 Task: Find connections with filter location Suozhen with filter topic #Motivationwith filter profile language Spanish with filter current company InternGrow™ with filter school Kakatiya University with filter industry Food and Beverage Manufacturing with filter service category Computer Repair with filter keywords title Supervisor
Action: Mouse moved to (197, 277)
Screenshot: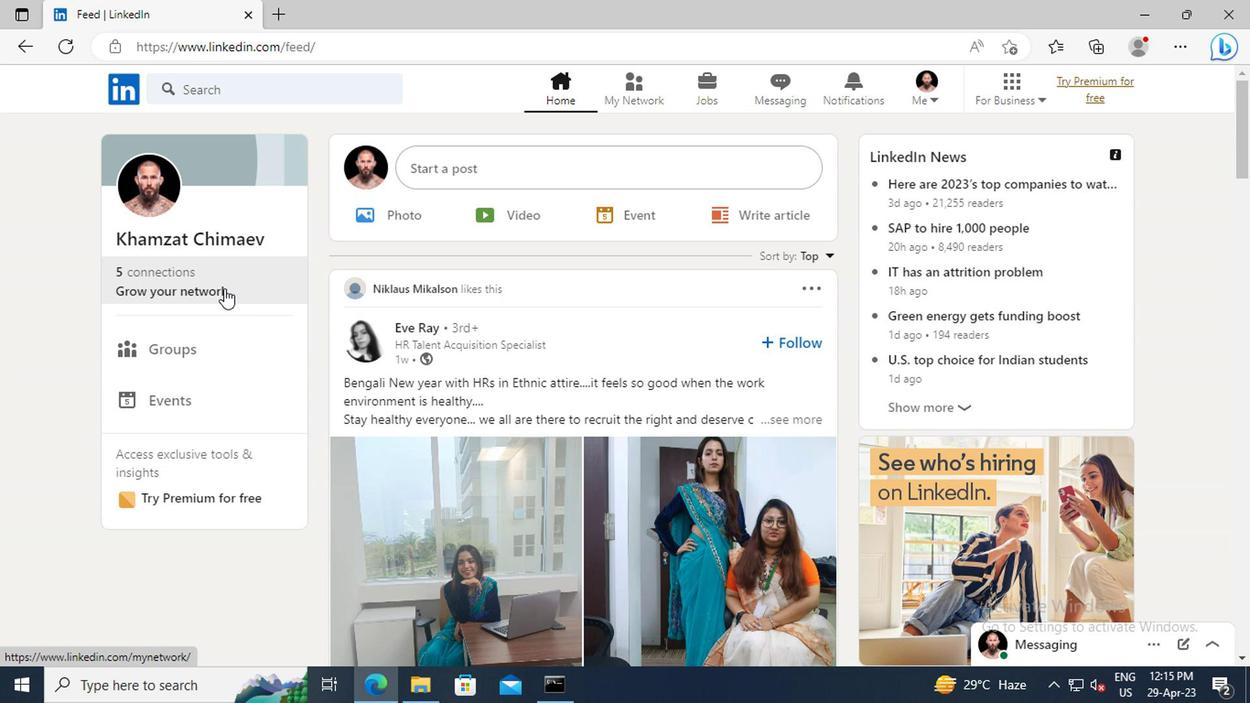 
Action: Mouse pressed left at (197, 277)
Screenshot: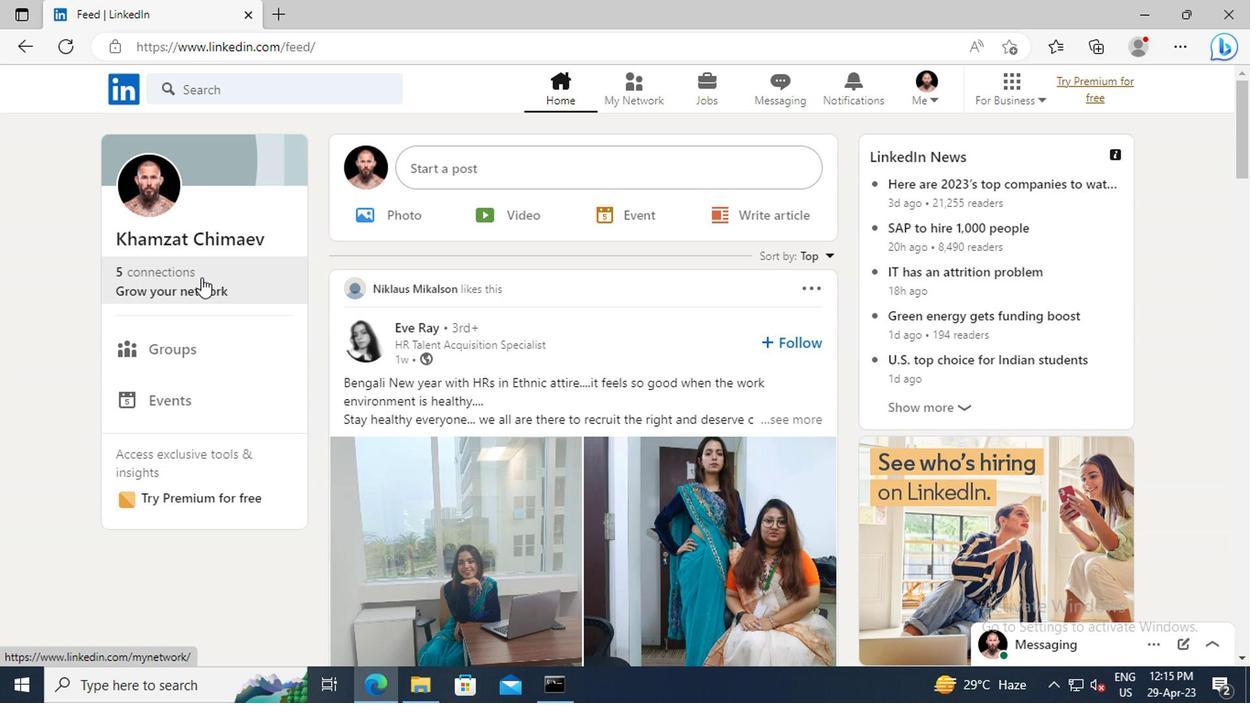 
Action: Mouse moved to (188, 192)
Screenshot: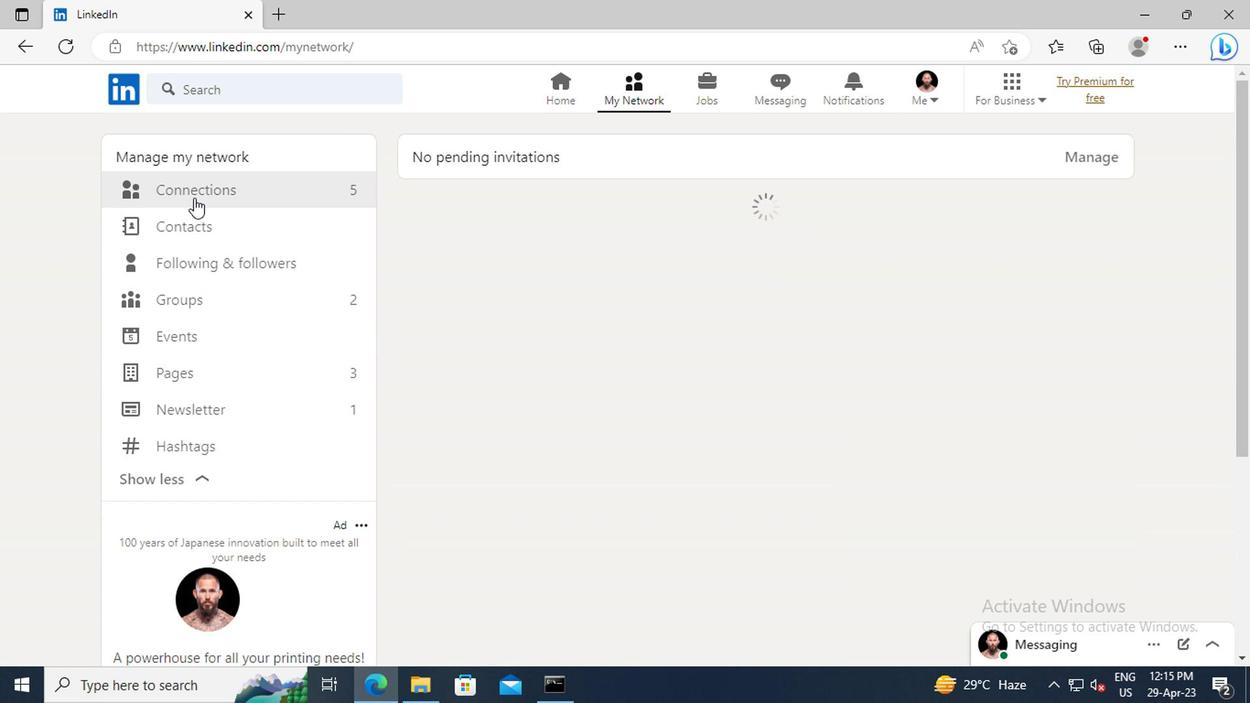 
Action: Mouse pressed left at (188, 192)
Screenshot: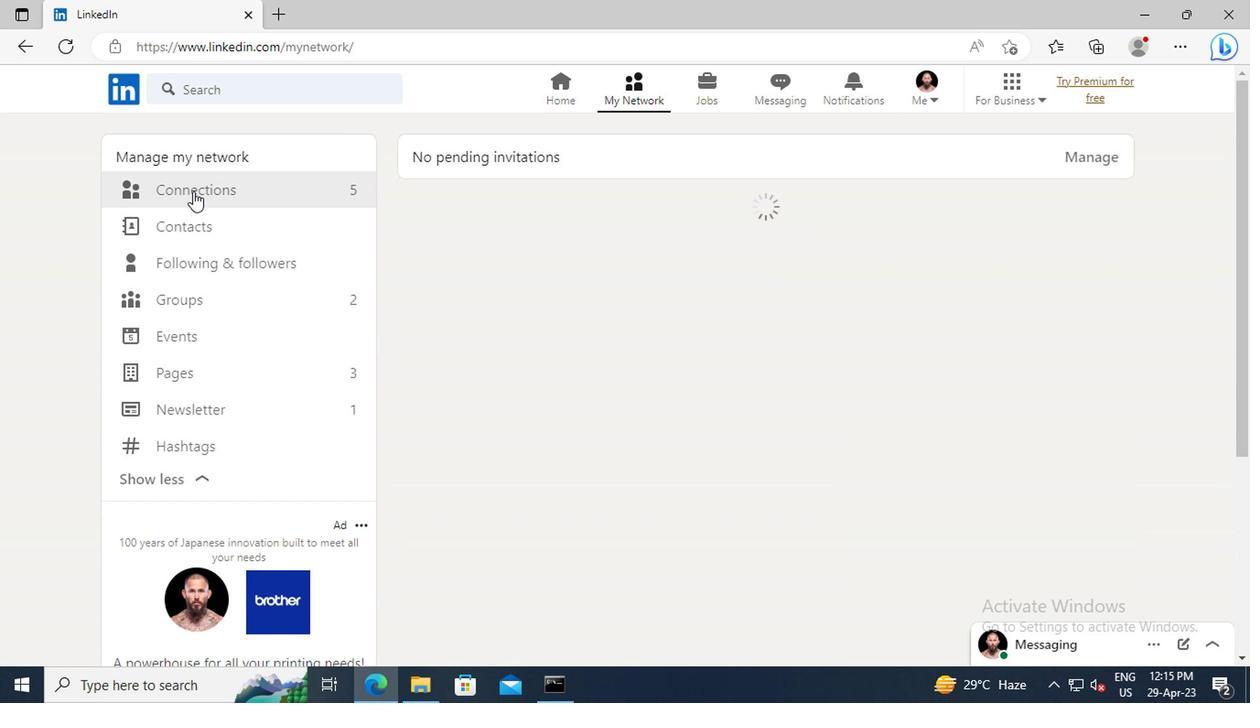 
Action: Mouse moved to (741, 194)
Screenshot: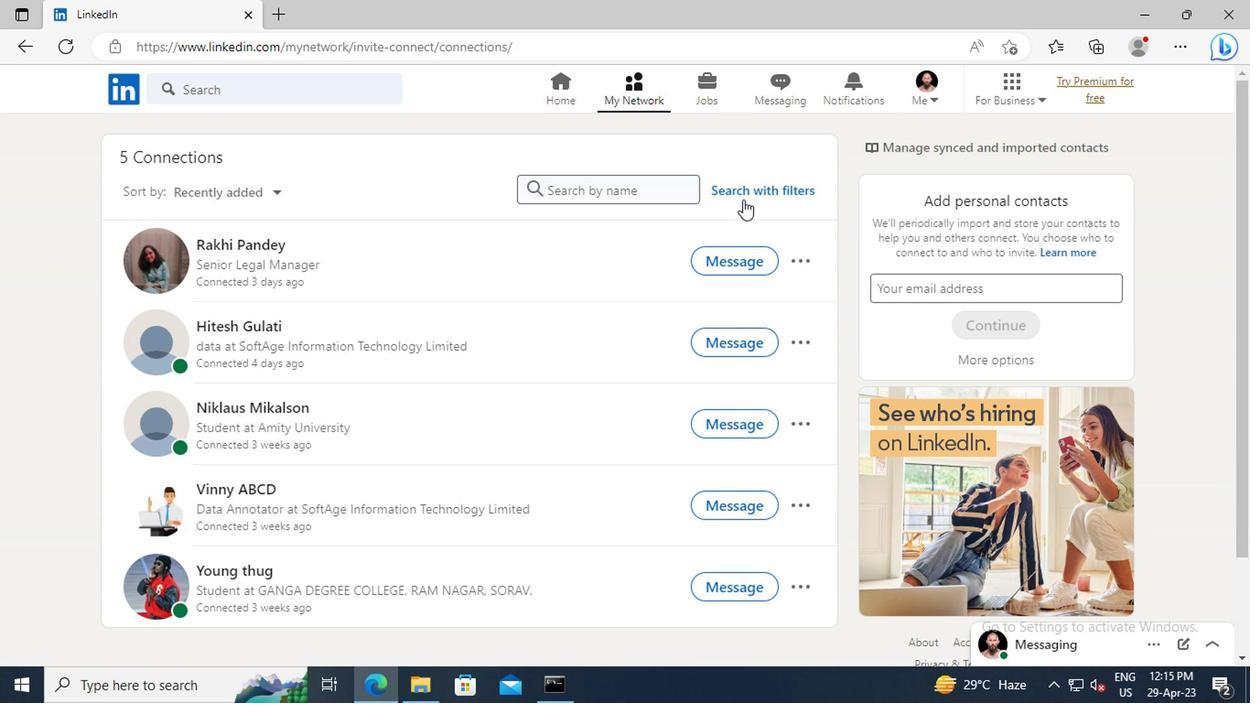 
Action: Mouse pressed left at (741, 194)
Screenshot: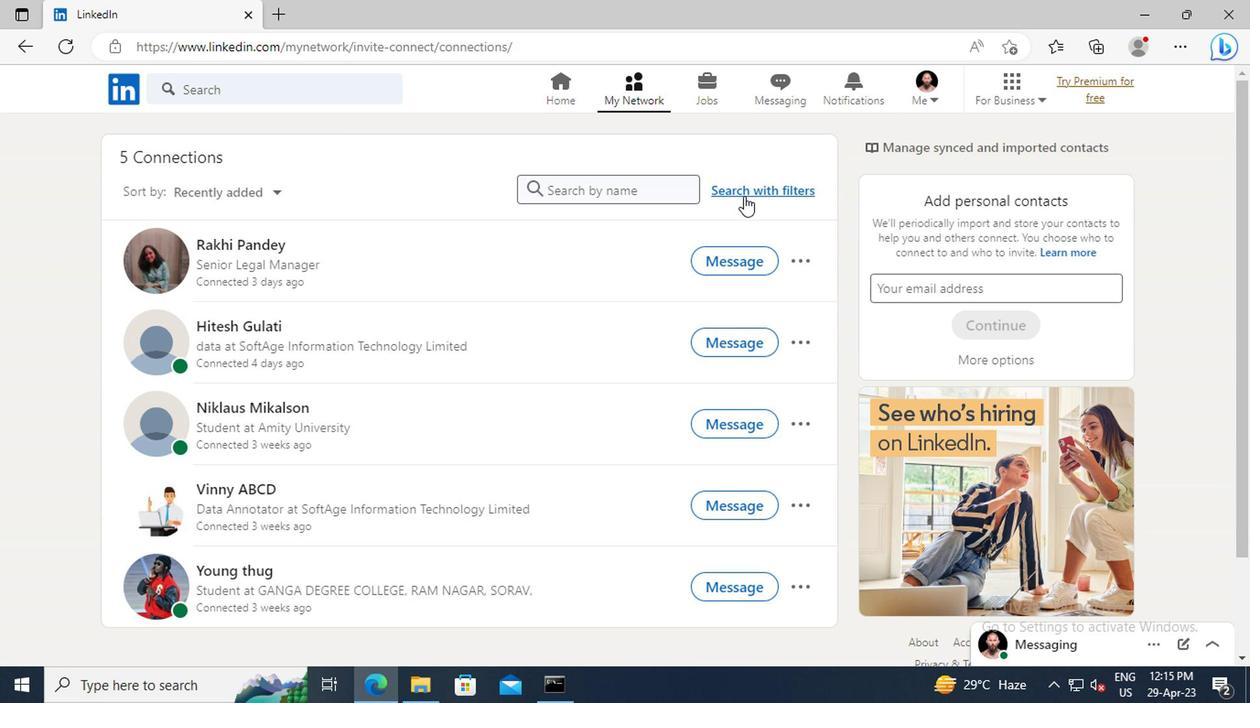 
Action: Mouse moved to (682, 142)
Screenshot: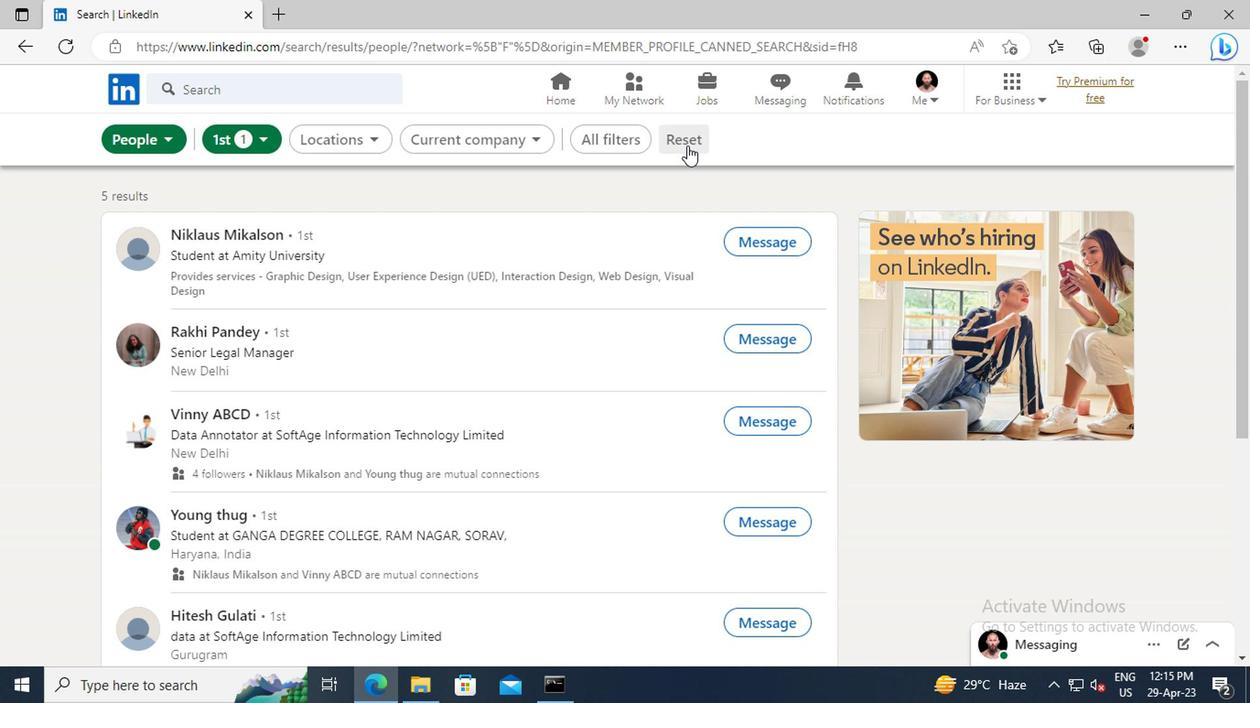 
Action: Mouse pressed left at (682, 142)
Screenshot: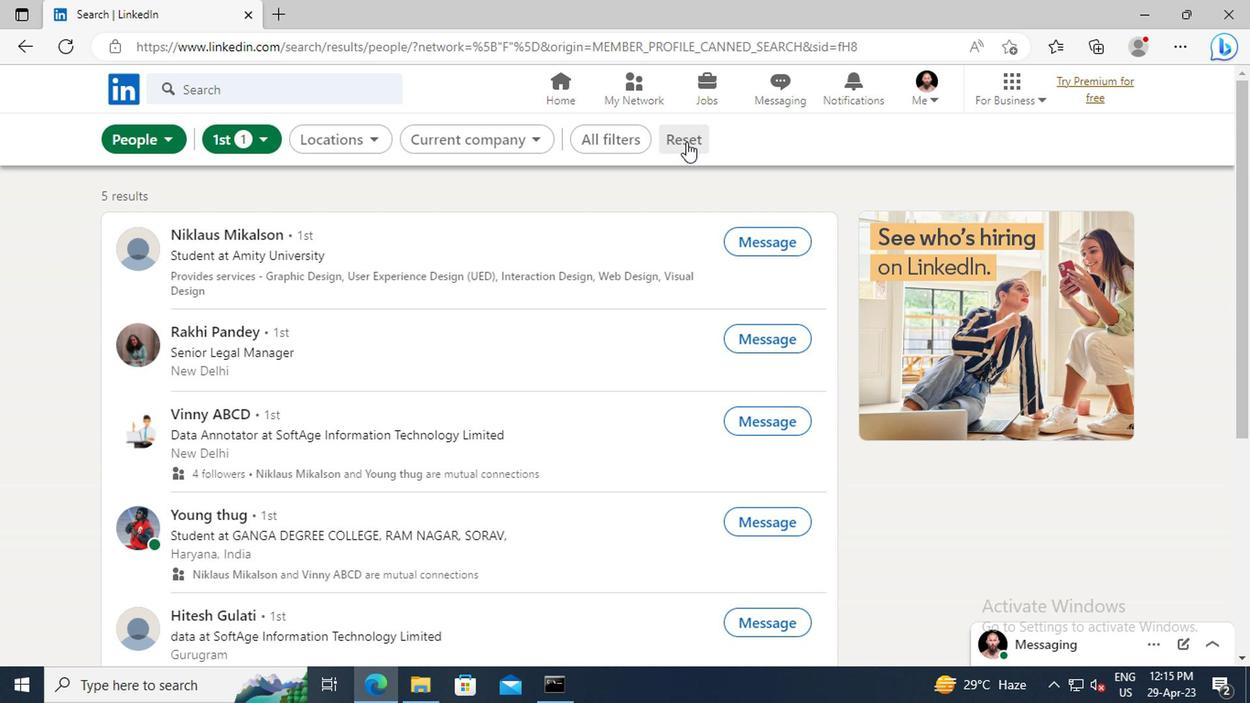 
Action: Mouse moved to (655, 142)
Screenshot: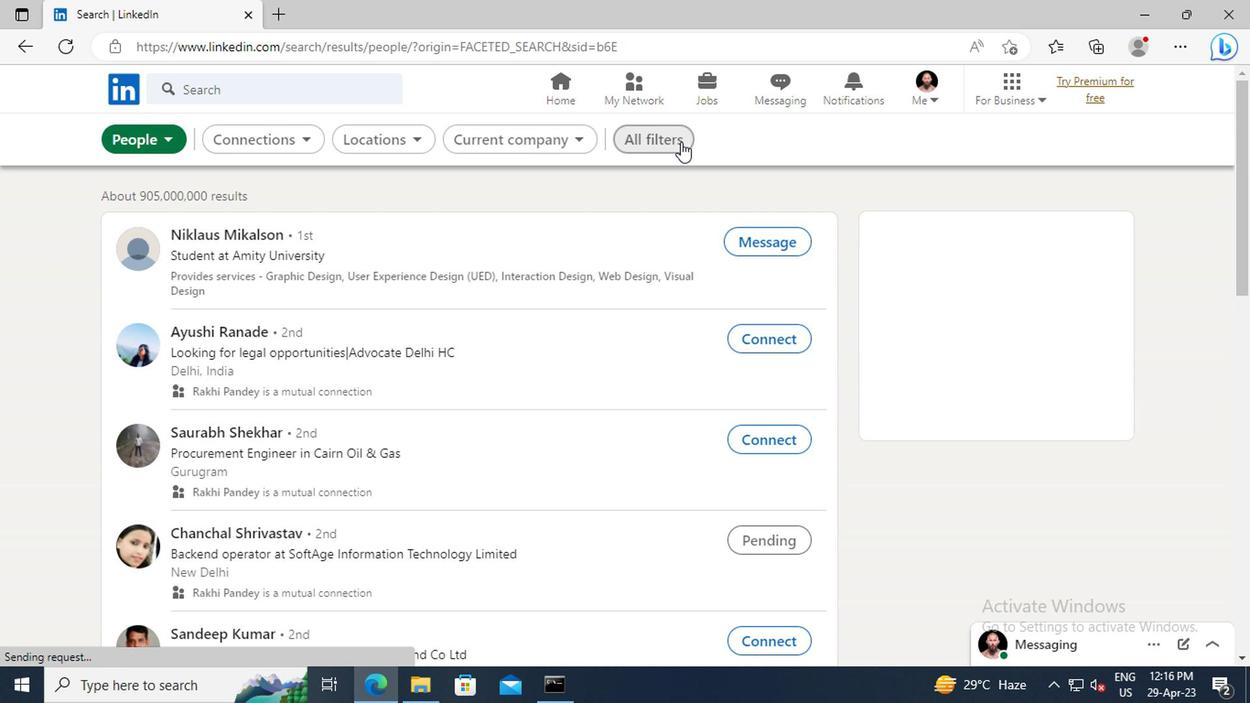 
Action: Mouse pressed left at (655, 142)
Screenshot: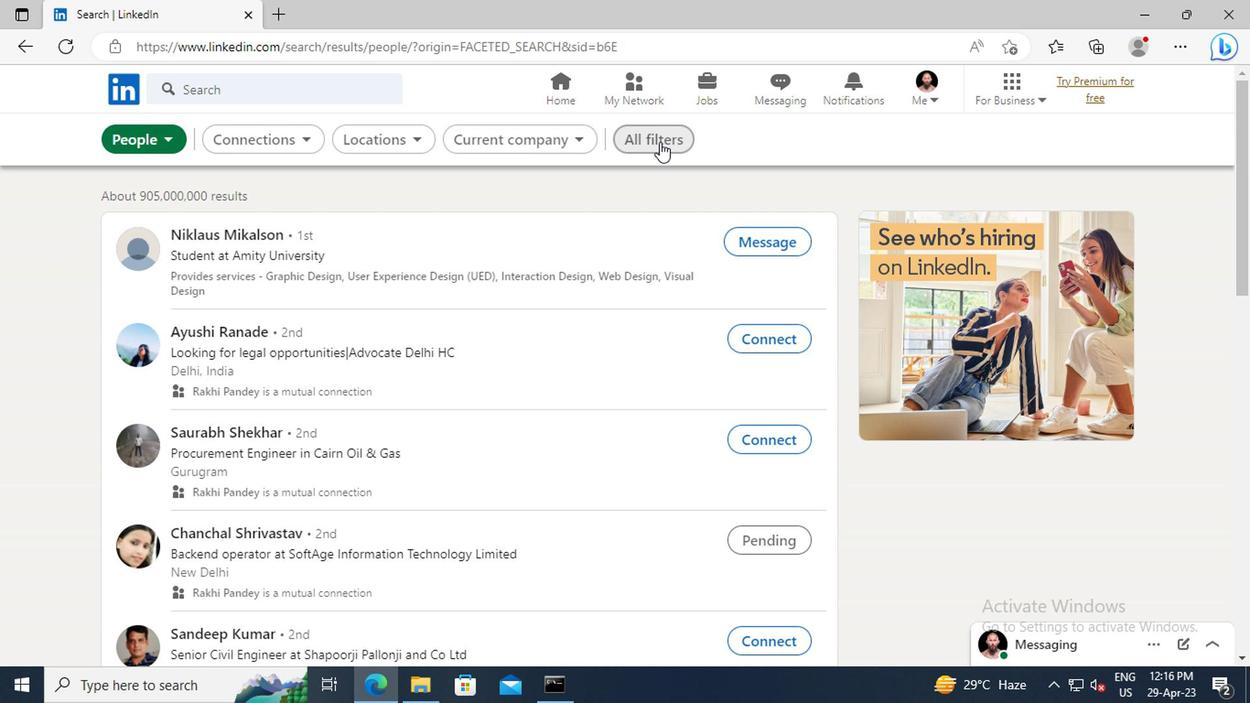
Action: Mouse moved to (1005, 300)
Screenshot: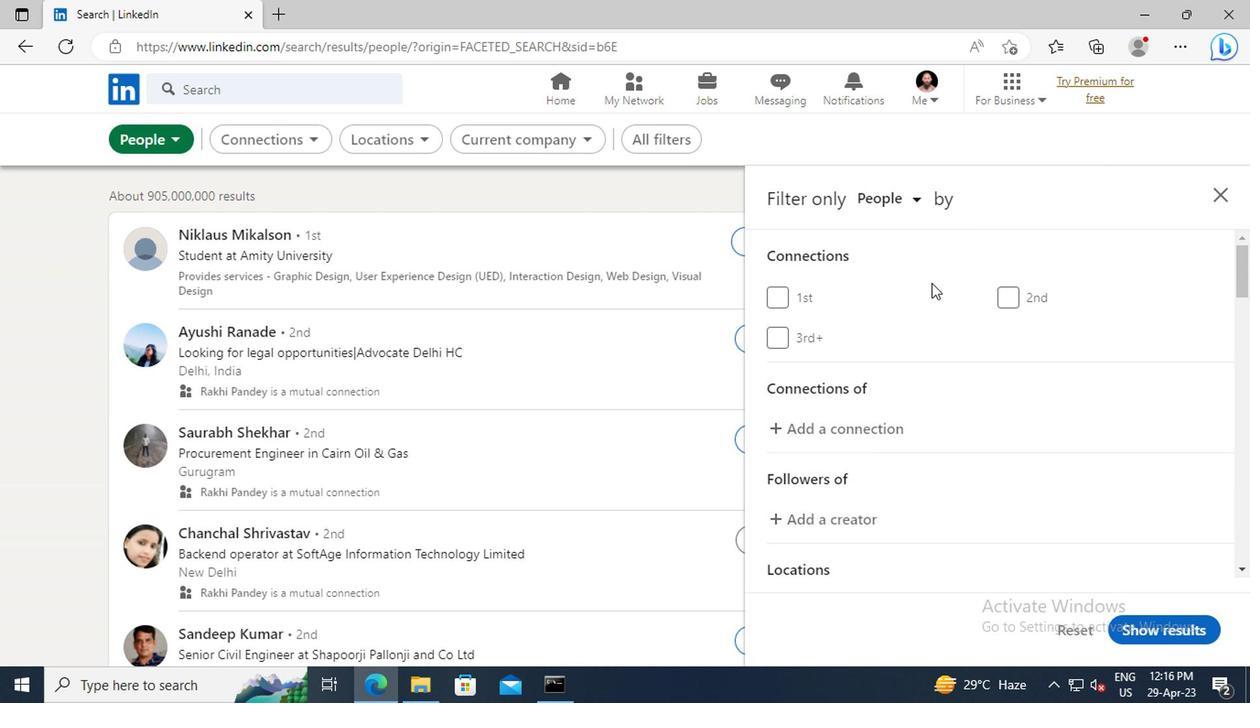 
Action: Mouse scrolled (1005, 299) with delta (0, -1)
Screenshot: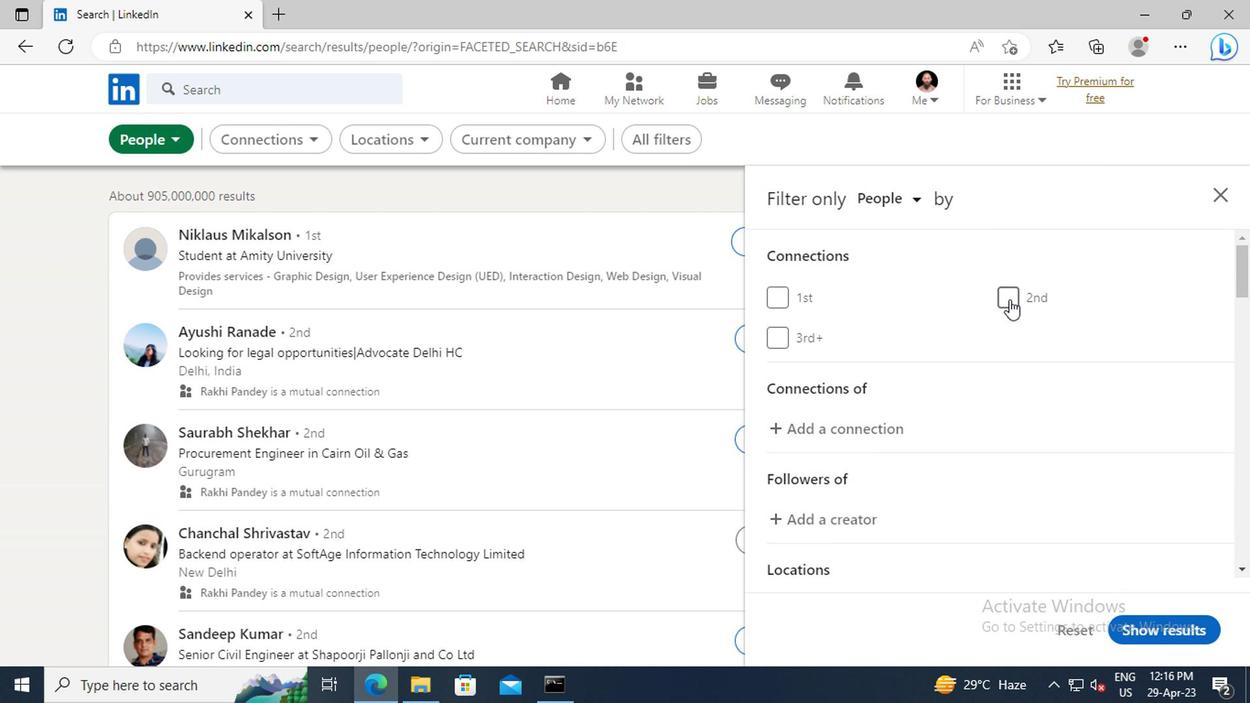 
Action: Mouse scrolled (1005, 299) with delta (0, -1)
Screenshot: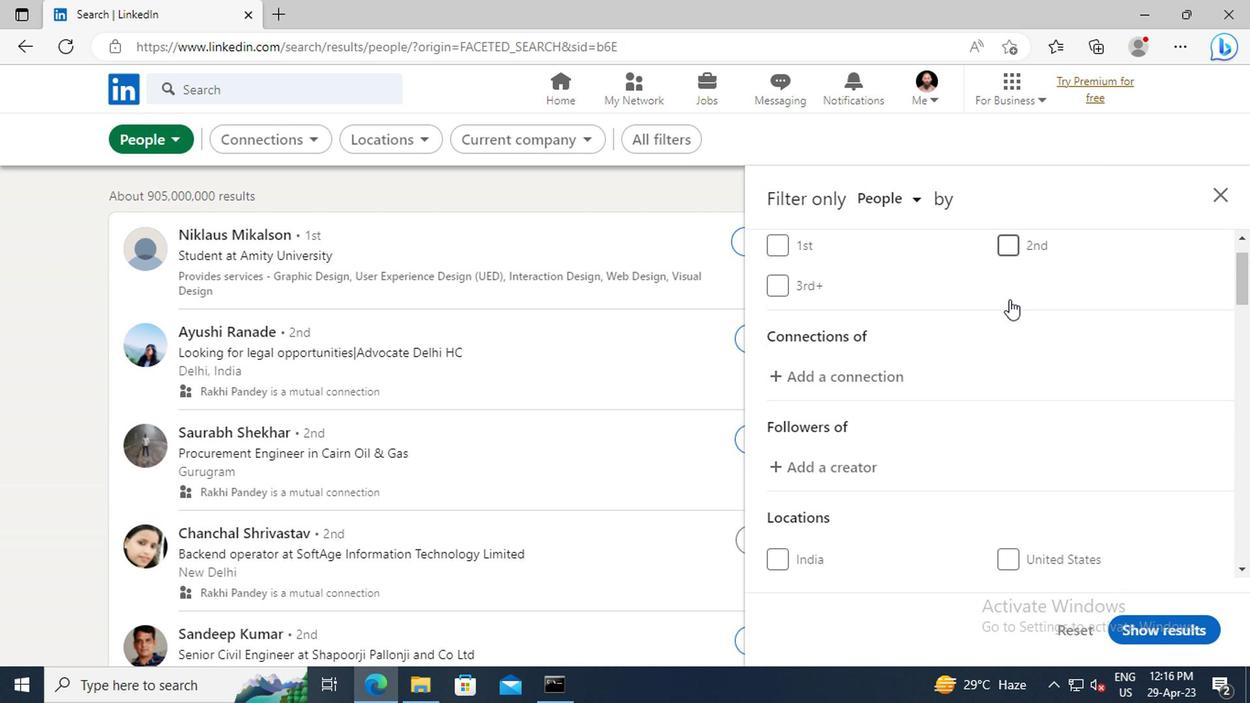 
Action: Mouse scrolled (1005, 299) with delta (0, -1)
Screenshot: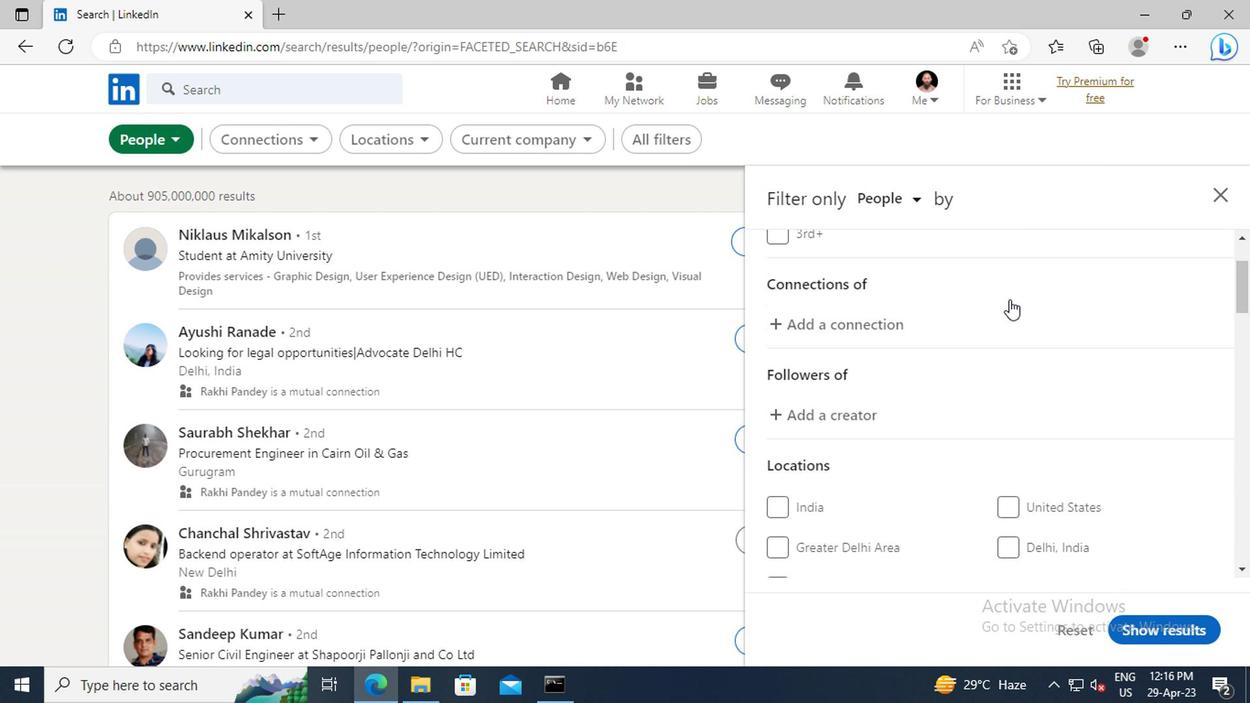 
Action: Mouse scrolled (1005, 299) with delta (0, -1)
Screenshot: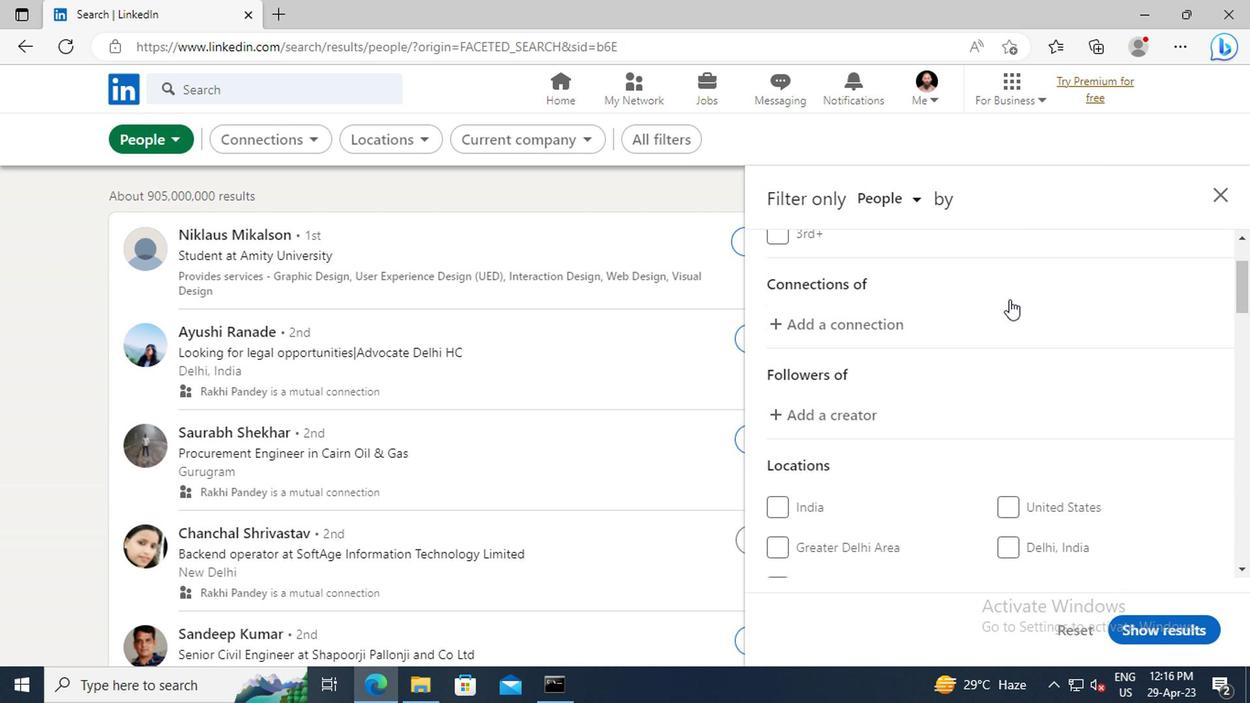 
Action: Mouse scrolled (1005, 299) with delta (0, -1)
Screenshot: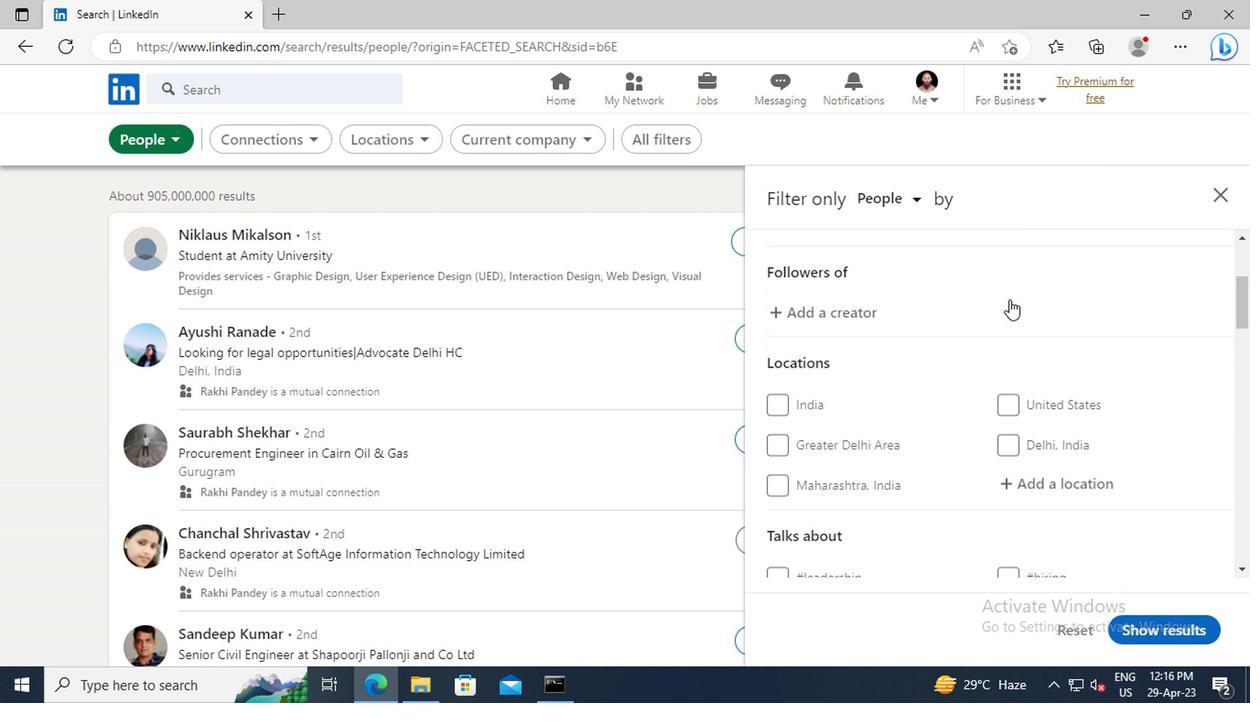 
Action: Mouse scrolled (1005, 299) with delta (0, -1)
Screenshot: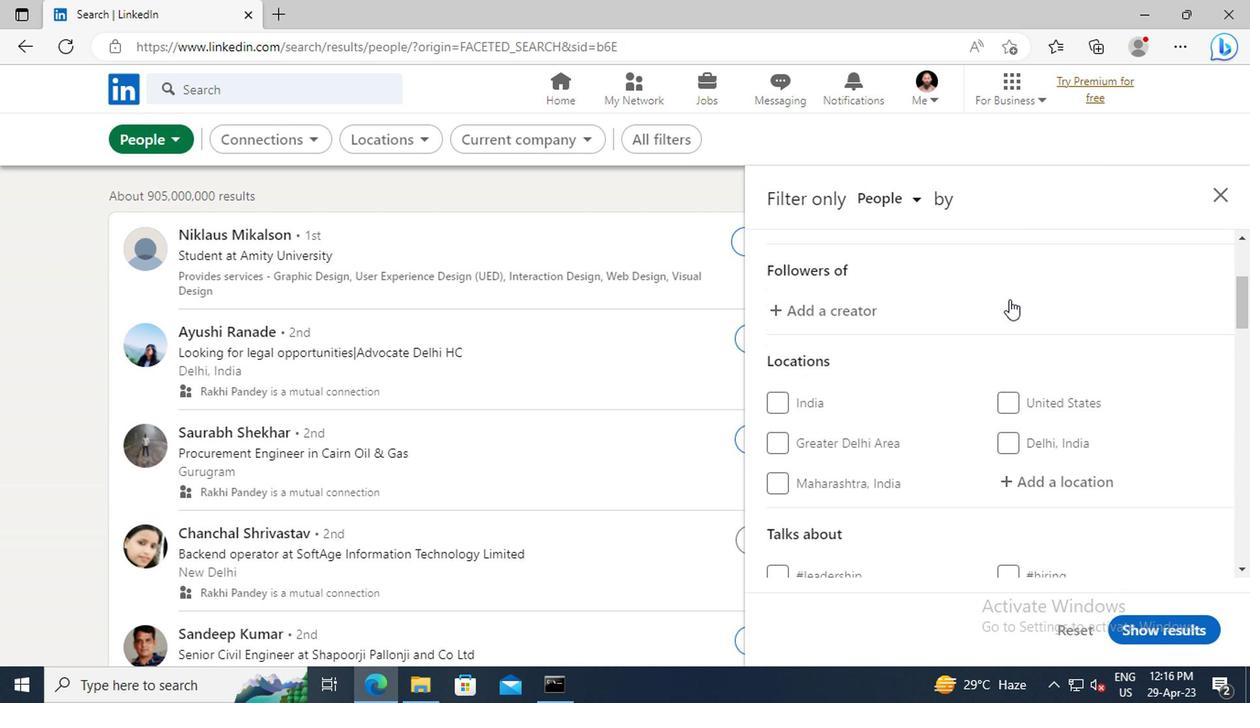 
Action: Mouse moved to (1026, 374)
Screenshot: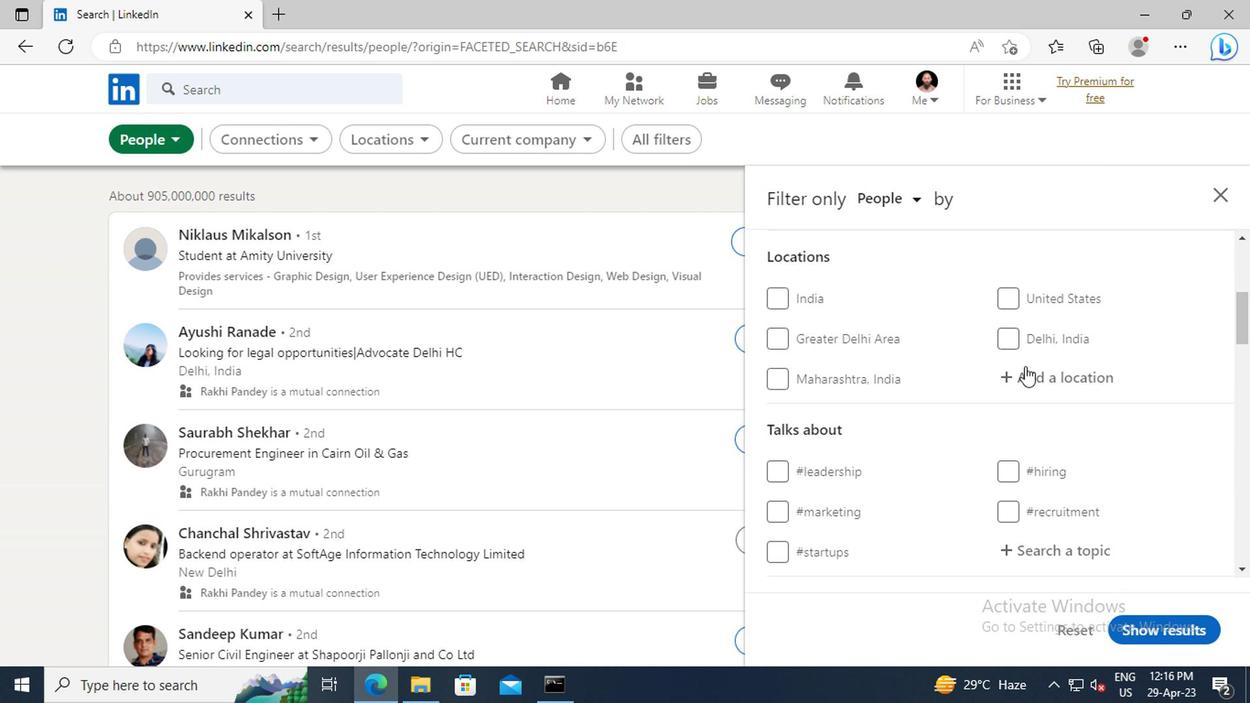 
Action: Mouse pressed left at (1026, 374)
Screenshot: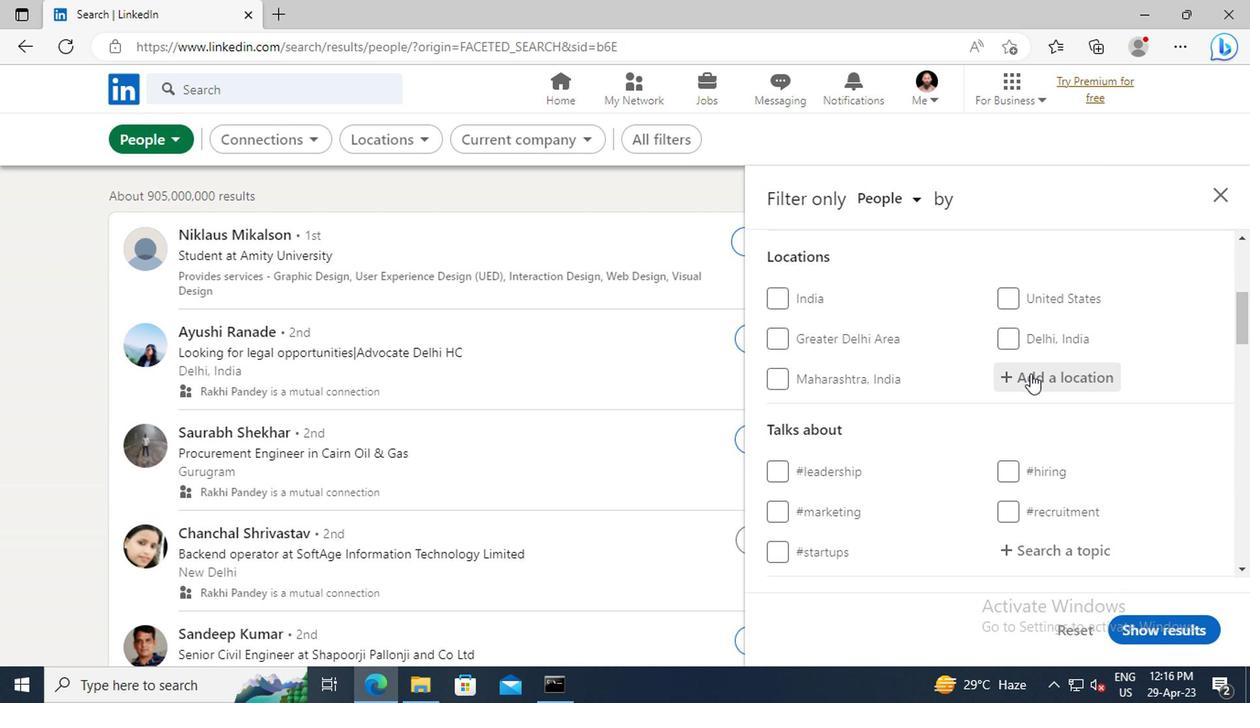 
Action: Key pressed <Key.shift>SUOZHEN<Key.enter>
Screenshot: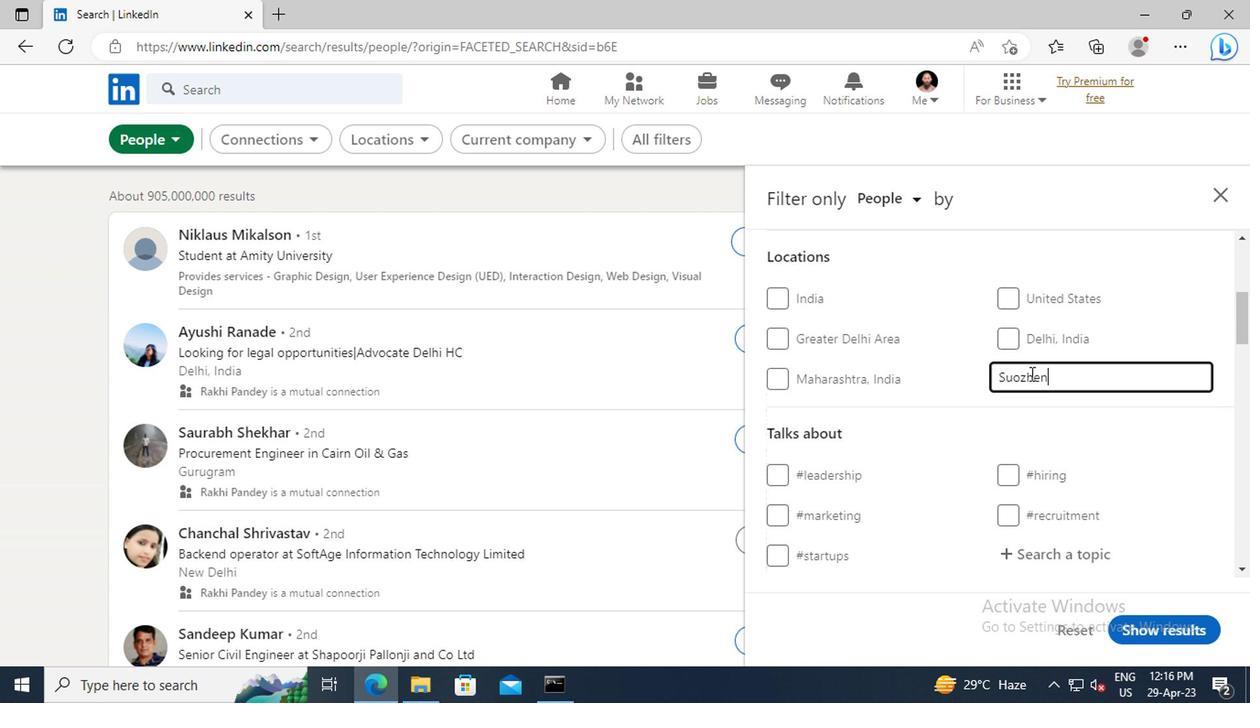 
Action: Mouse scrolled (1026, 373) with delta (0, -1)
Screenshot: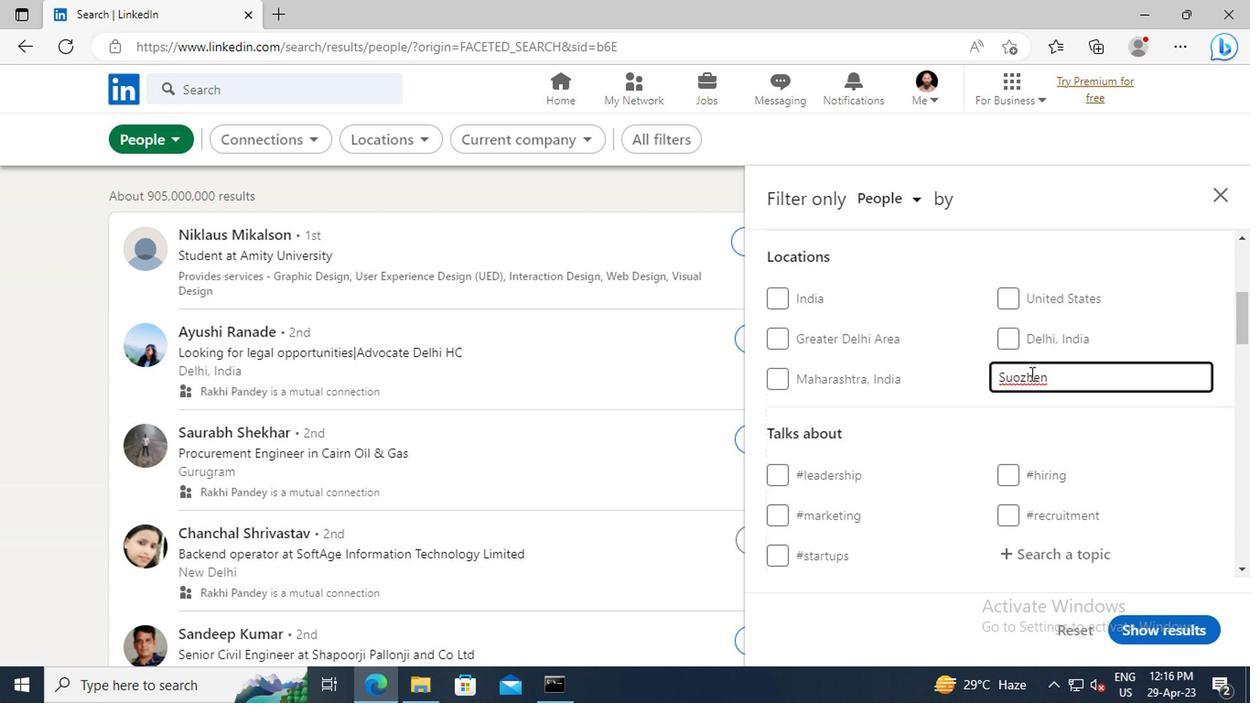 
Action: Mouse scrolled (1026, 373) with delta (0, -1)
Screenshot: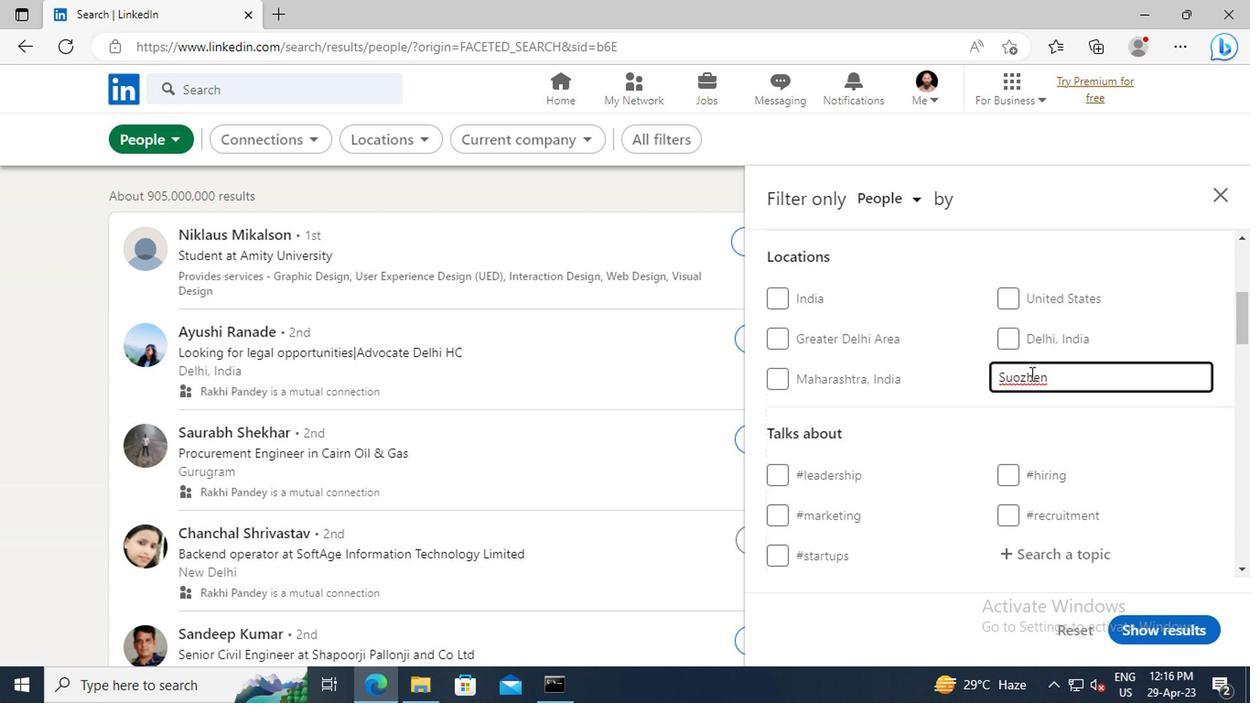 
Action: Mouse scrolled (1026, 373) with delta (0, -1)
Screenshot: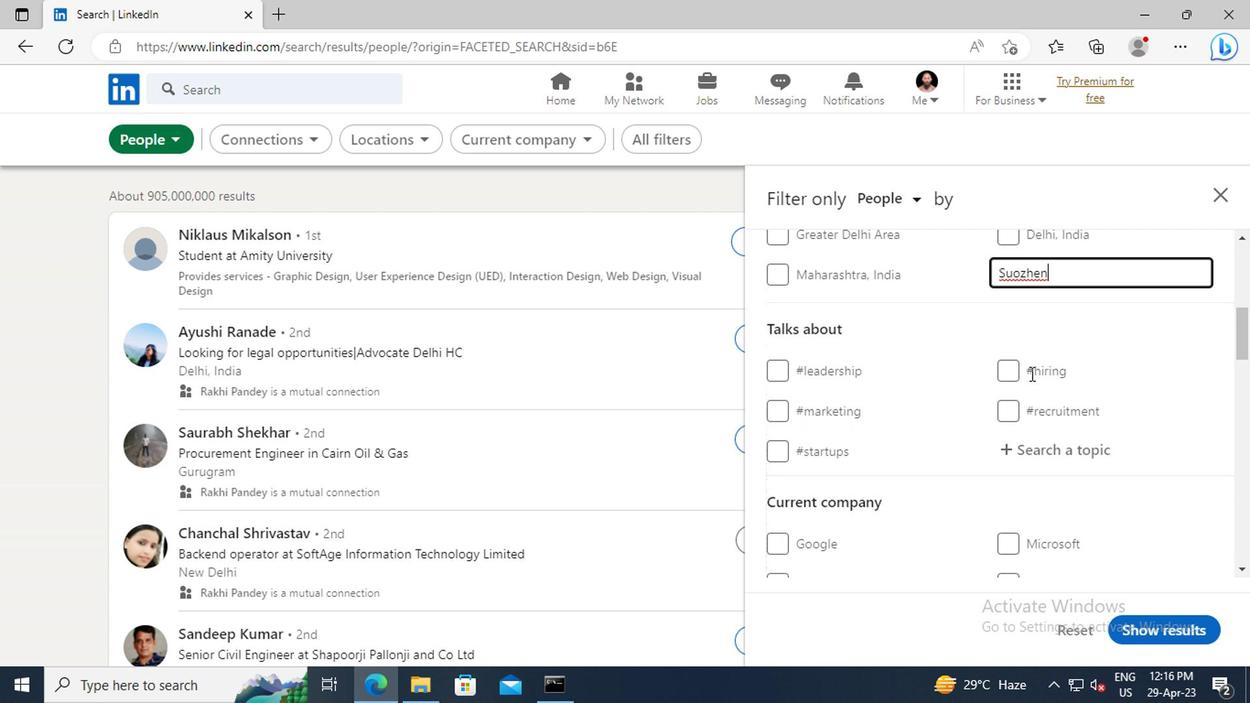 
Action: Mouse moved to (1025, 397)
Screenshot: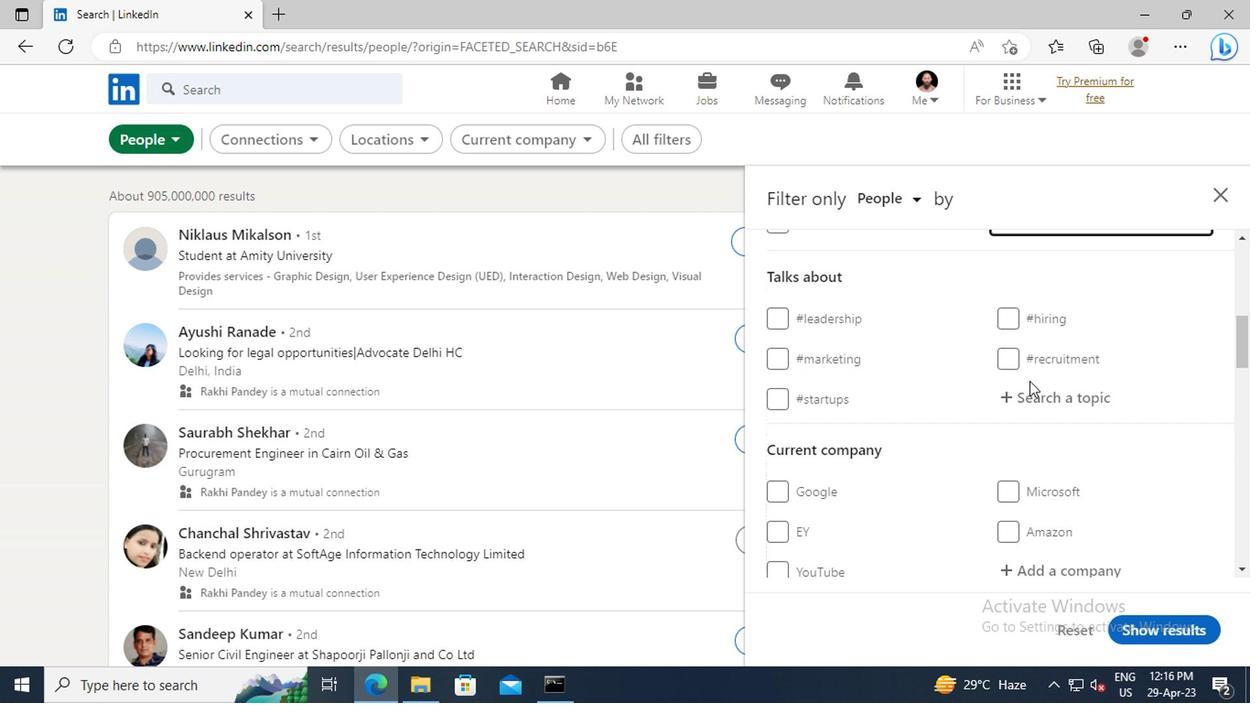 
Action: Mouse pressed left at (1025, 397)
Screenshot: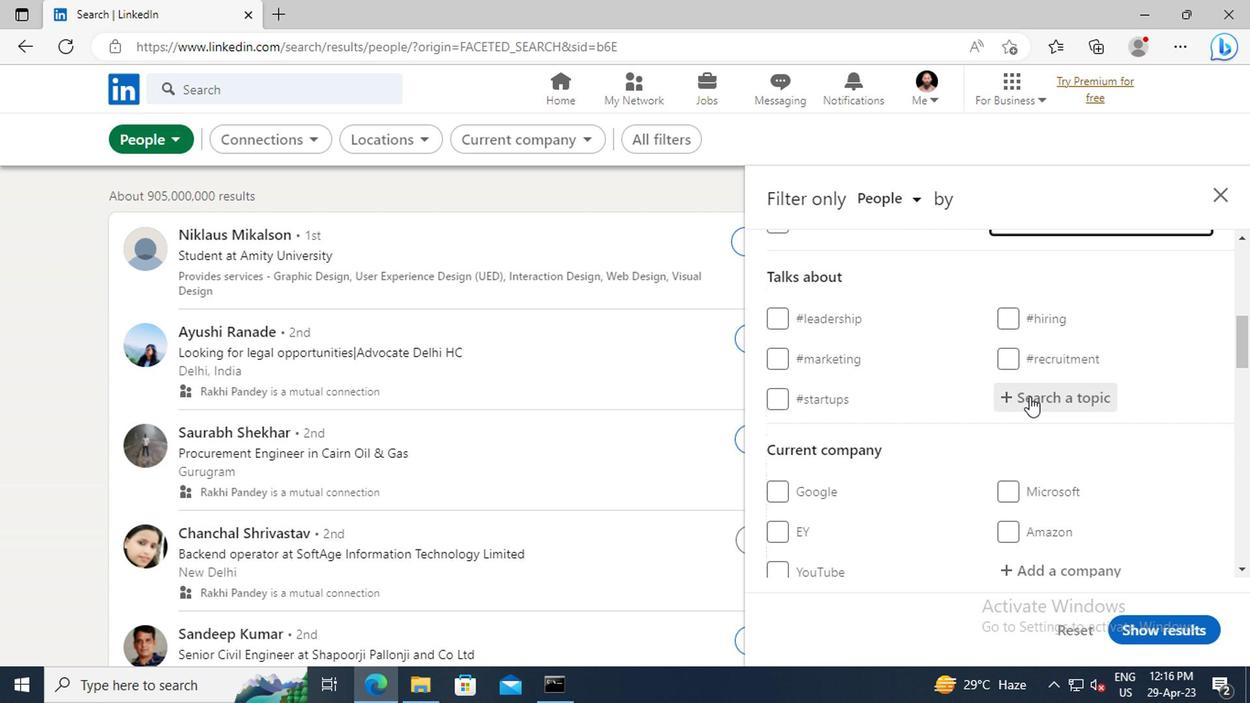 
Action: Key pressed <Key.shift>MOTIVATION
Screenshot: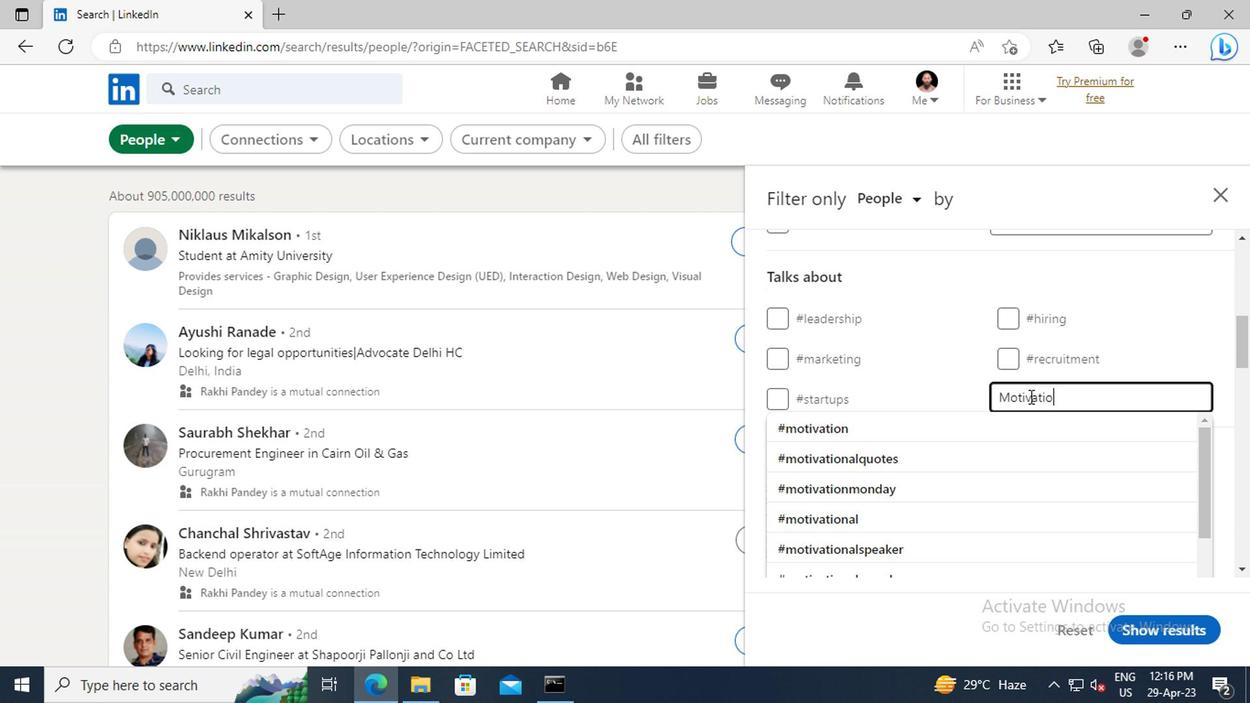 
Action: Mouse moved to (1005, 422)
Screenshot: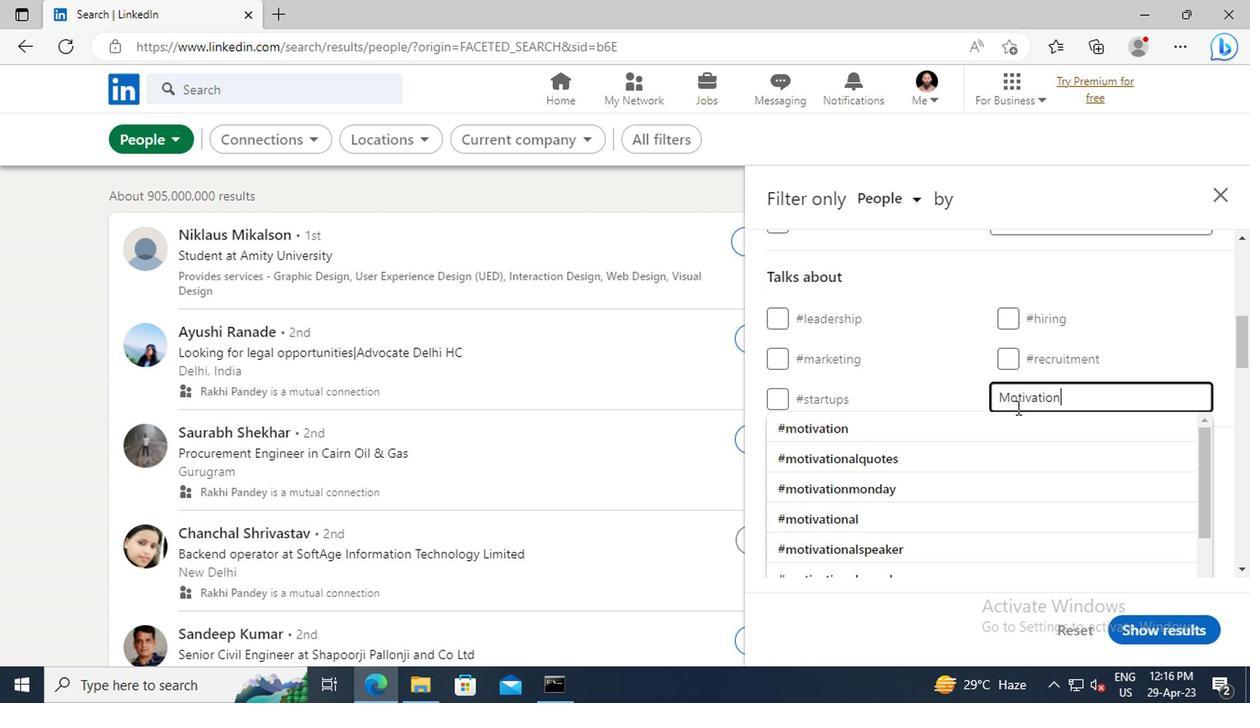 
Action: Mouse pressed left at (1005, 422)
Screenshot: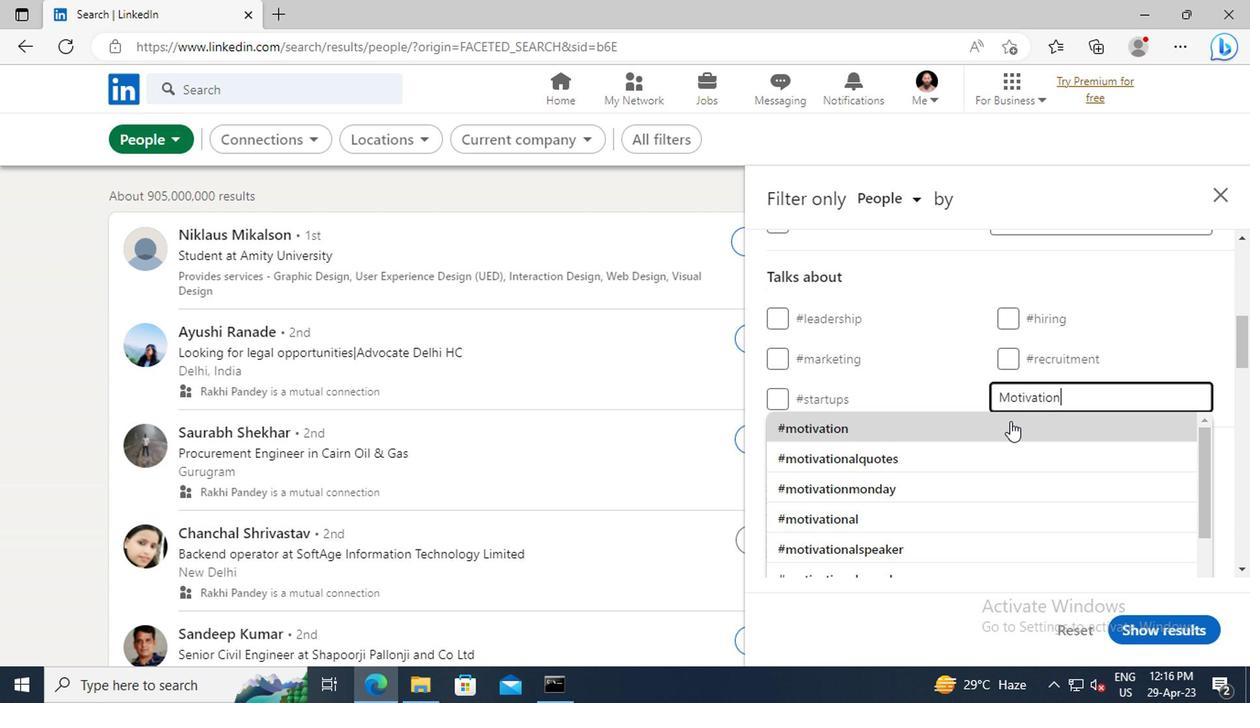 
Action: Mouse scrolled (1005, 422) with delta (0, 0)
Screenshot: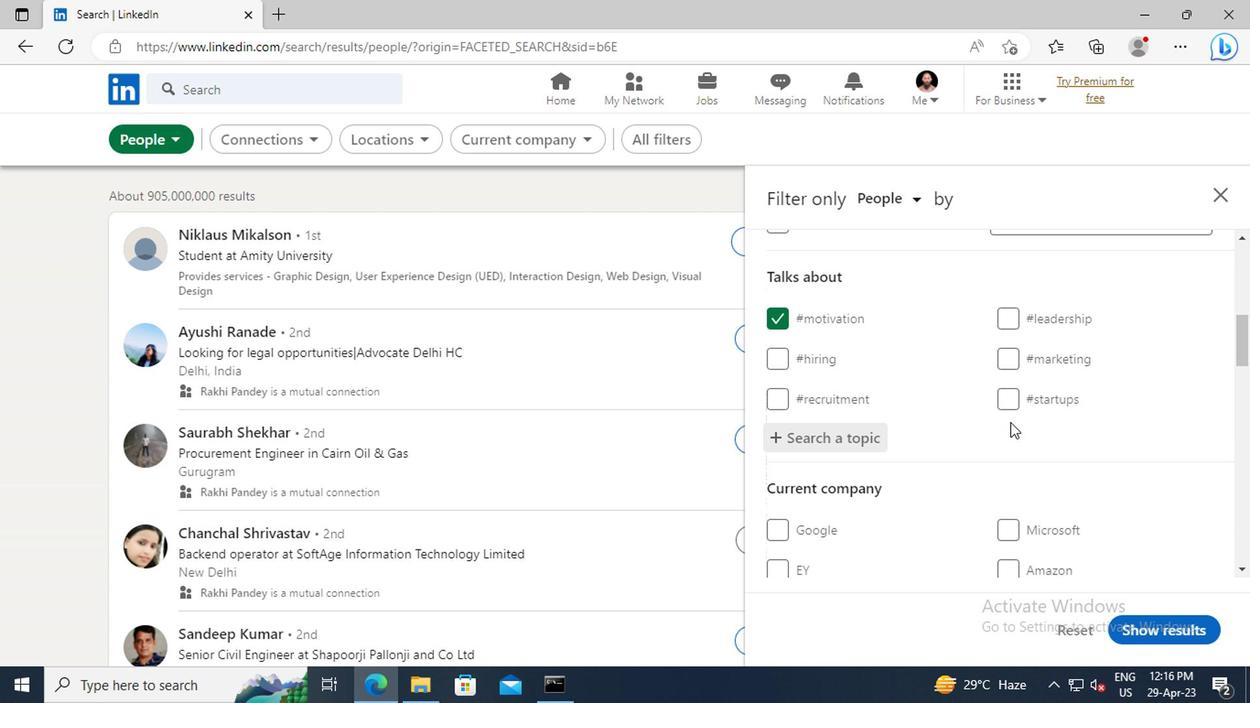 
Action: Mouse scrolled (1005, 422) with delta (0, 0)
Screenshot: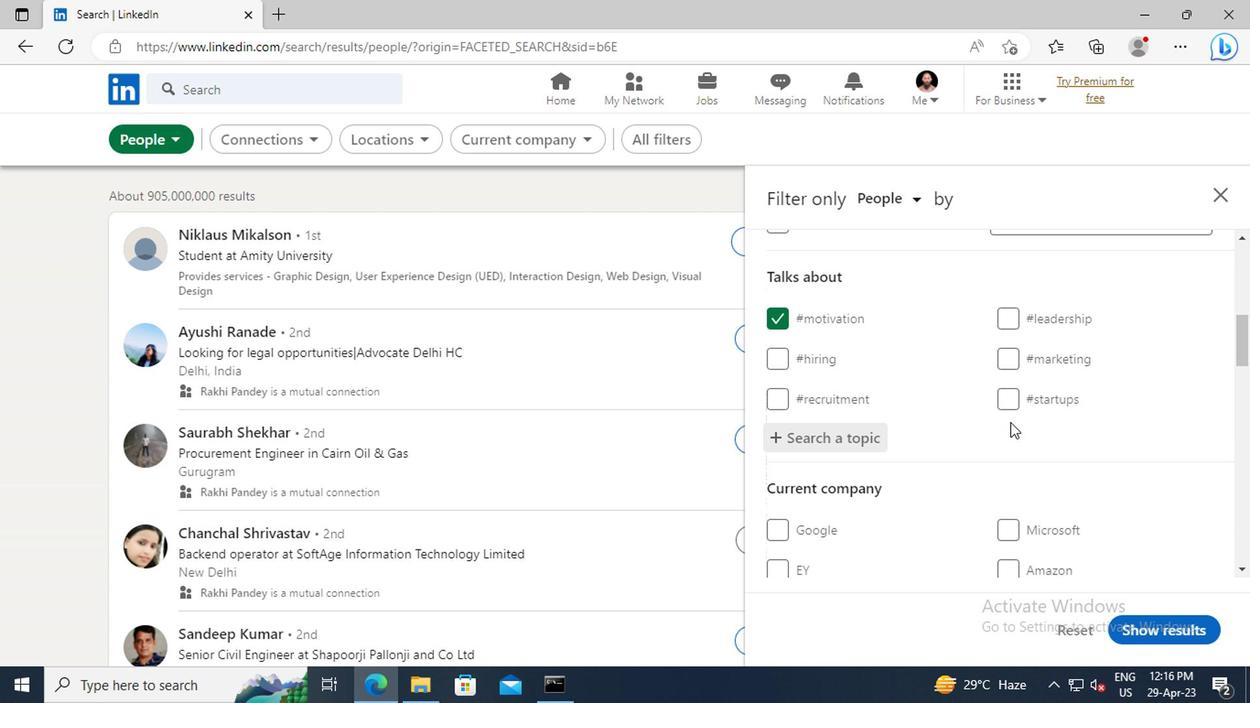 
Action: Mouse moved to (1005, 410)
Screenshot: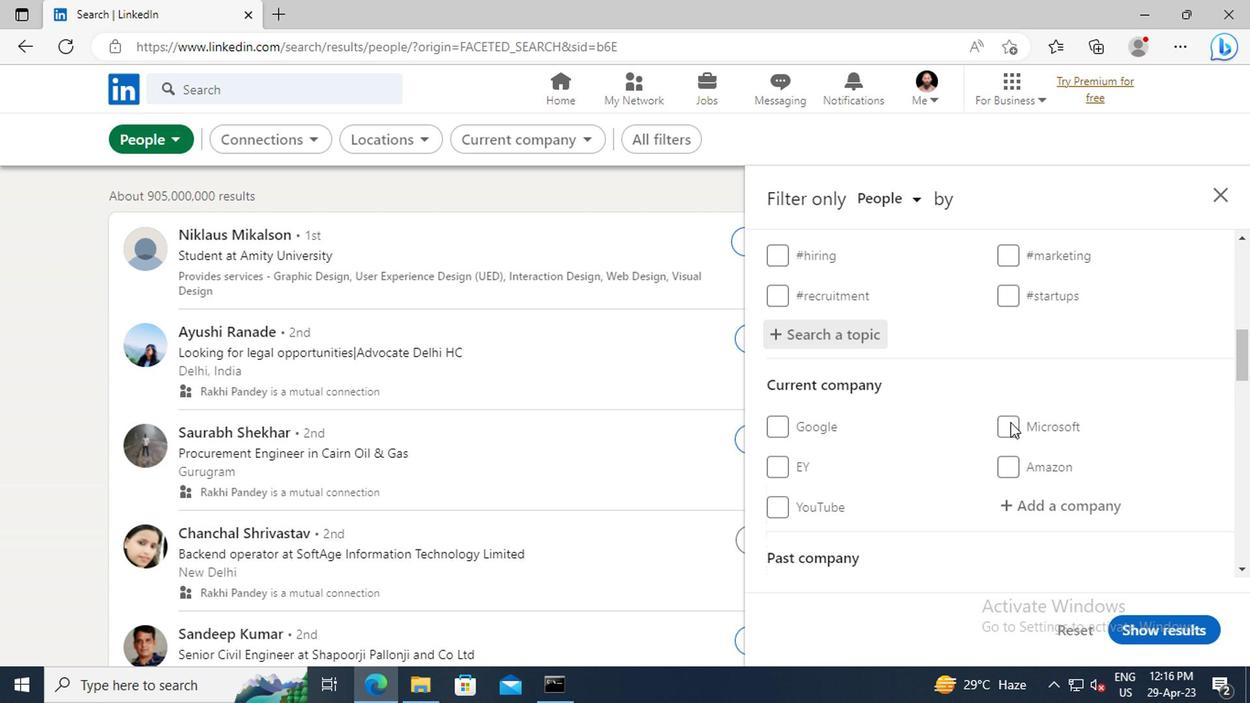 
Action: Mouse scrolled (1005, 409) with delta (0, -1)
Screenshot: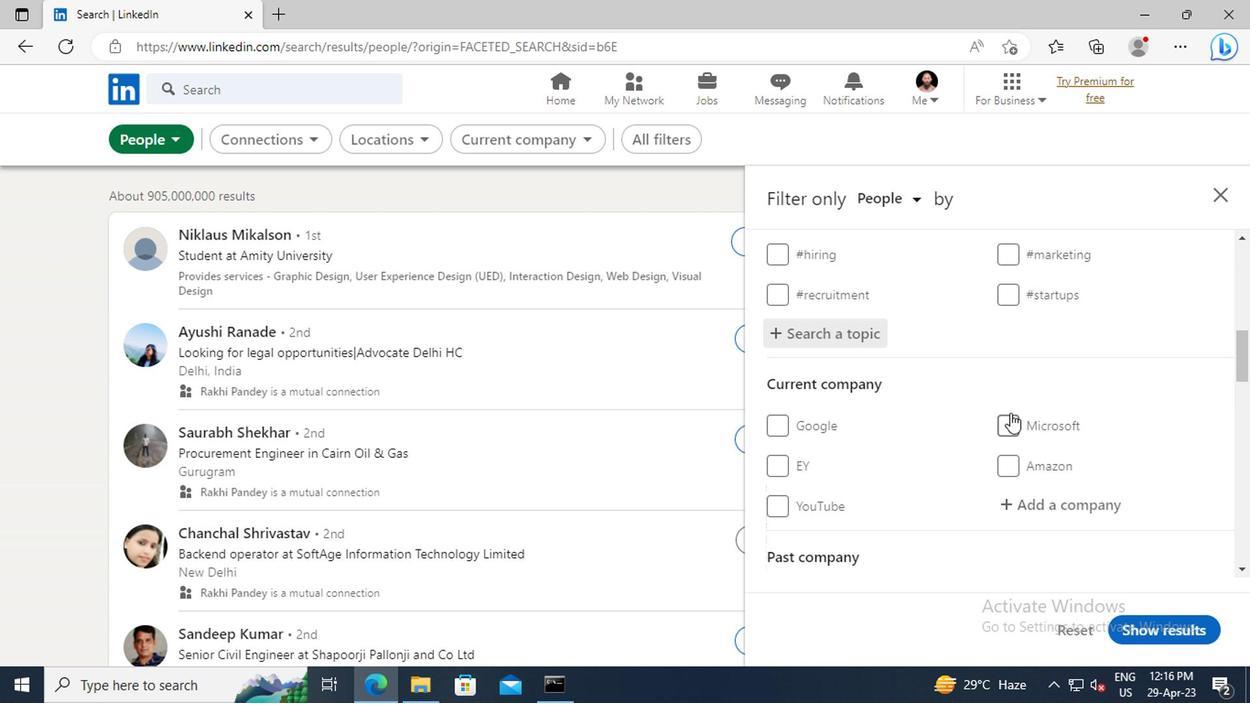 
Action: Mouse scrolled (1005, 409) with delta (0, -1)
Screenshot: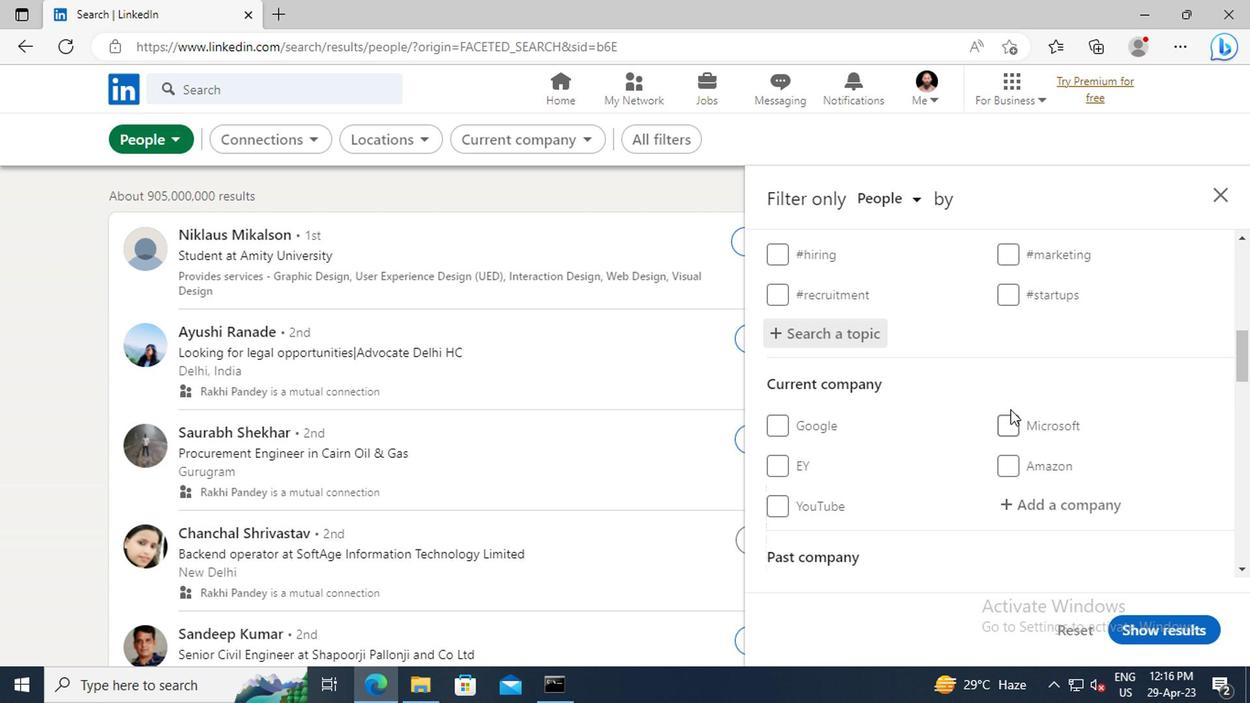 
Action: Mouse moved to (1004, 405)
Screenshot: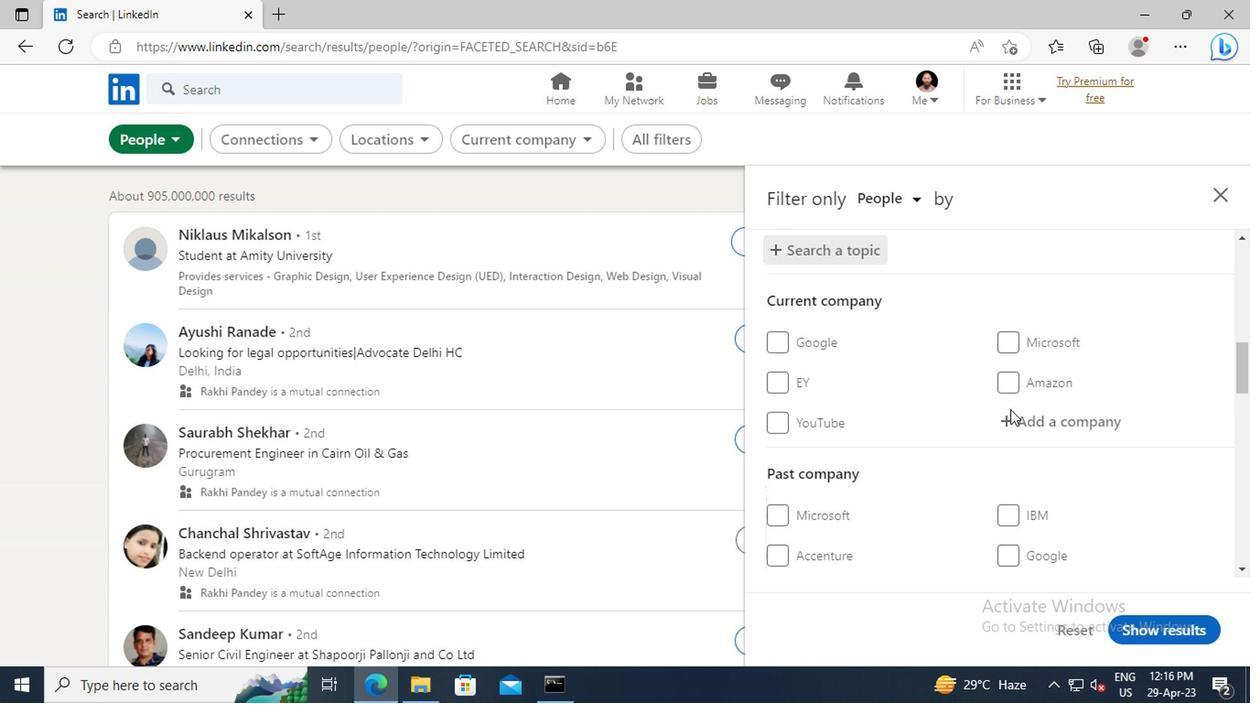 
Action: Mouse scrolled (1004, 404) with delta (0, -1)
Screenshot: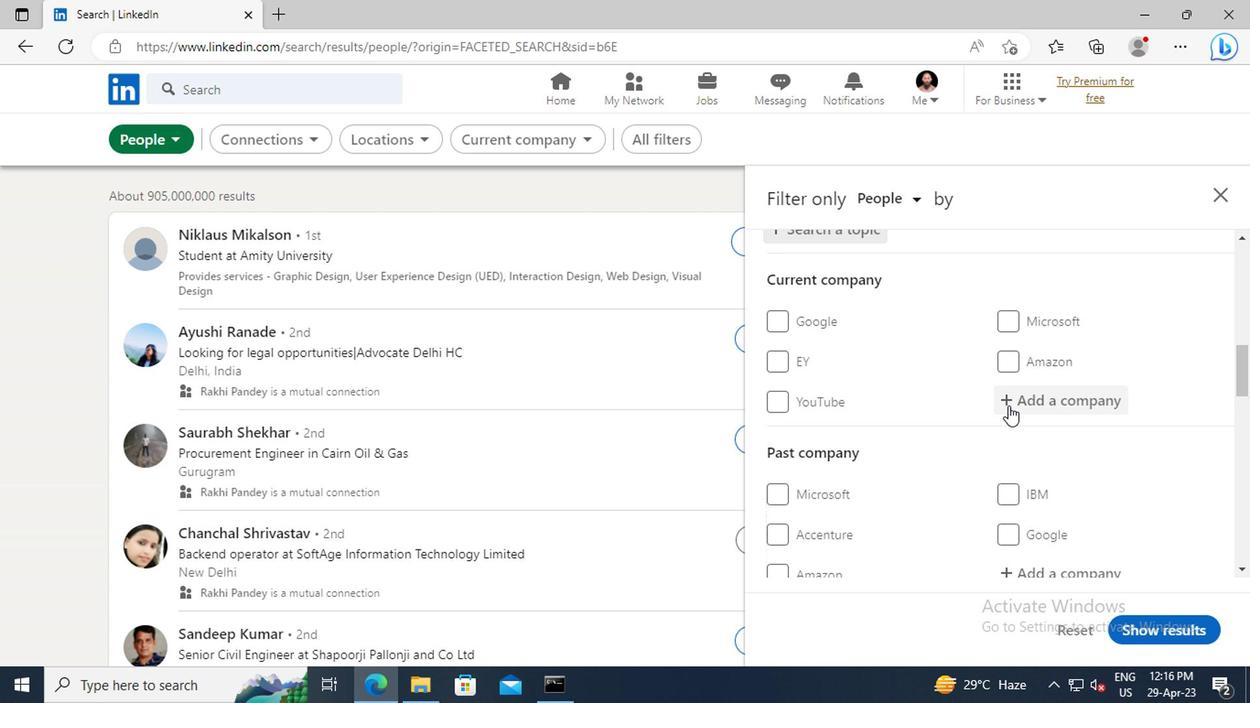 
Action: Mouse scrolled (1004, 404) with delta (0, -1)
Screenshot: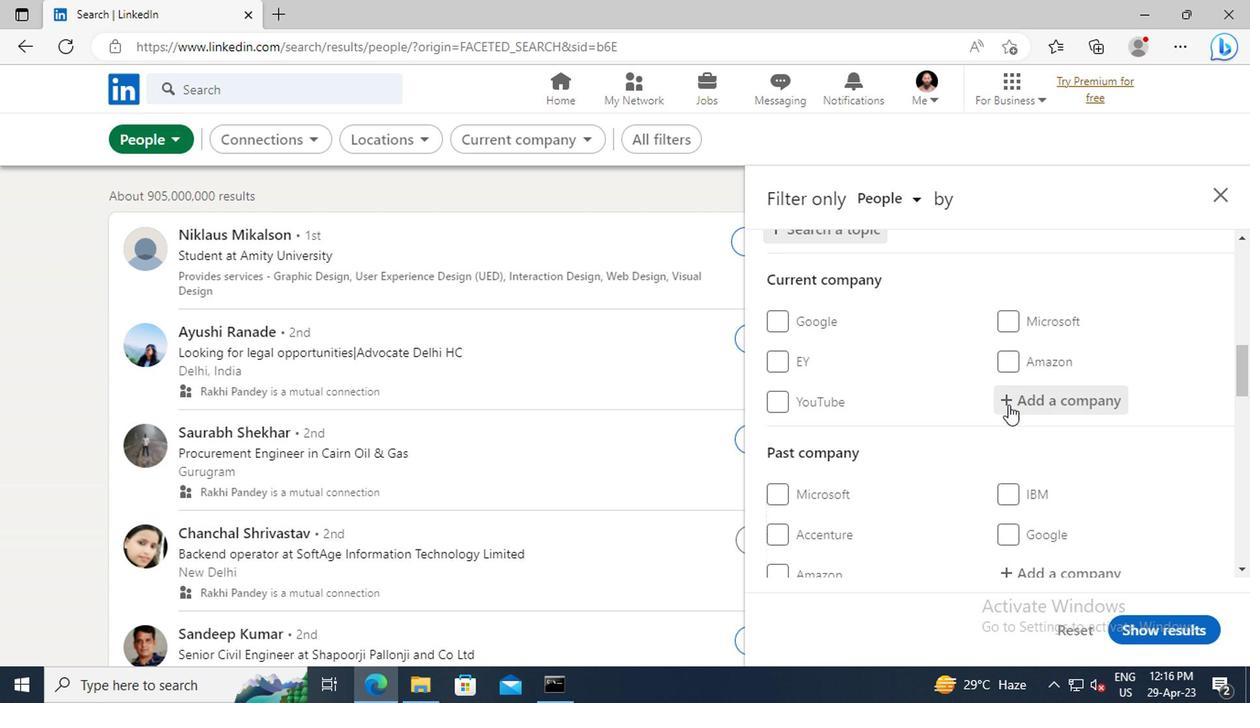 
Action: Mouse scrolled (1004, 404) with delta (0, -1)
Screenshot: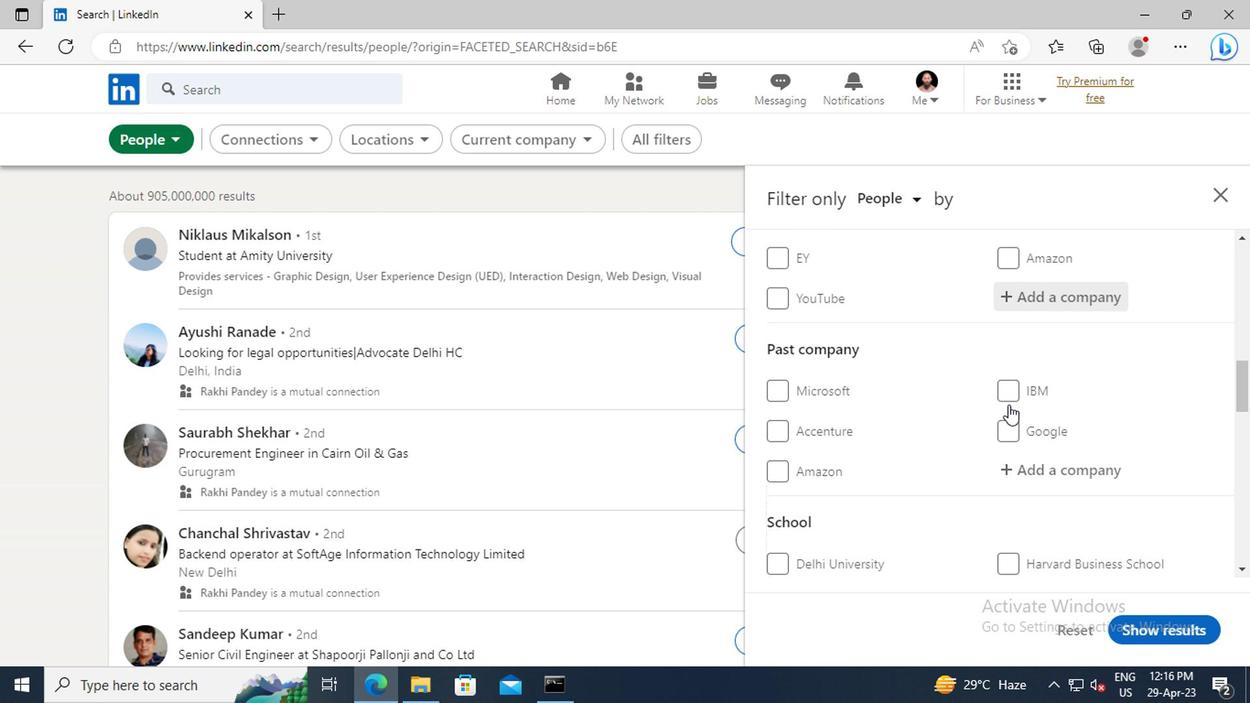 
Action: Mouse scrolled (1004, 404) with delta (0, -1)
Screenshot: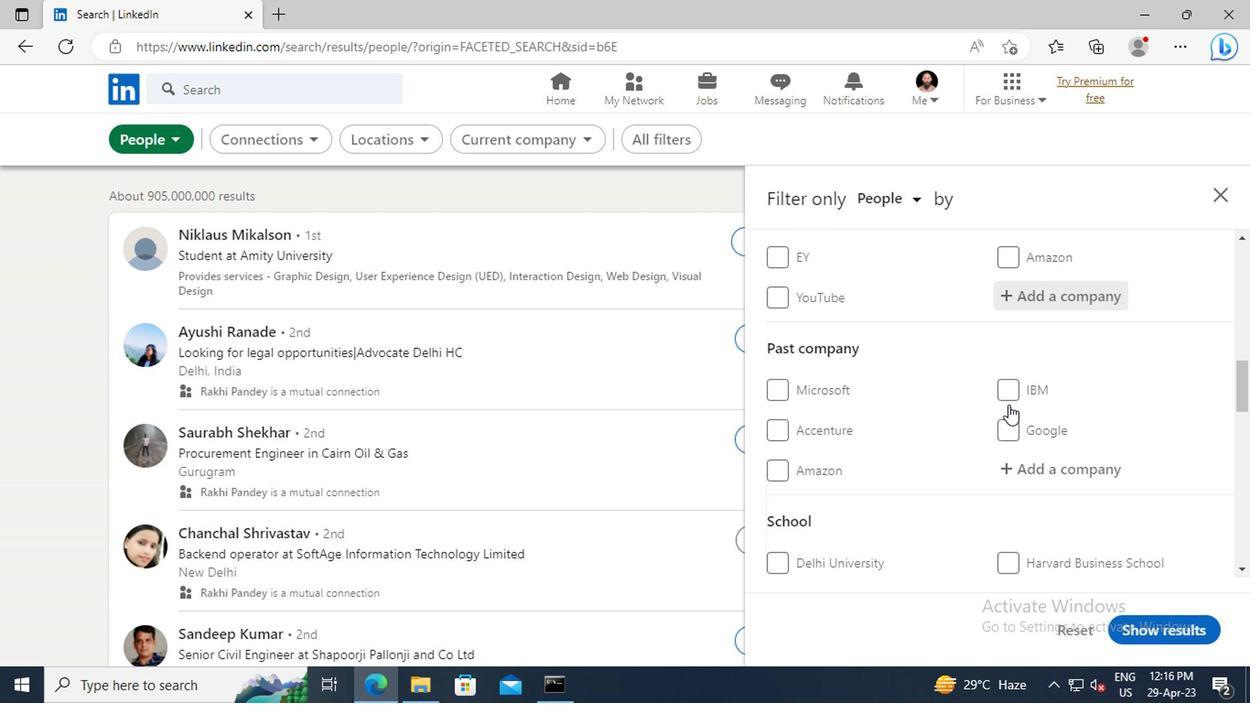 
Action: Mouse scrolled (1004, 404) with delta (0, -1)
Screenshot: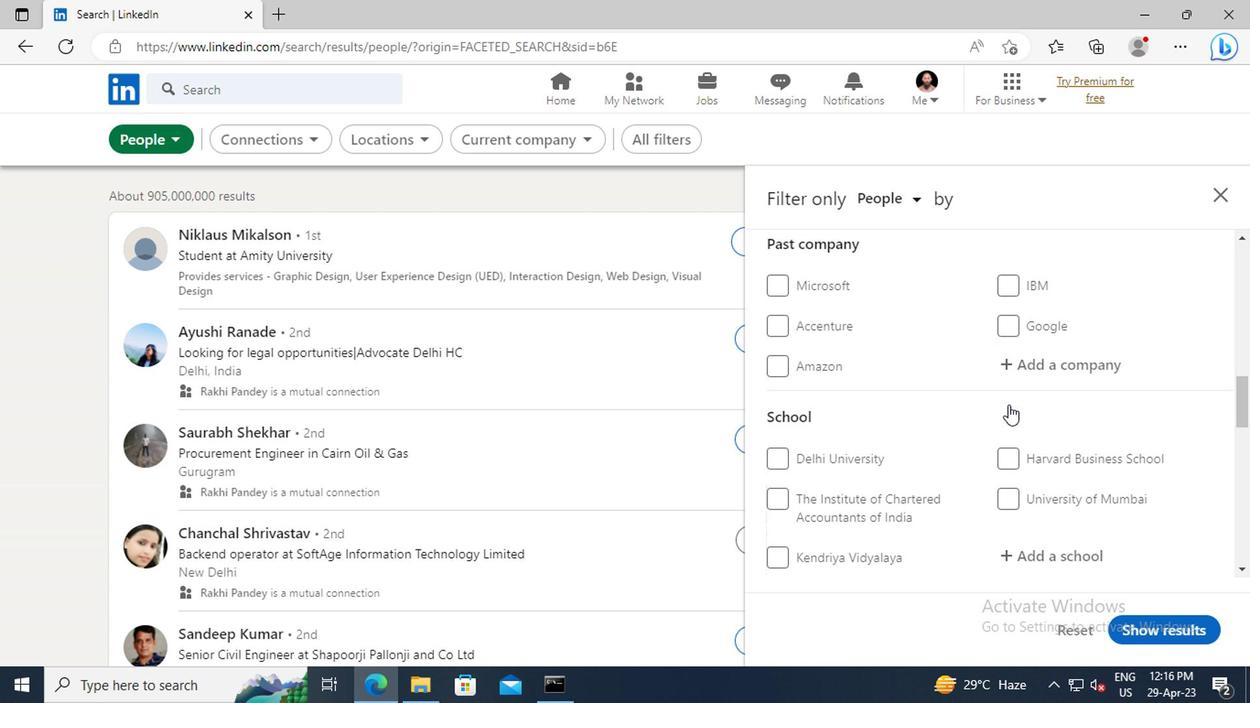 
Action: Mouse scrolled (1004, 404) with delta (0, -1)
Screenshot: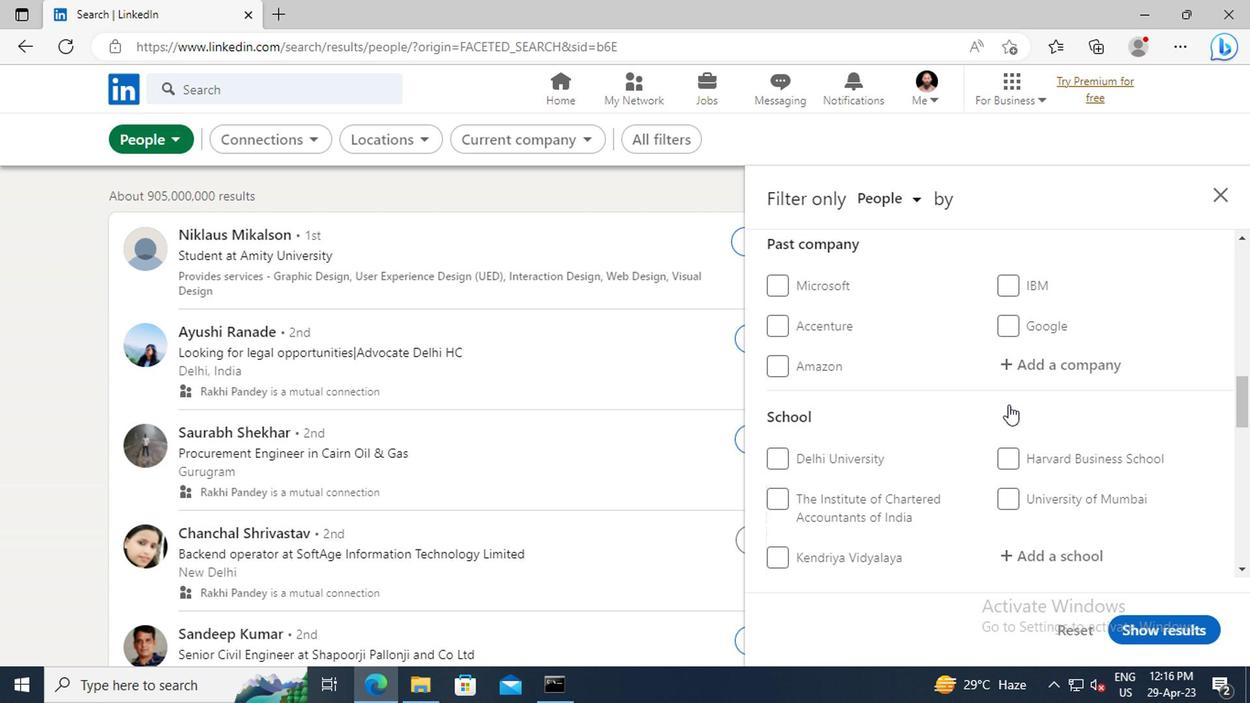 
Action: Mouse scrolled (1004, 404) with delta (0, -1)
Screenshot: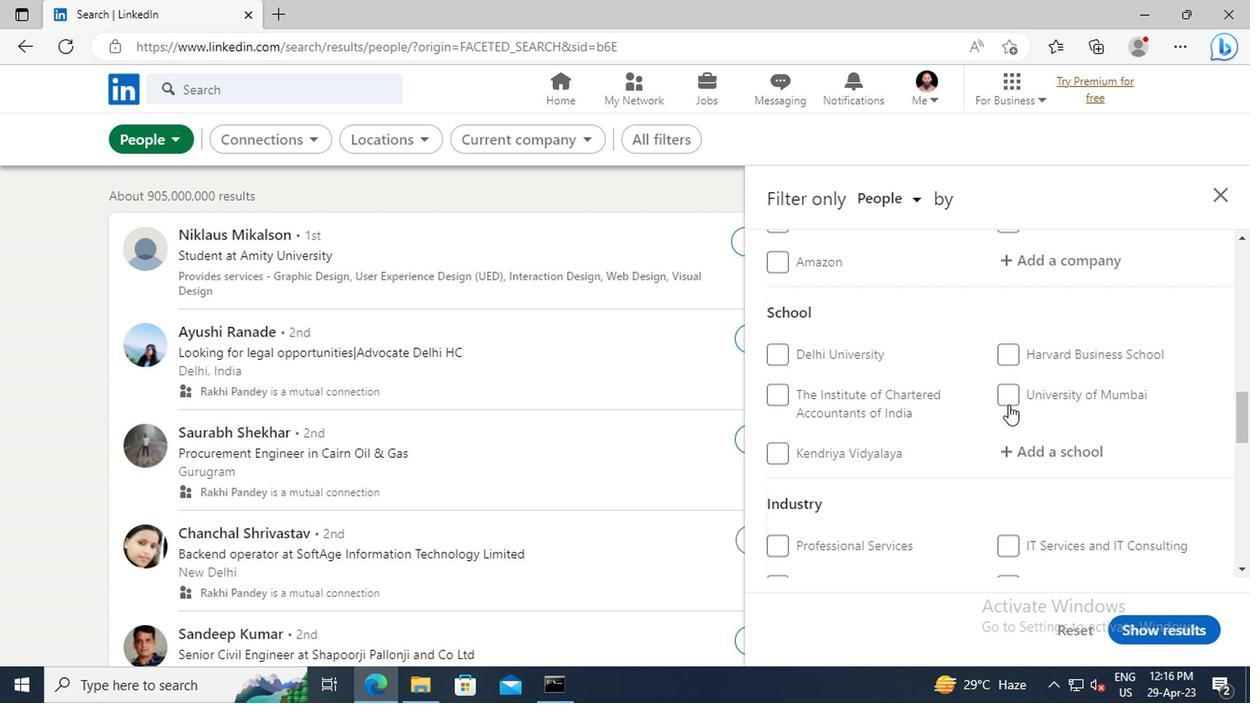 
Action: Mouse scrolled (1004, 404) with delta (0, -1)
Screenshot: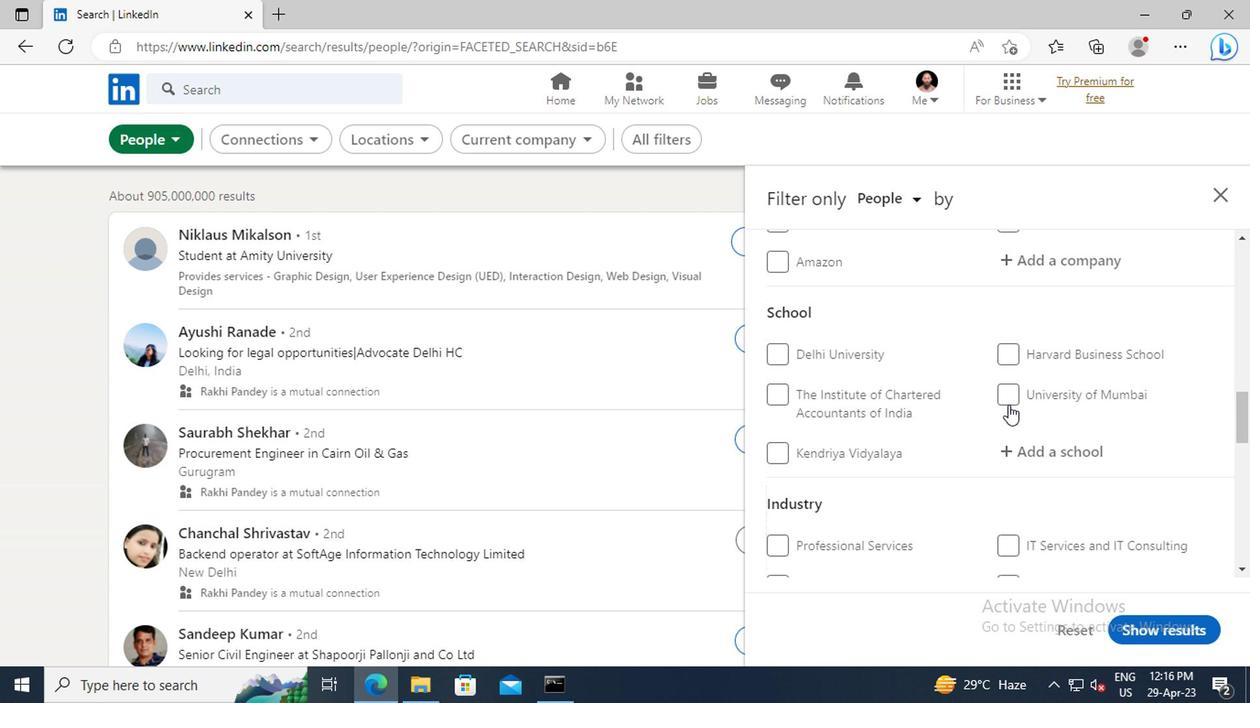 
Action: Mouse scrolled (1004, 404) with delta (0, -1)
Screenshot: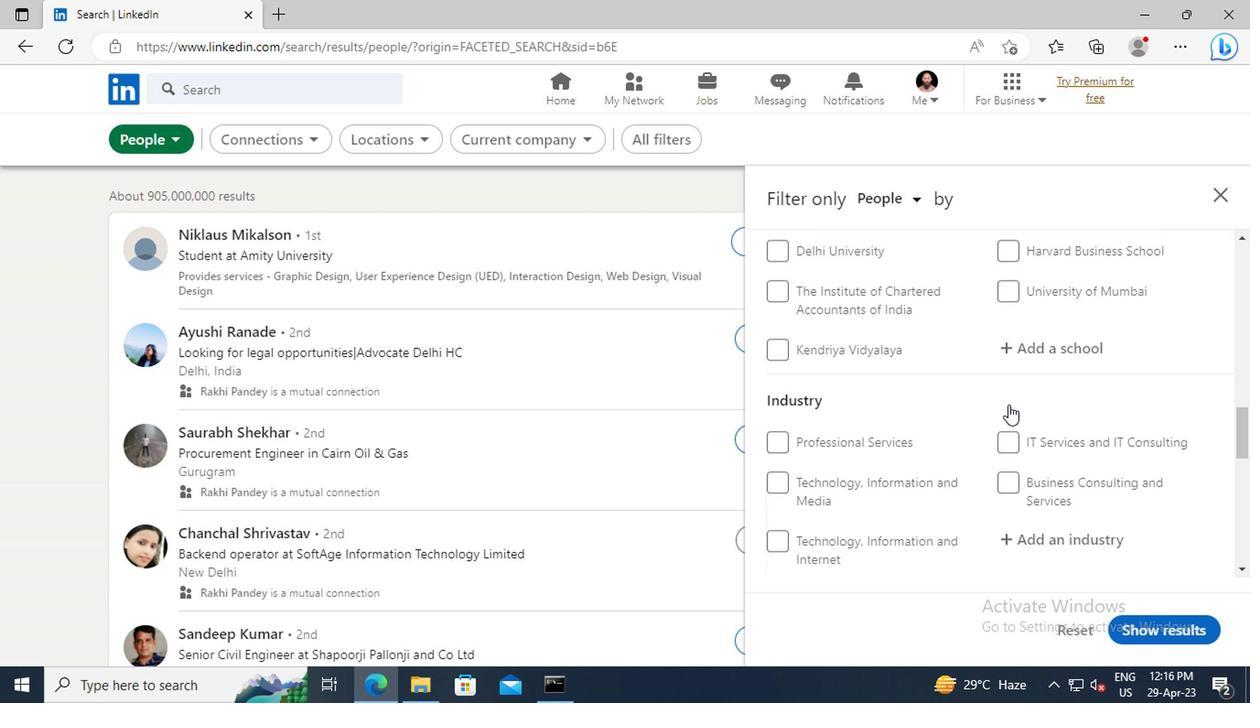 
Action: Mouse moved to (1003, 405)
Screenshot: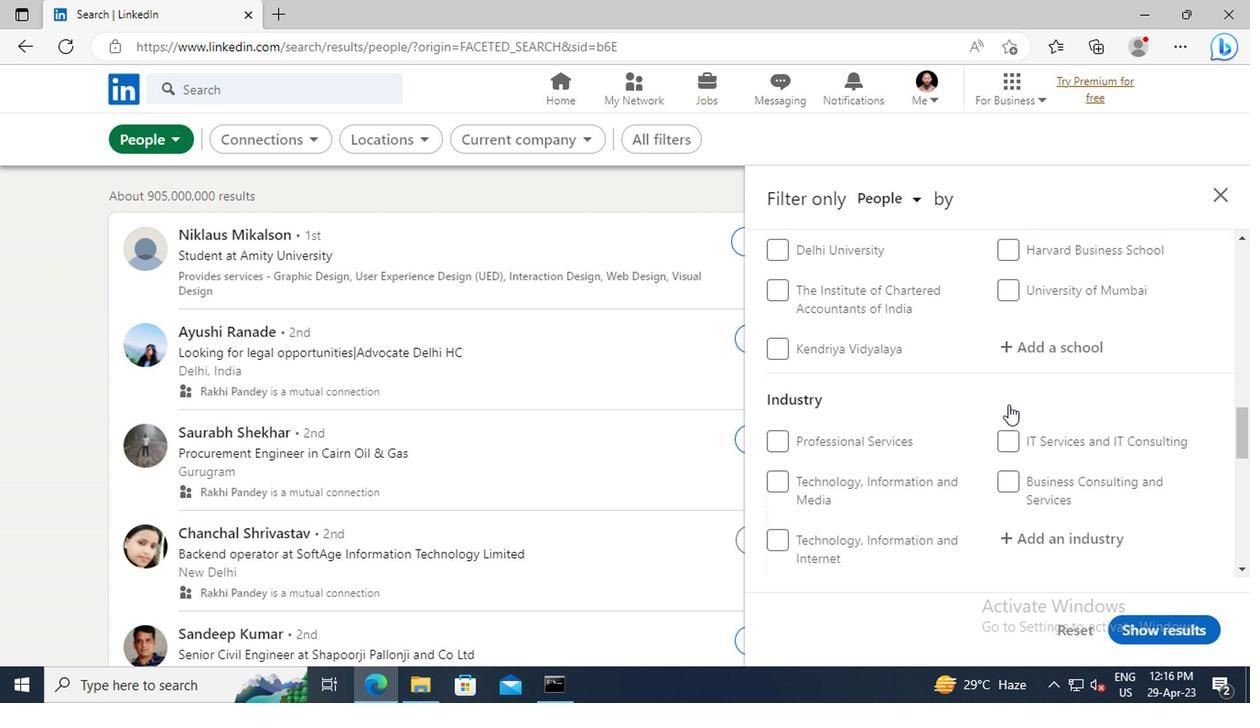 
Action: Mouse scrolled (1003, 404) with delta (0, -1)
Screenshot: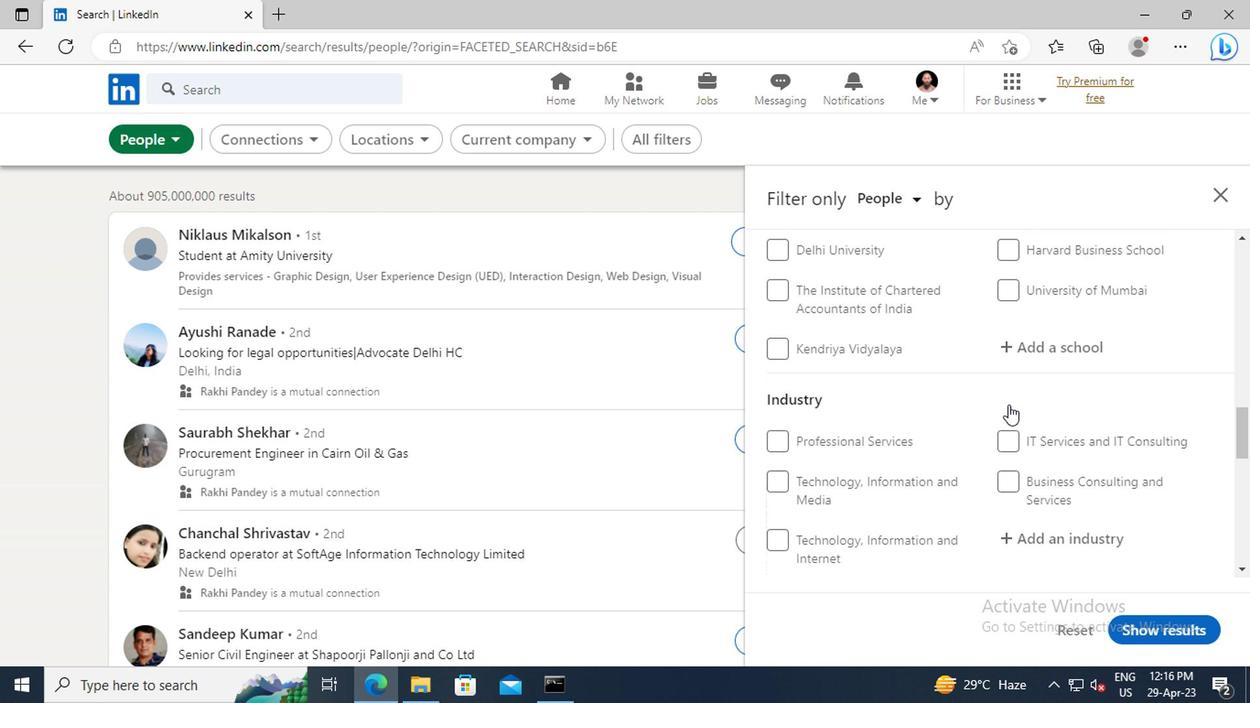 
Action: Mouse scrolled (1003, 404) with delta (0, -1)
Screenshot: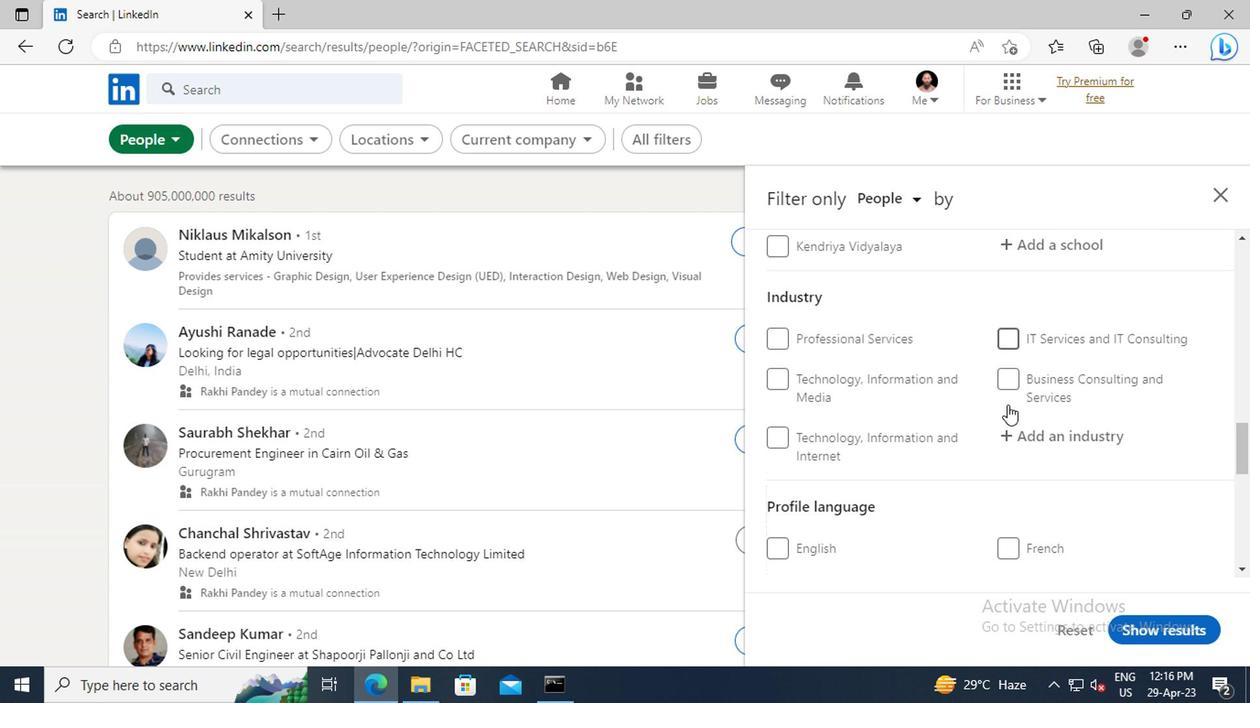 
Action: Mouse scrolled (1003, 404) with delta (0, -1)
Screenshot: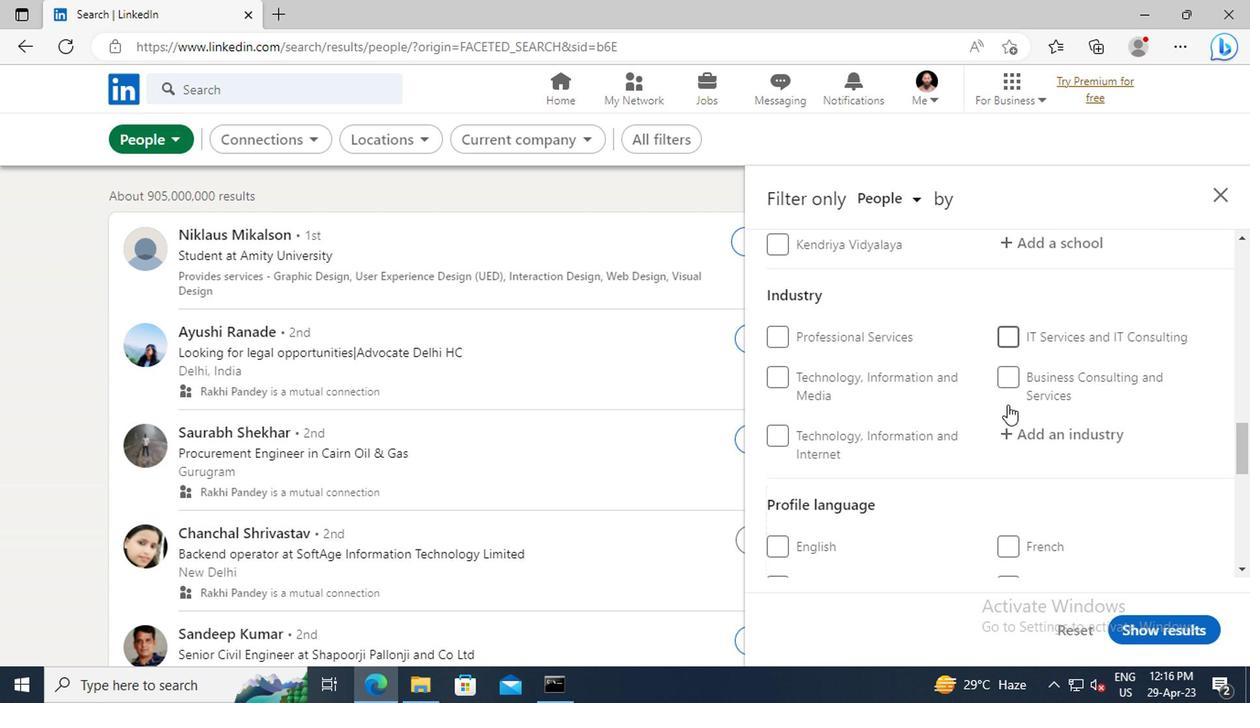 
Action: Mouse moved to (779, 485)
Screenshot: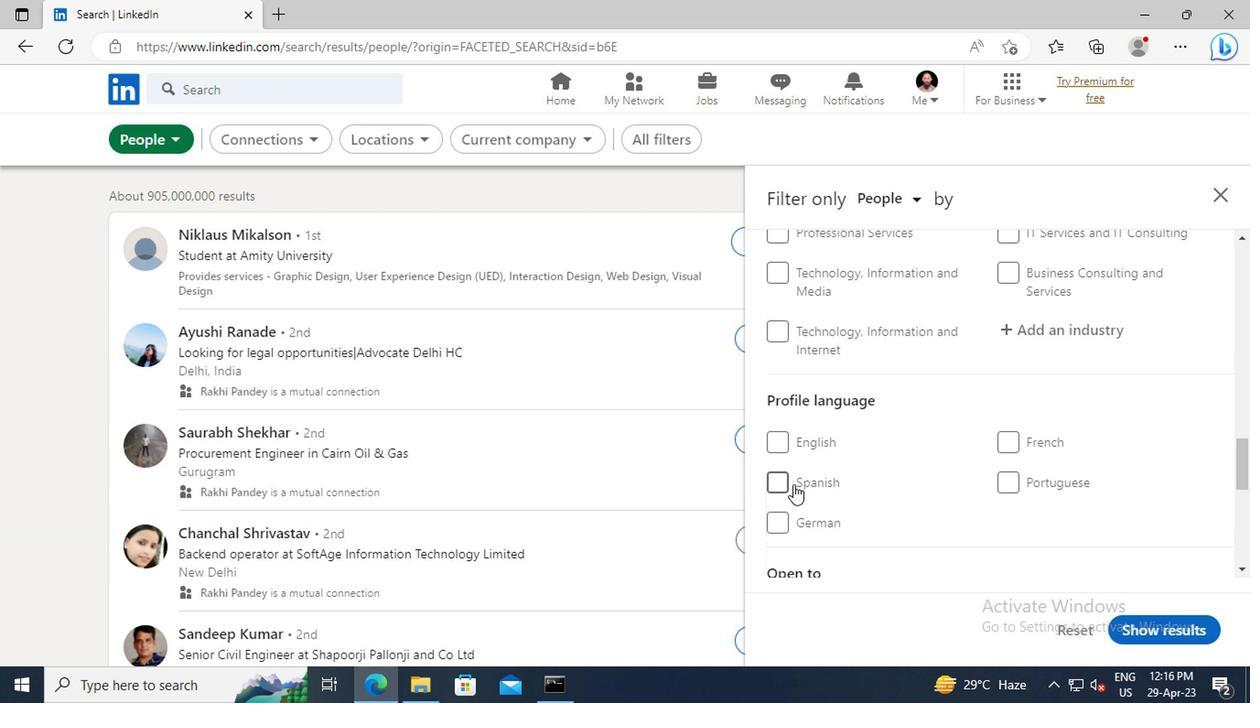 
Action: Mouse pressed left at (779, 485)
Screenshot: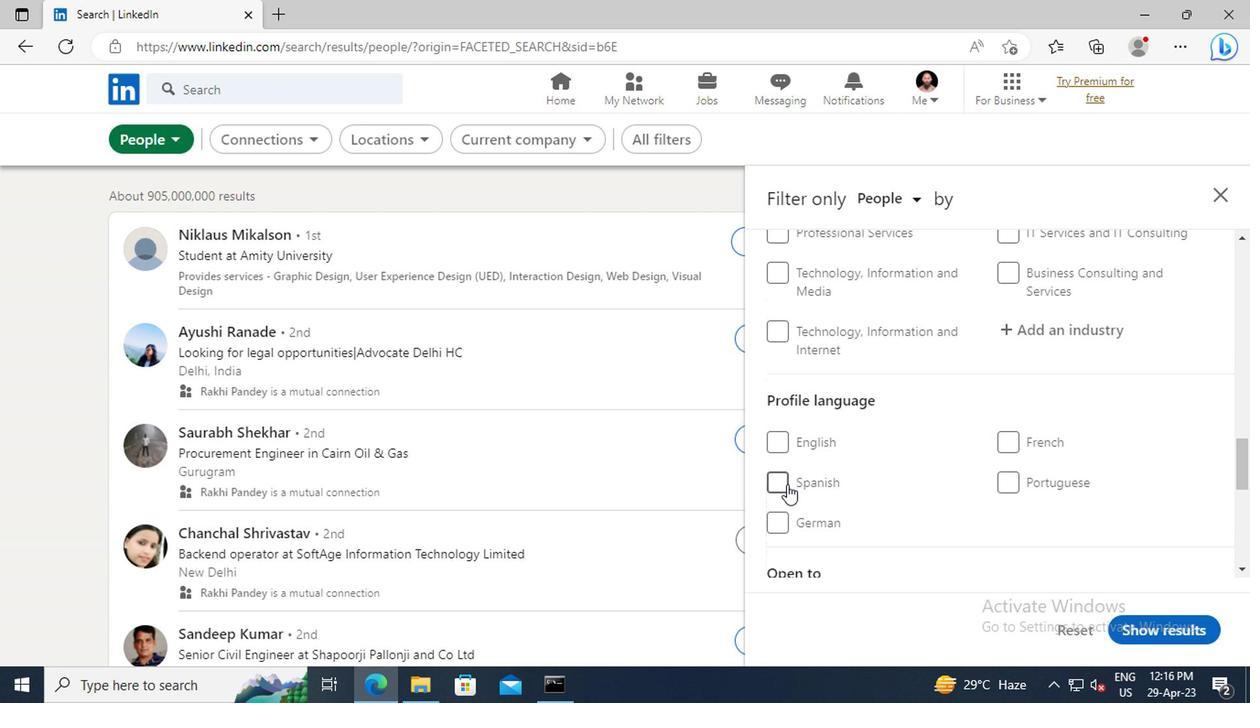 
Action: Mouse moved to (996, 441)
Screenshot: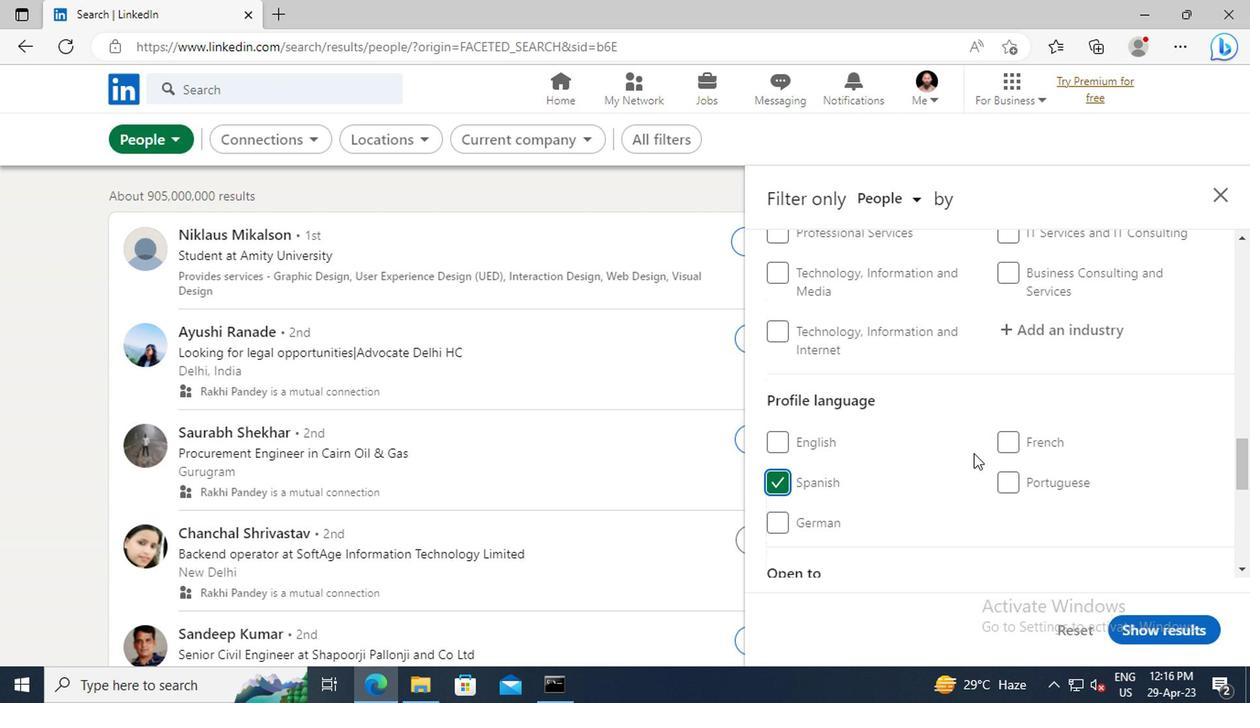 
Action: Mouse scrolled (996, 442) with delta (0, 0)
Screenshot: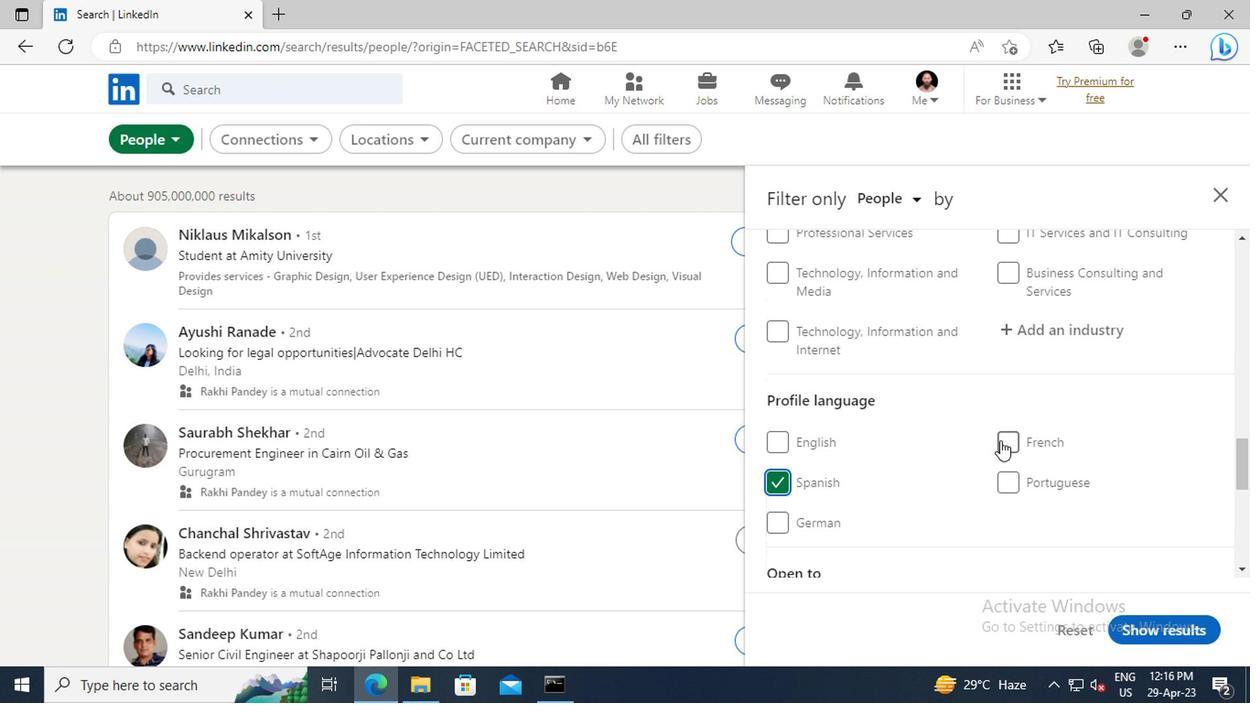 
Action: Mouse scrolled (996, 442) with delta (0, 0)
Screenshot: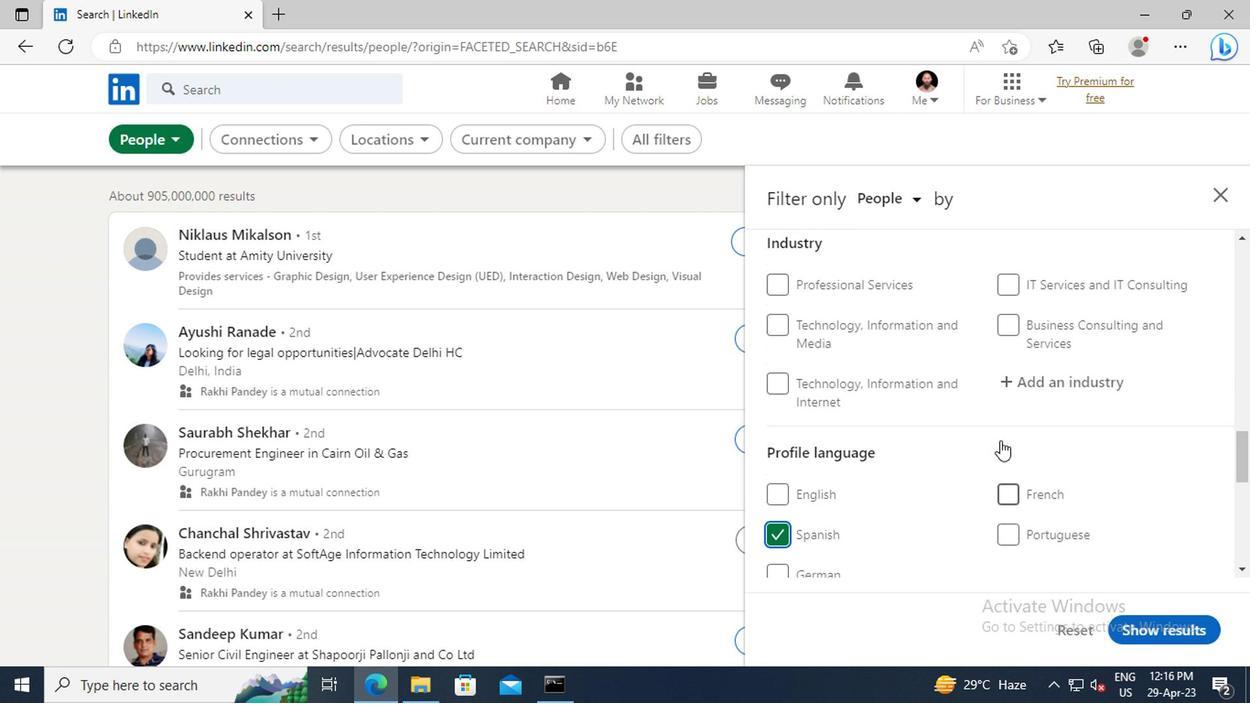 
Action: Mouse scrolled (996, 442) with delta (0, 0)
Screenshot: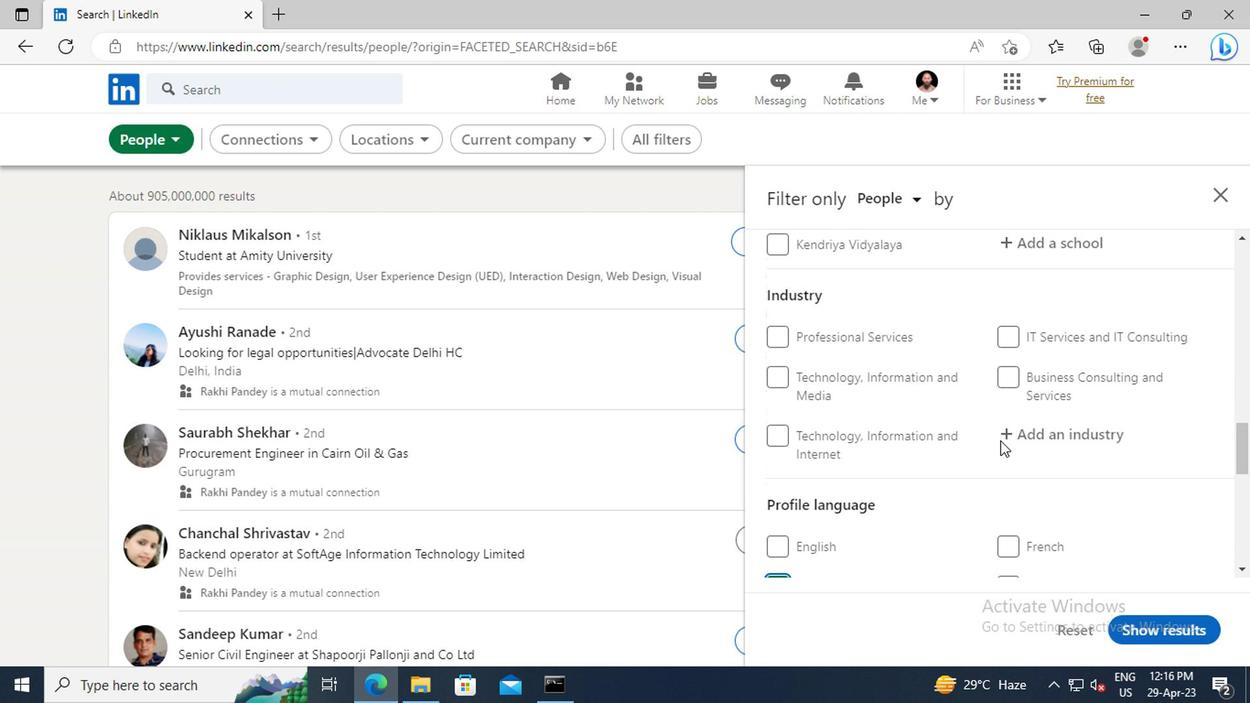 
Action: Mouse scrolled (996, 442) with delta (0, 0)
Screenshot: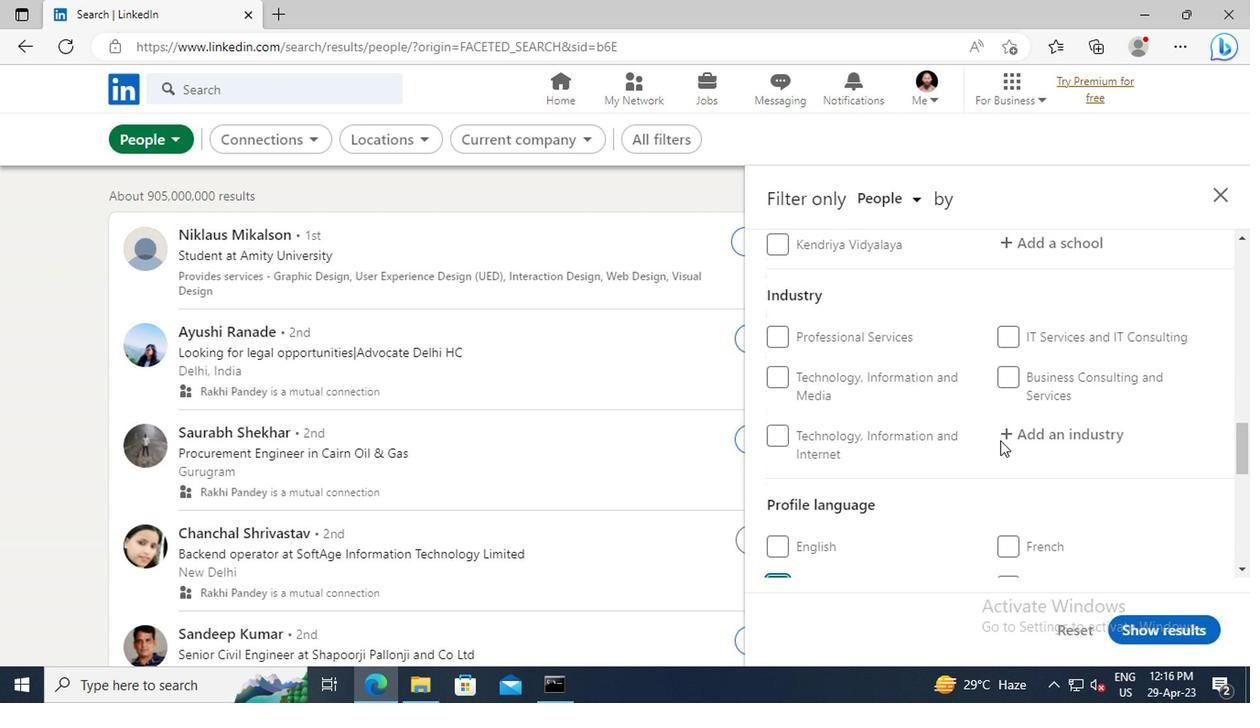 
Action: Mouse scrolled (996, 442) with delta (0, 0)
Screenshot: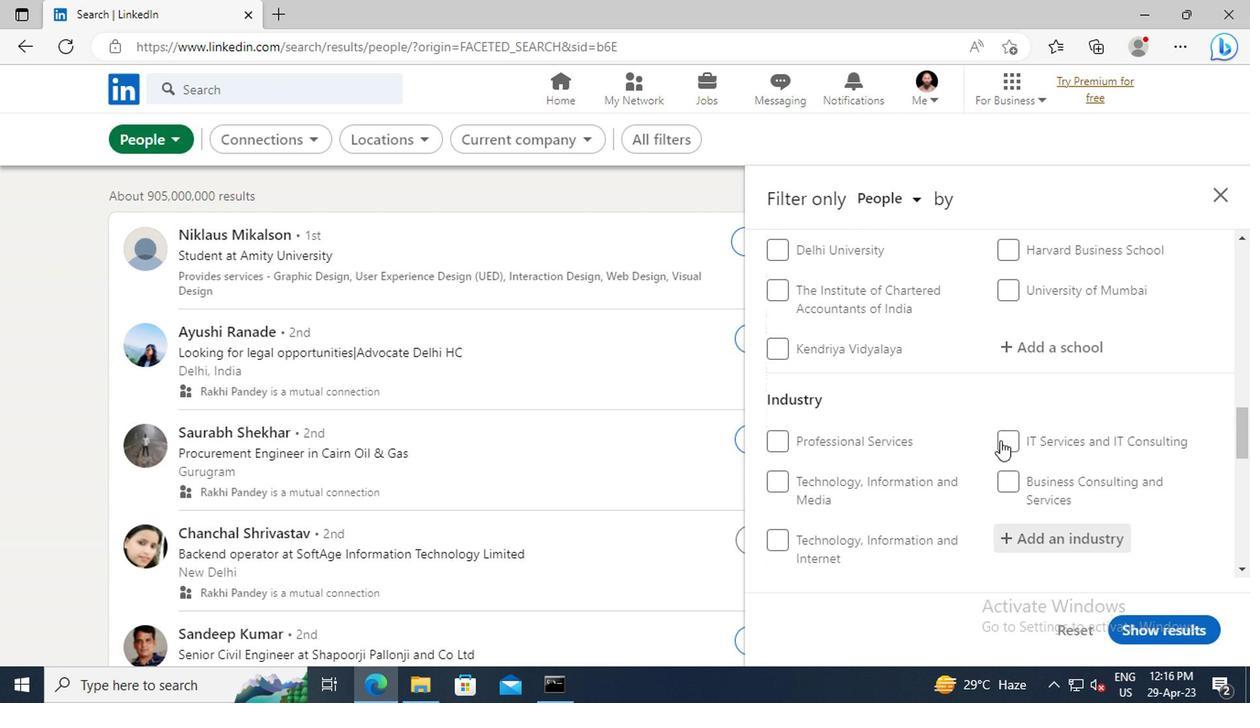 
Action: Mouse scrolled (996, 442) with delta (0, 0)
Screenshot: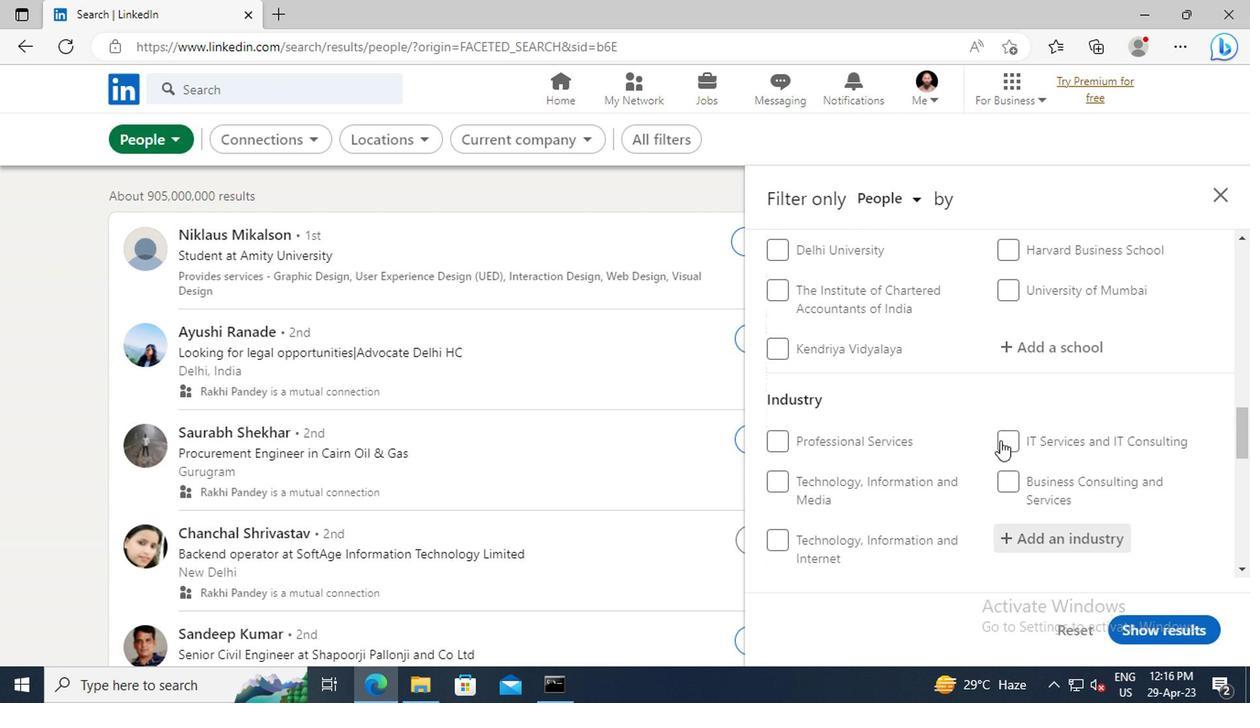 
Action: Mouse scrolled (996, 442) with delta (0, 0)
Screenshot: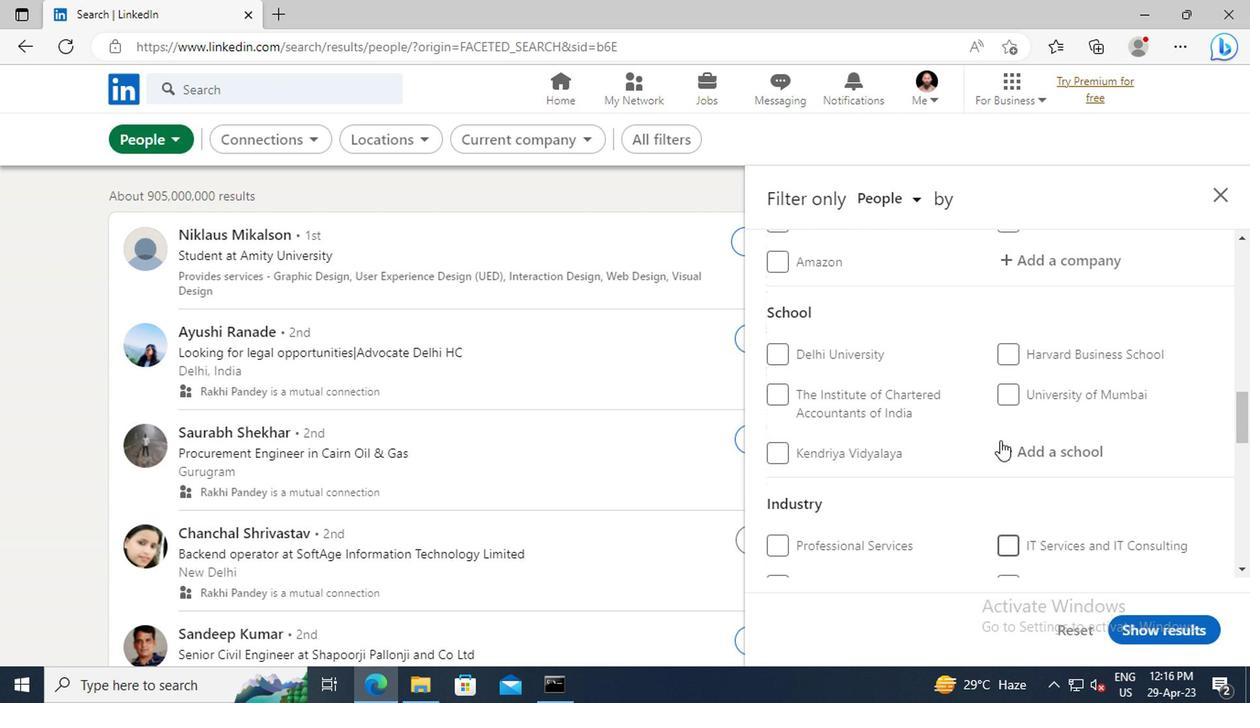 
Action: Mouse scrolled (996, 442) with delta (0, 0)
Screenshot: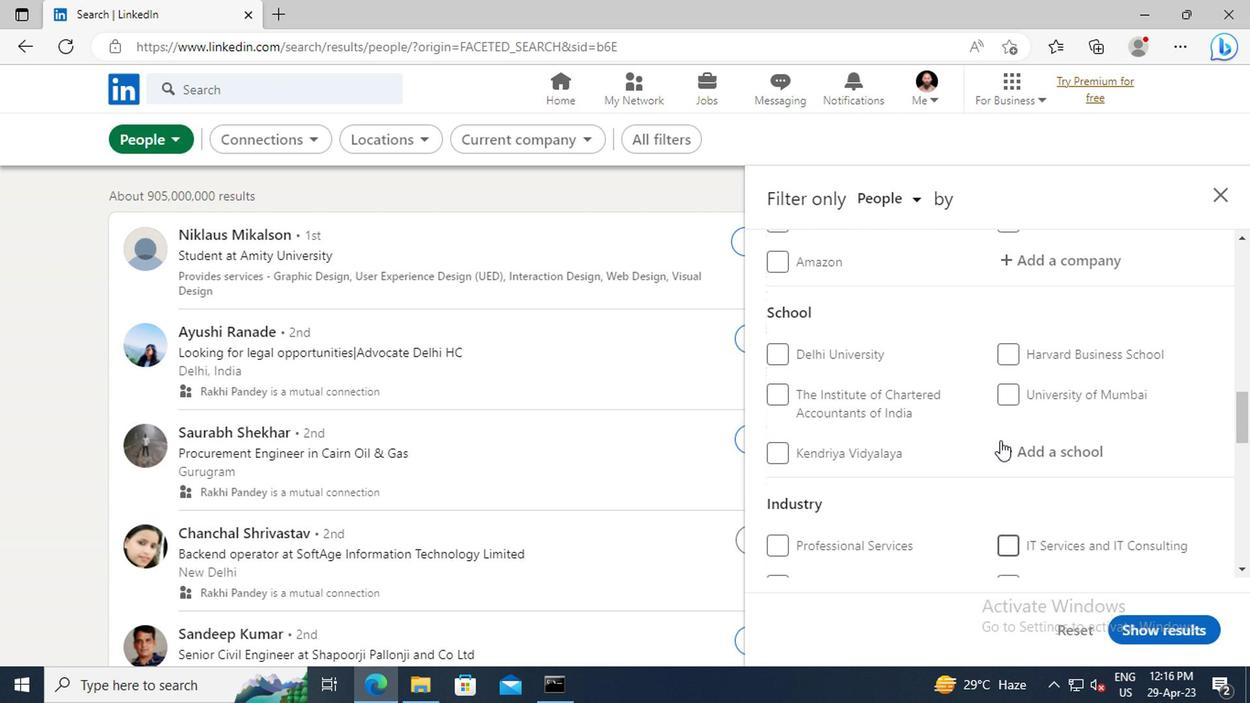 
Action: Mouse scrolled (996, 442) with delta (0, 0)
Screenshot: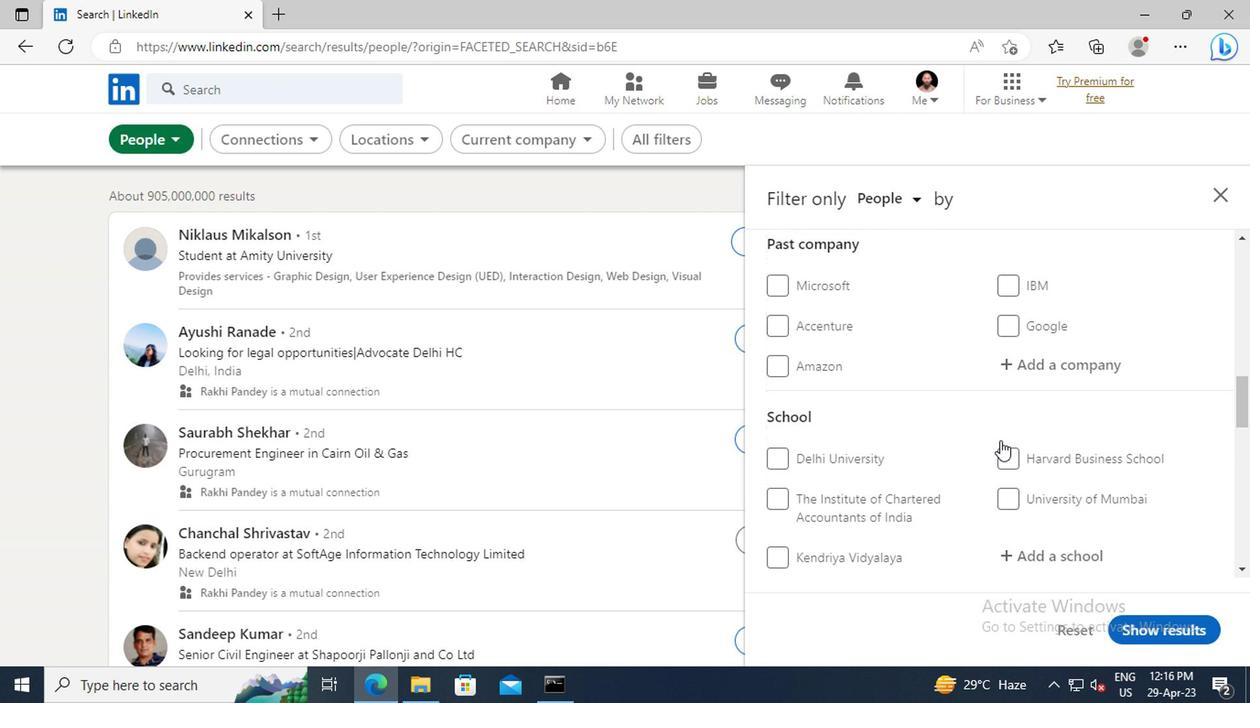 
Action: Mouse scrolled (996, 442) with delta (0, 0)
Screenshot: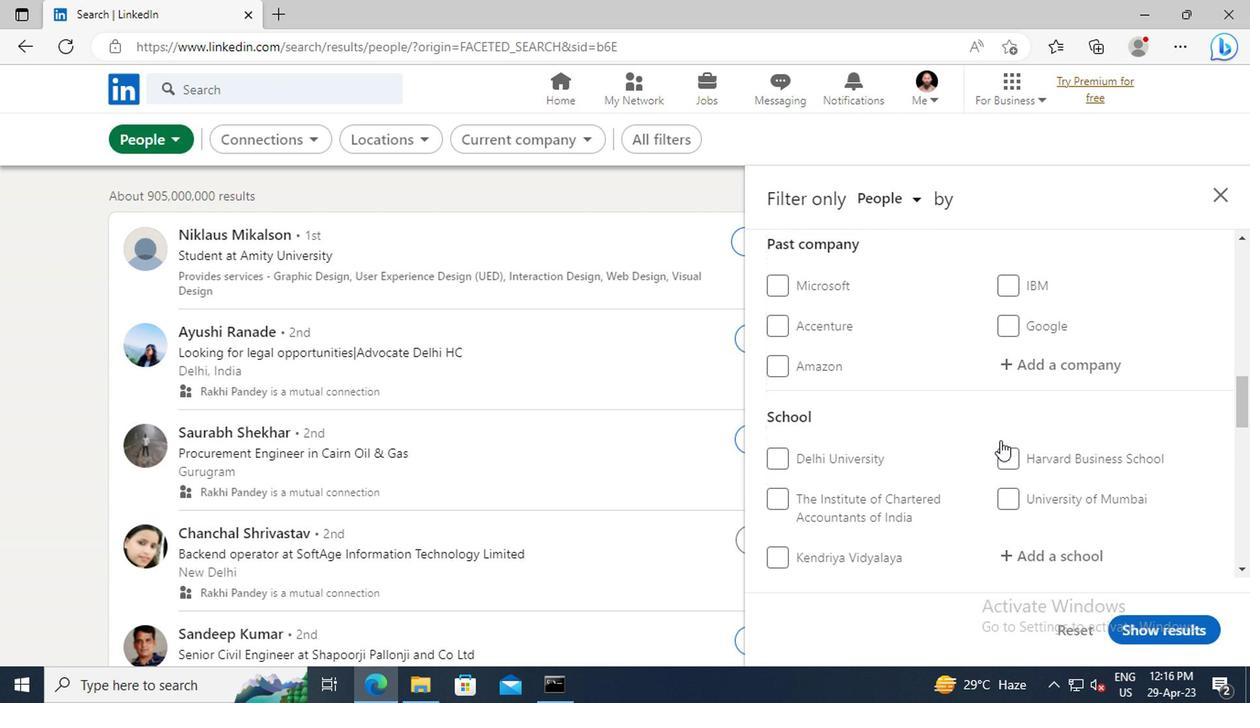 
Action: Mouse moved to (996, 431)
Screenshot: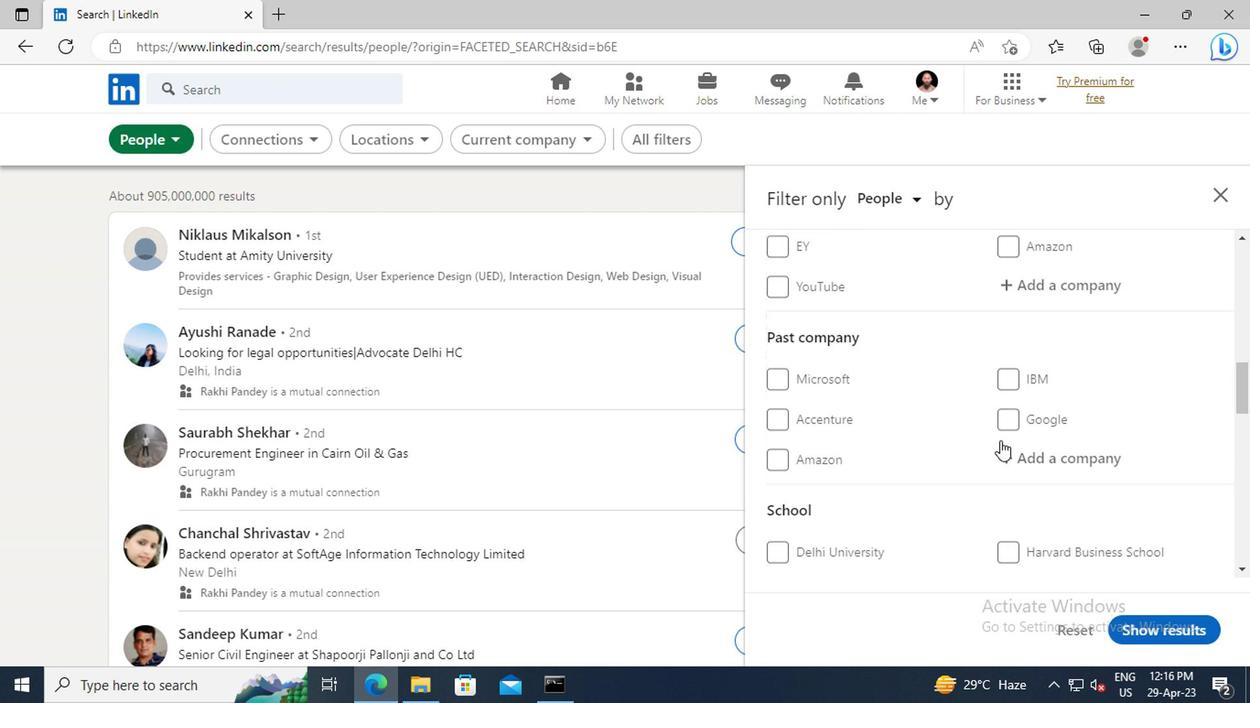 
Action: Mouse scrolled (996, 432) with delta (0, 1)
Screenshot: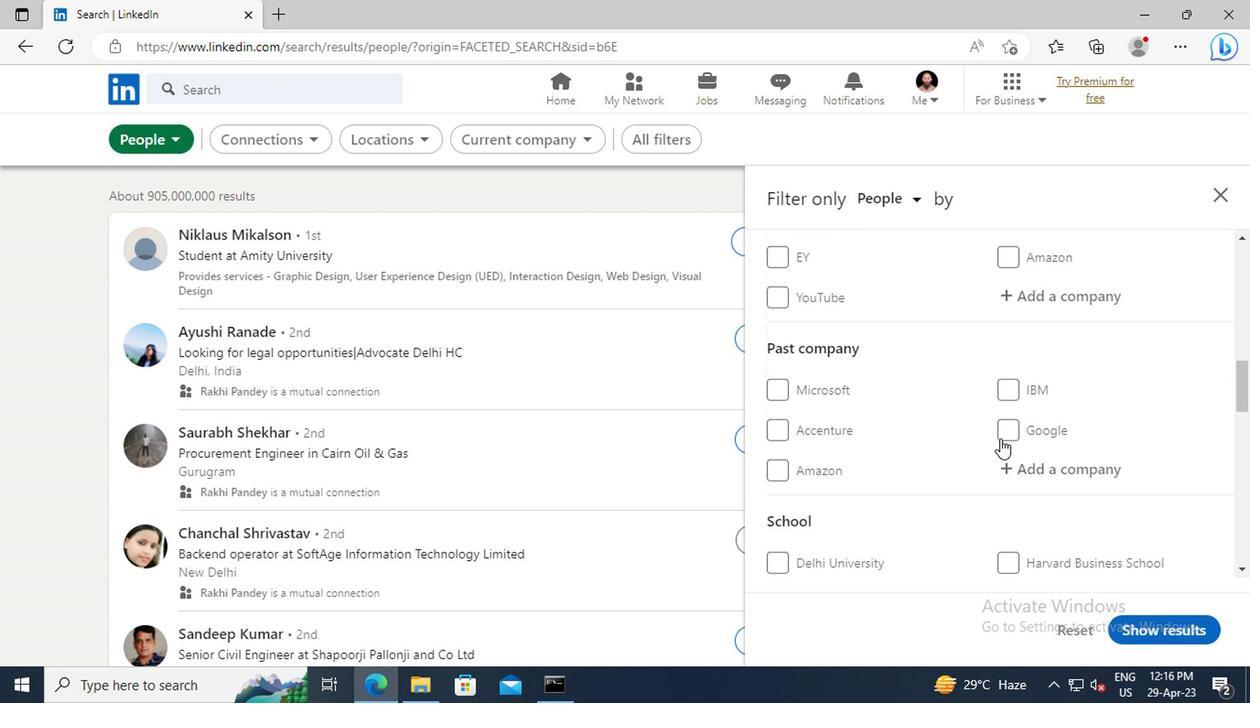 
Action: Mouse moved to (998, 421)
Screenshot: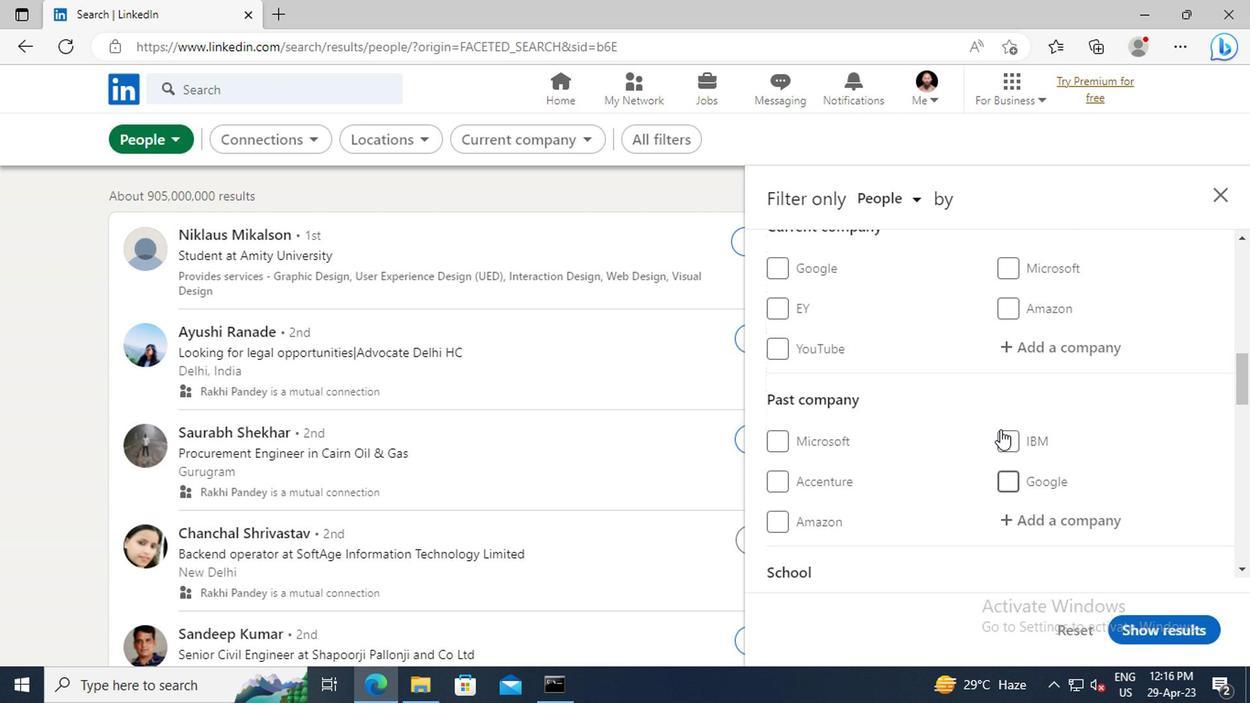 
Action: Mouse scrolled (998, 422) with delta (0, 0)
Screenshot: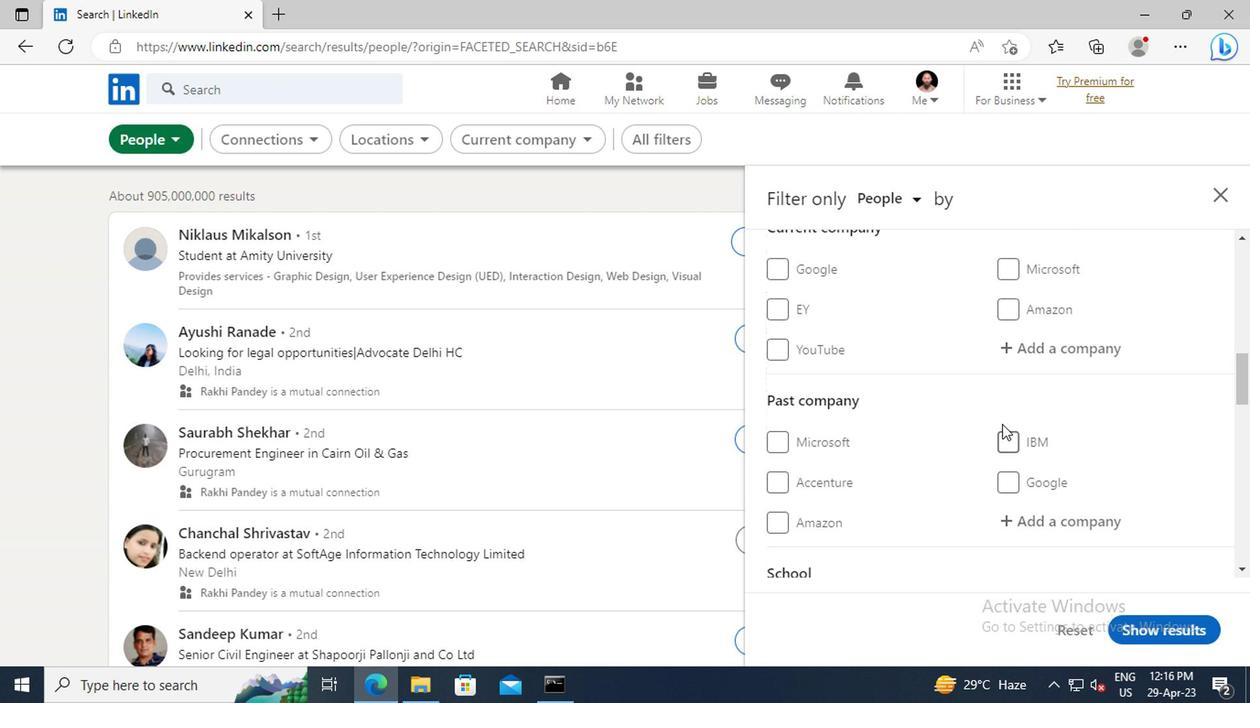 
Action: Mouse moved to (1004, 400)
Screenshot: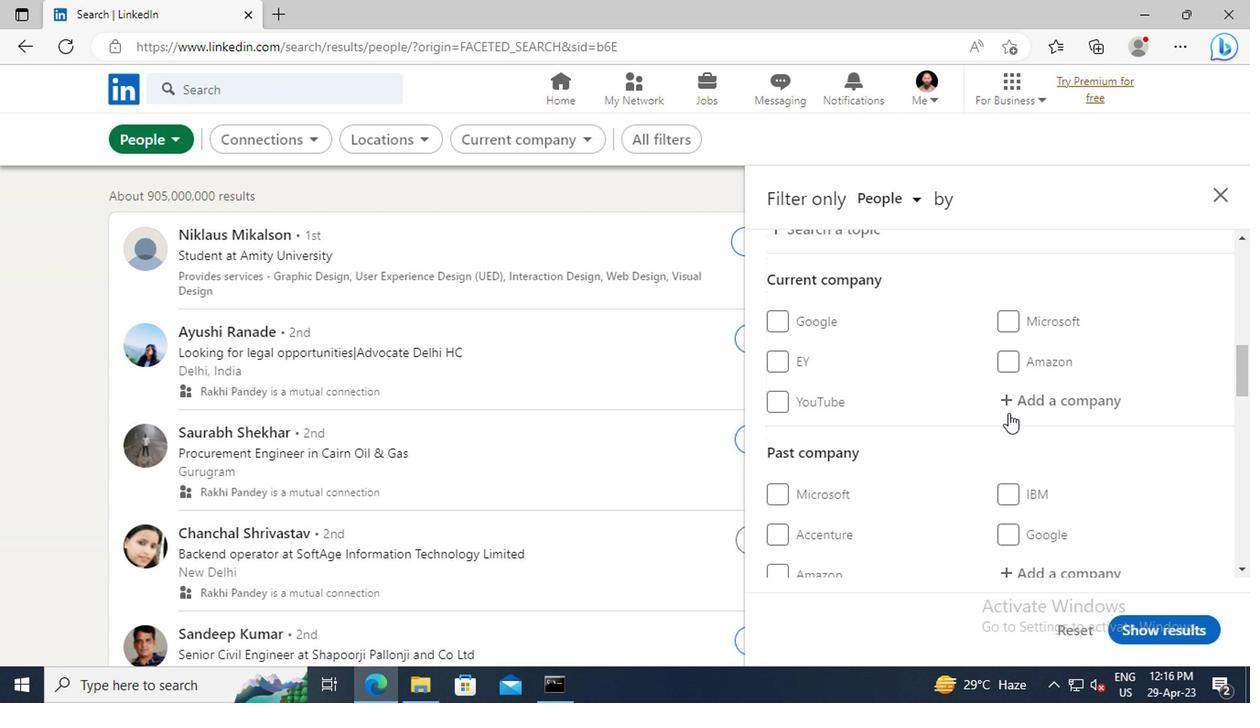 
Action: Mouse pressed left at (1004, 400)
Screenshot: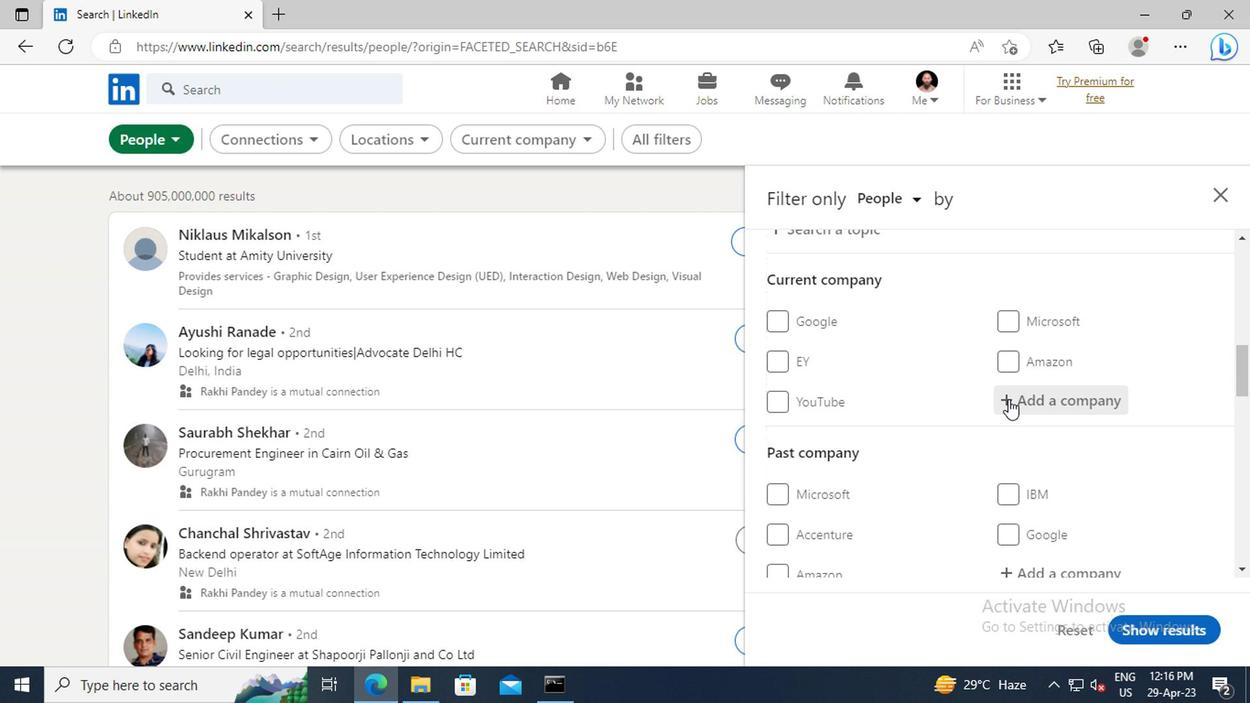 
Action: Key pressed <Key.shift>INTERN<Key.shift>GROW
Screenshot: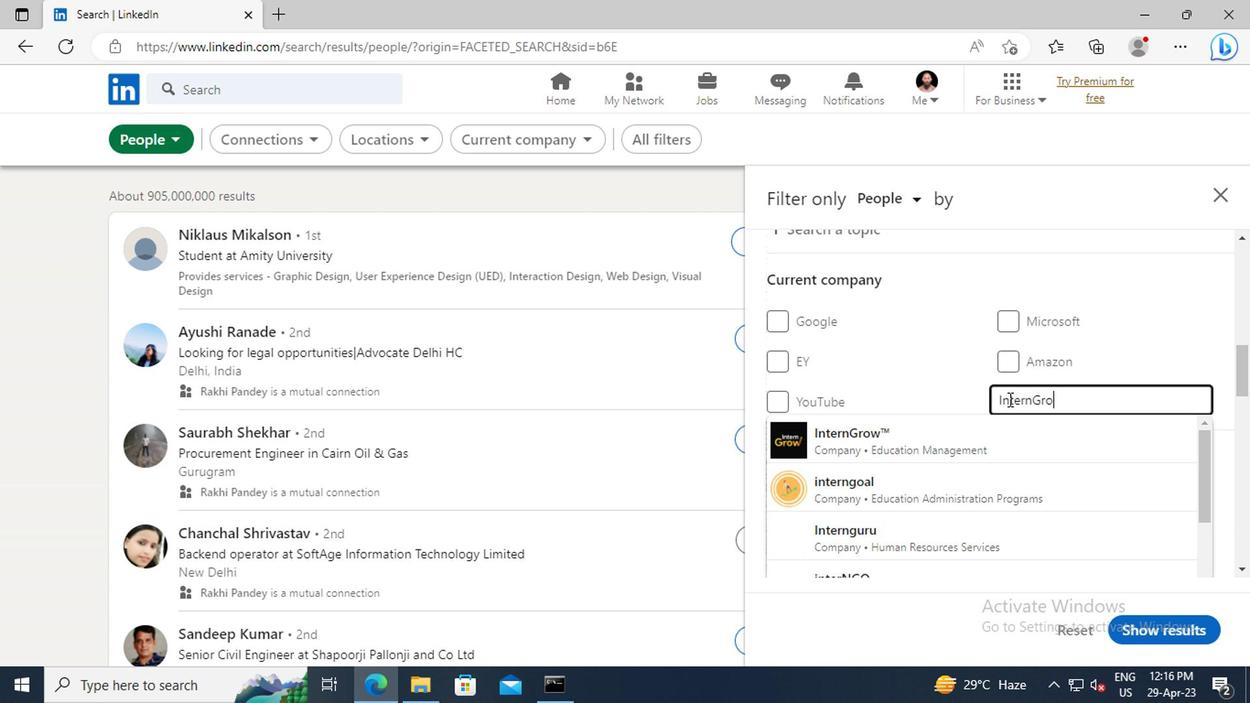 
Action: Mouse moved to (1003, 427)
Screenshot: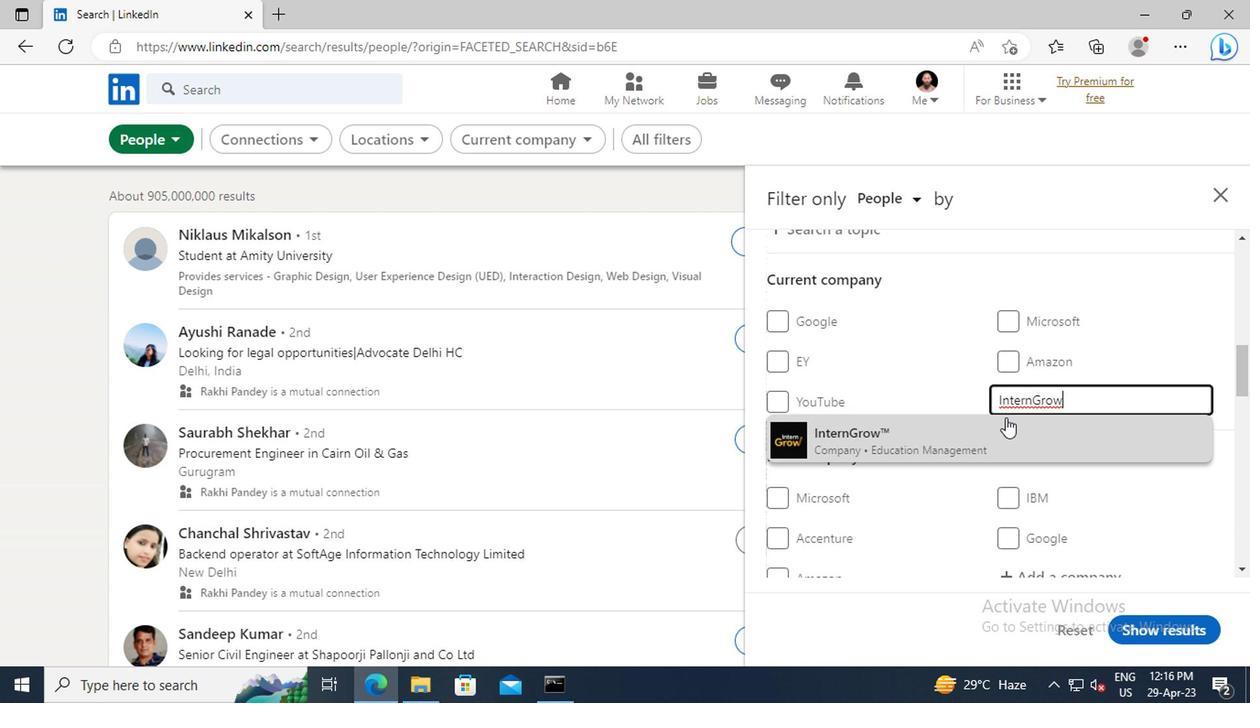 
Action: Mouse pressed left at (1003, 427)
Screenshot: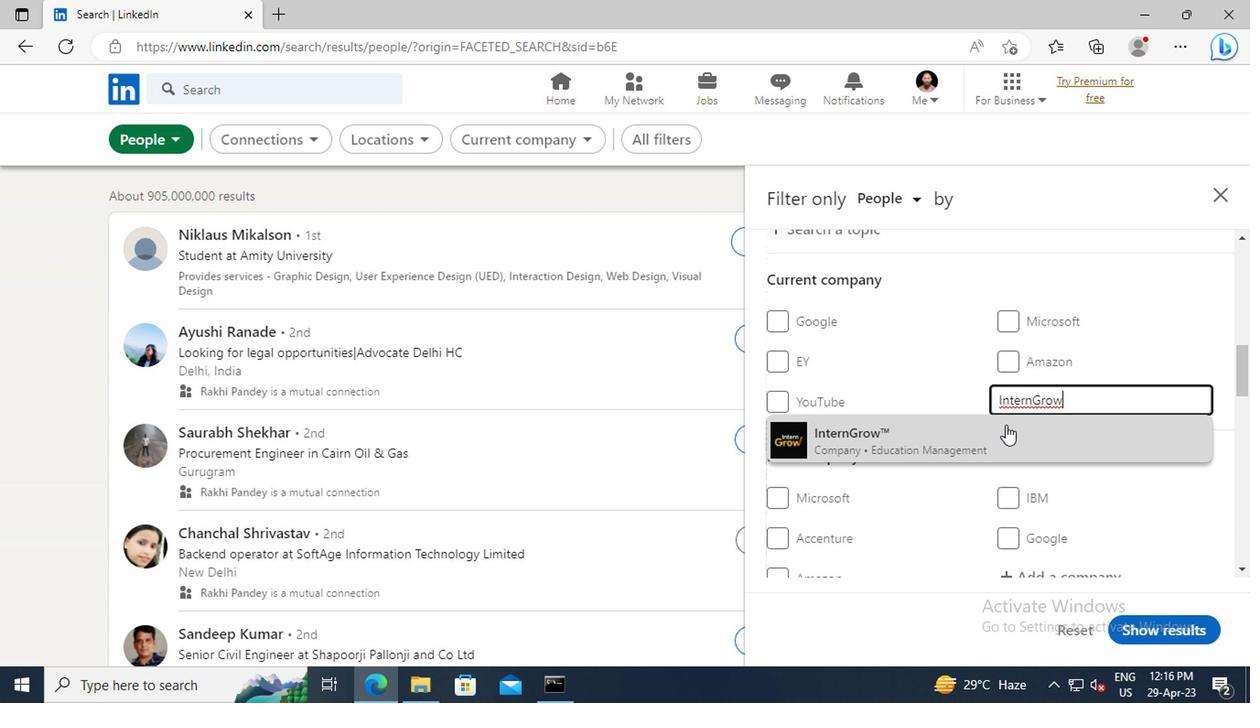 
Action: Mouse scrolled (1003, 426) with delta (0, 0)
Screenshot: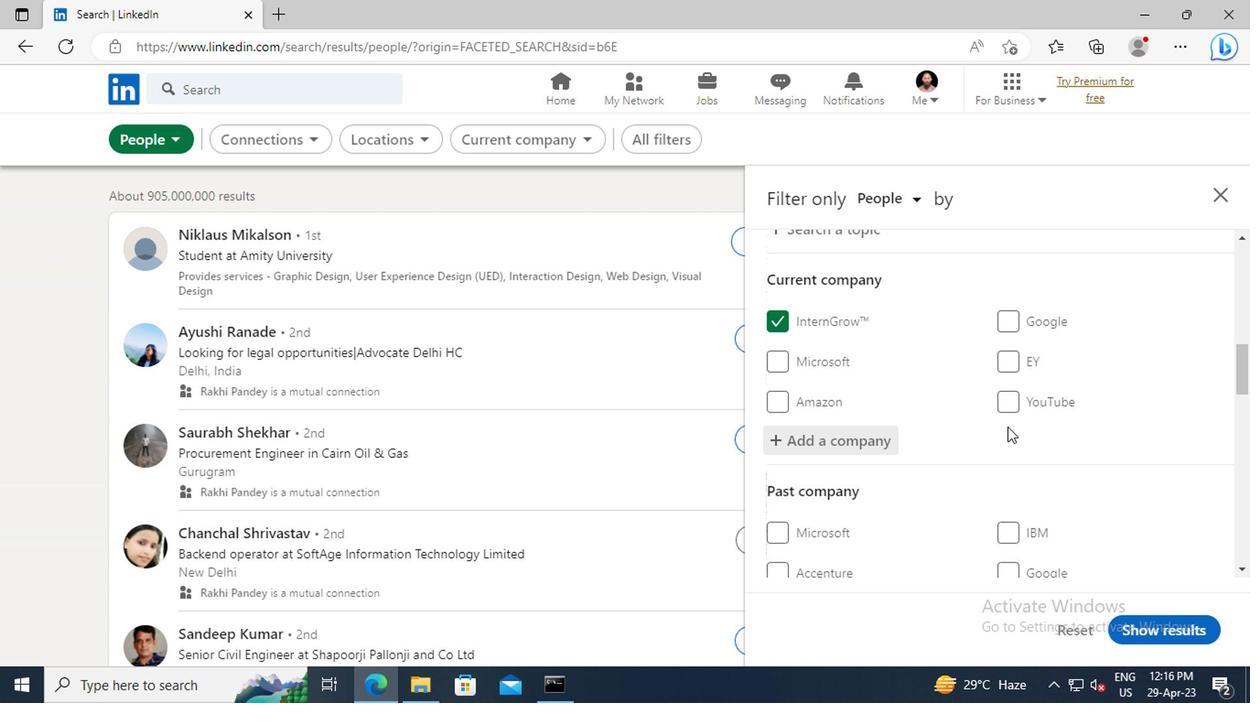 
Action: Mouse moved to (1003, 381)
Screenshot: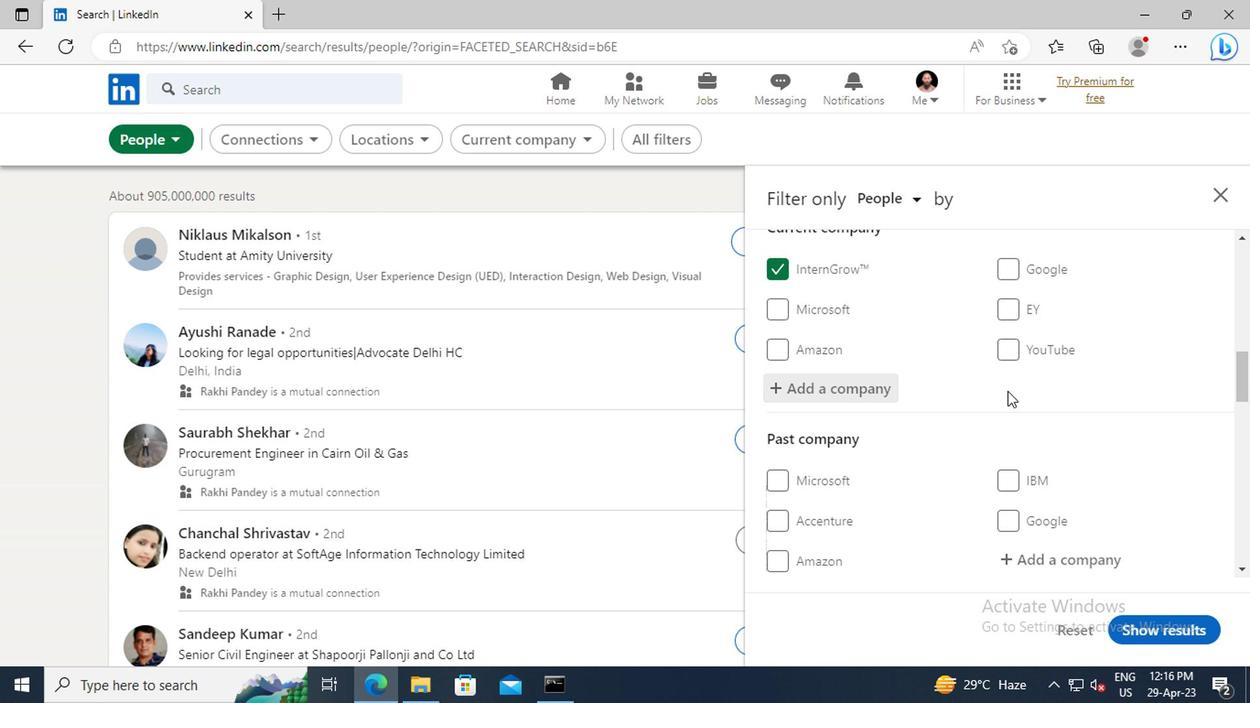
Action: Mouse scrolled (1003, 381) with delta (0, 0)
Screenshot: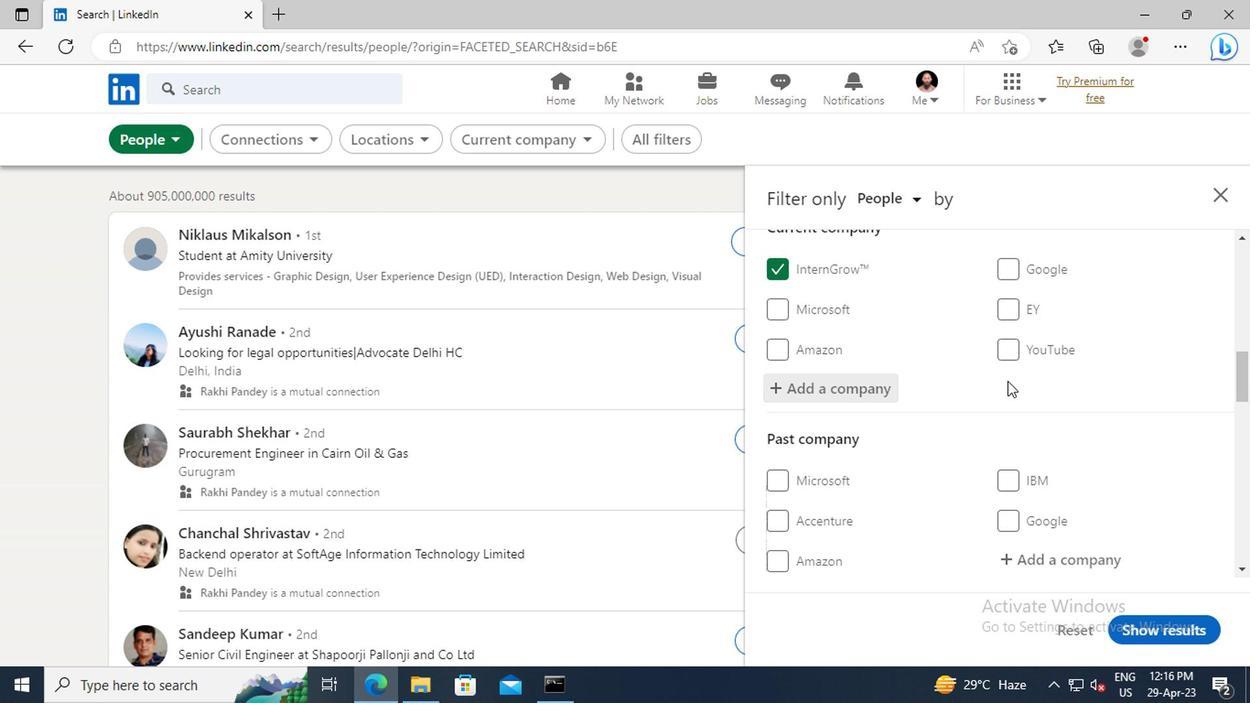 
Action: Mouse scrolled (1003, 381) with delta (0, 0)
Screenshot: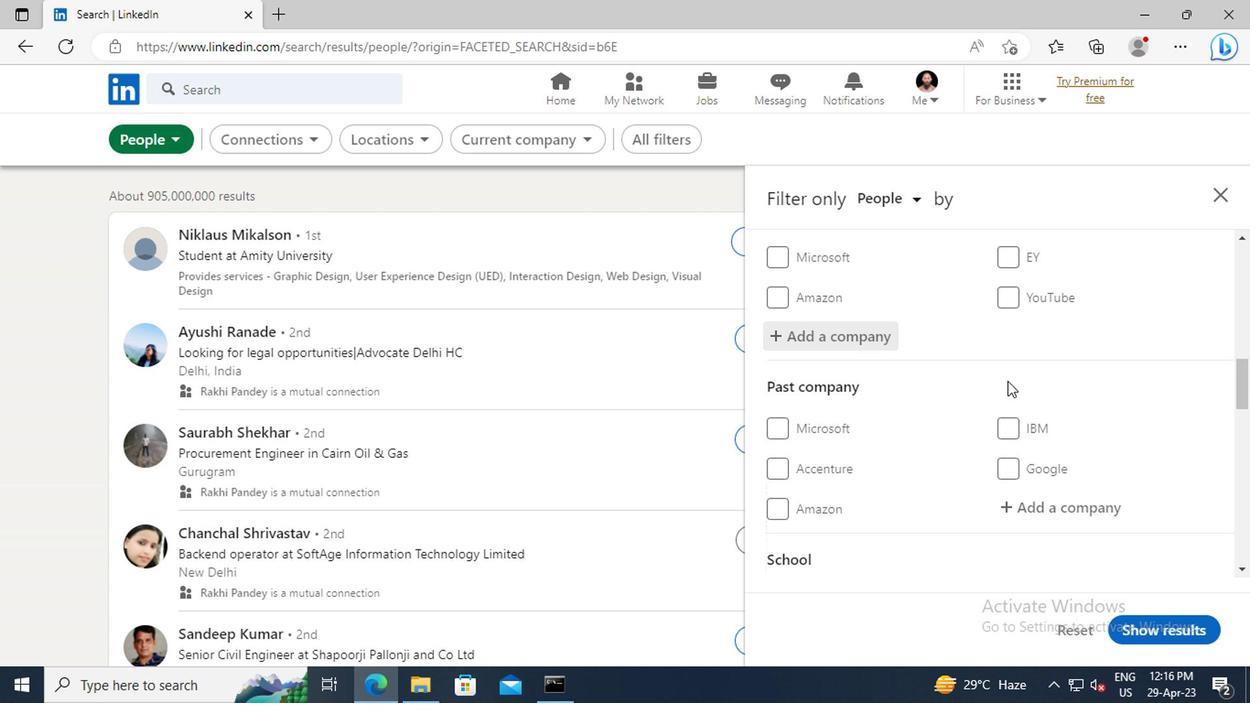 
Action: Mouse scrolled (1003, 381) with delta (0, 0)
Screenshot: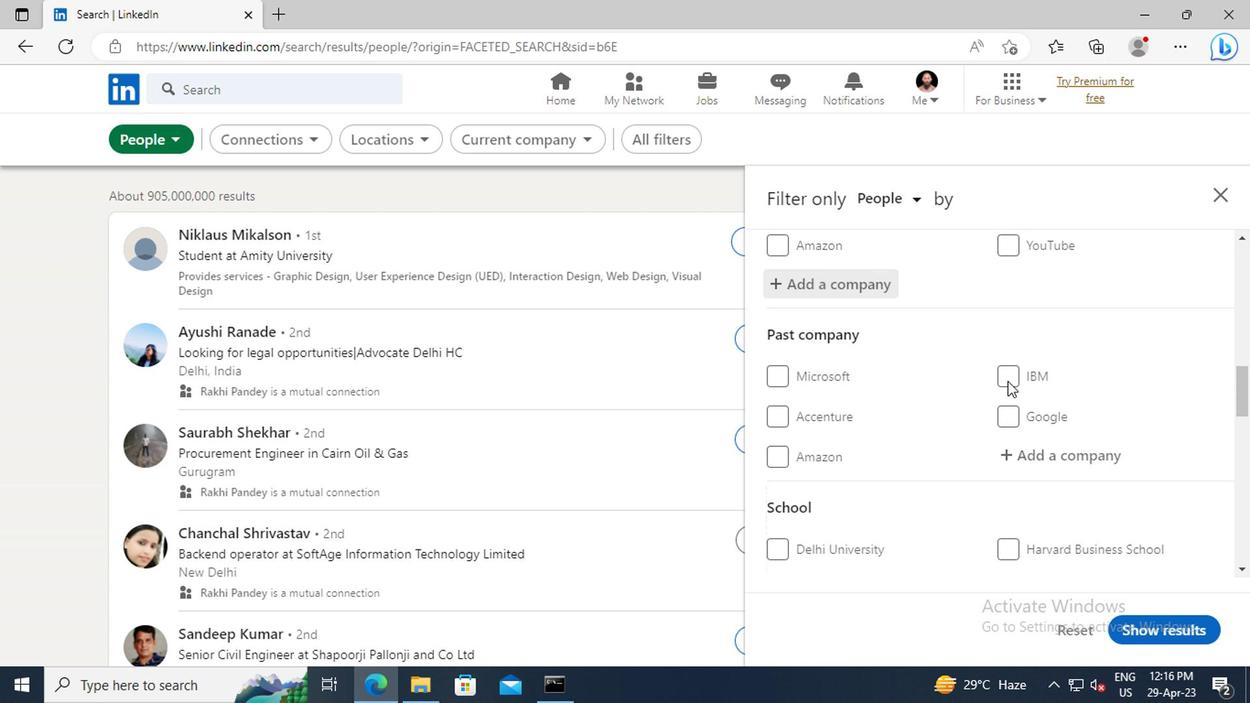 
Action: Mouse scrolled (1003, 381) with delta (0, 0)
Screenshot: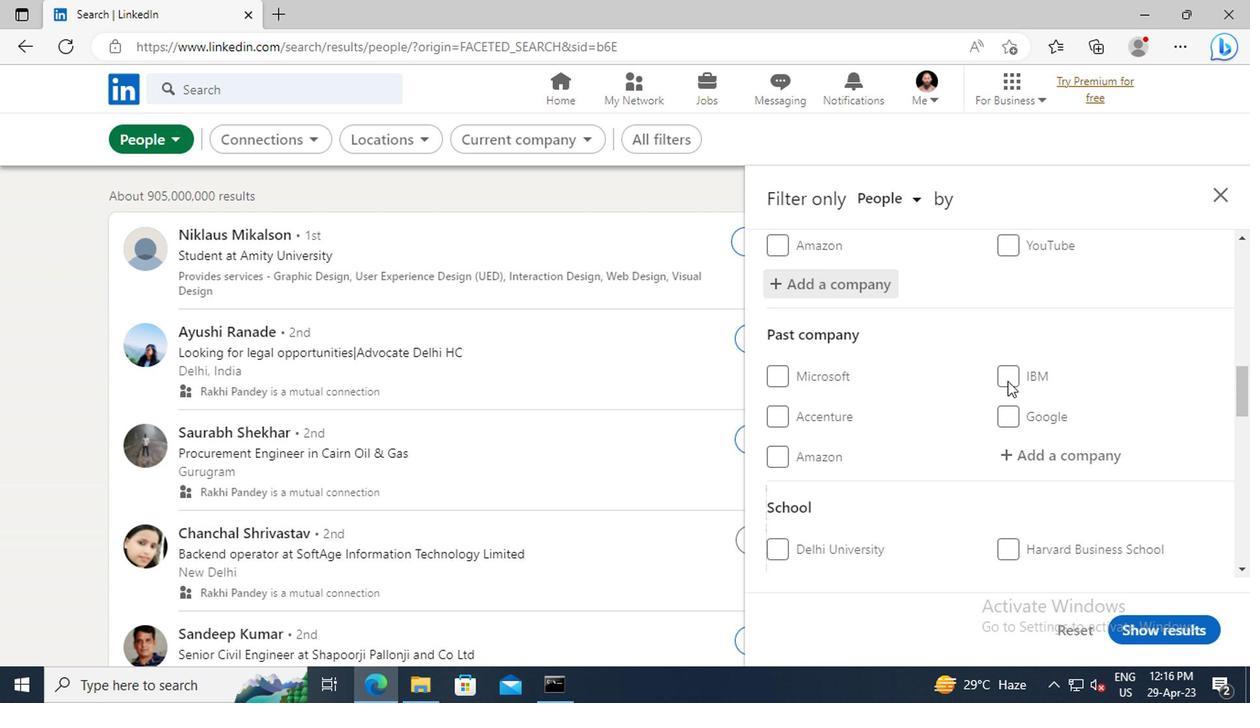 
Action: Mouse scrolled (1003, 381) with delta (0, 0)
Screenshot: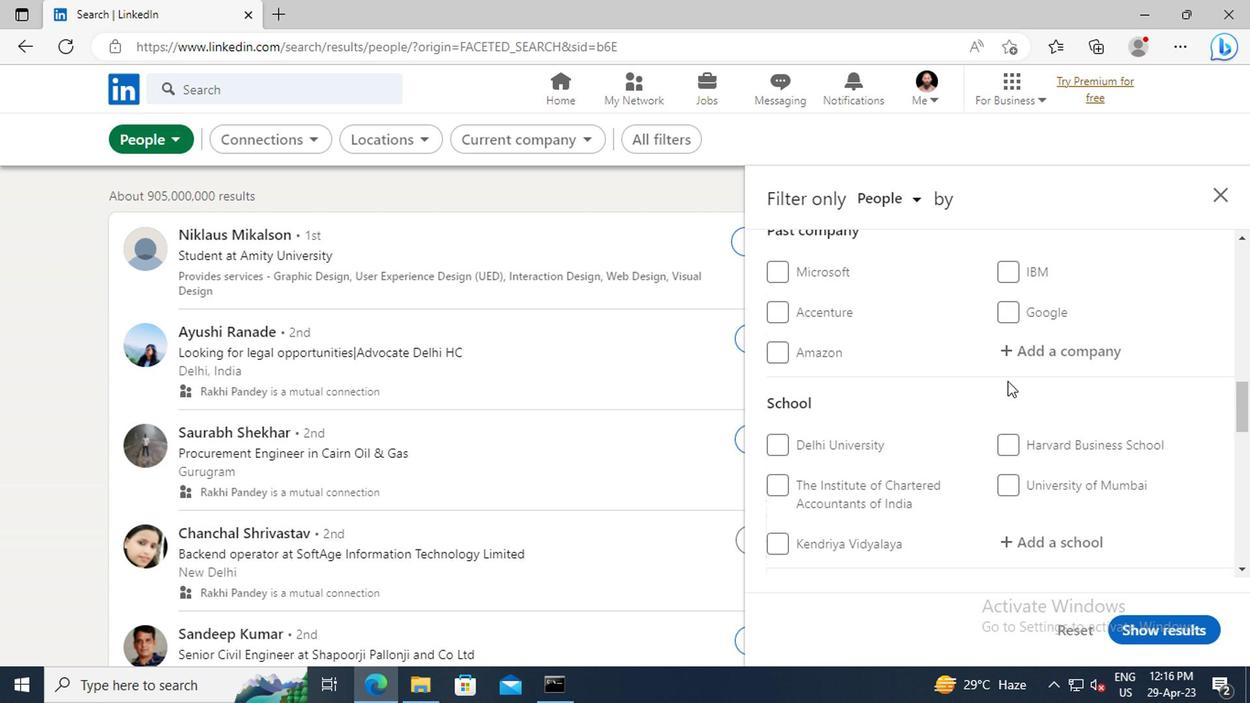 
Action: Mouse scrolled (1003, 381) with delta (0, 0)
Screenshot: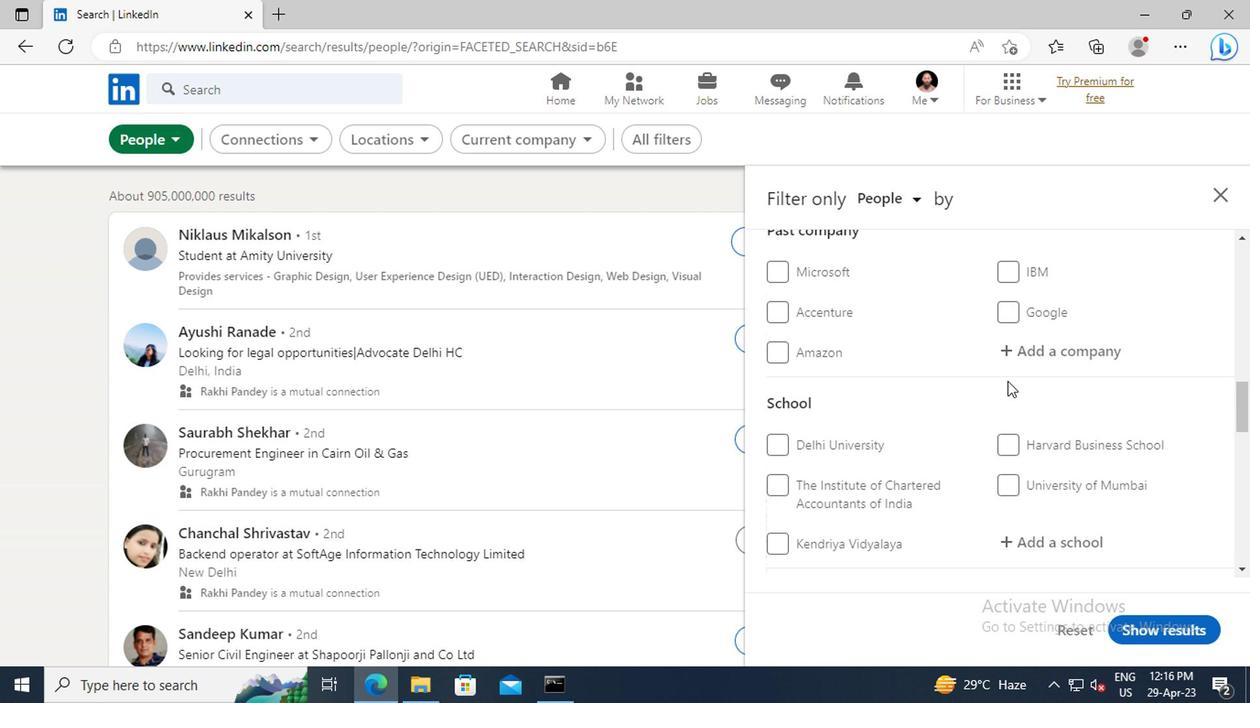 
Action: Mouse moved to (1000, 383)
Screenshot: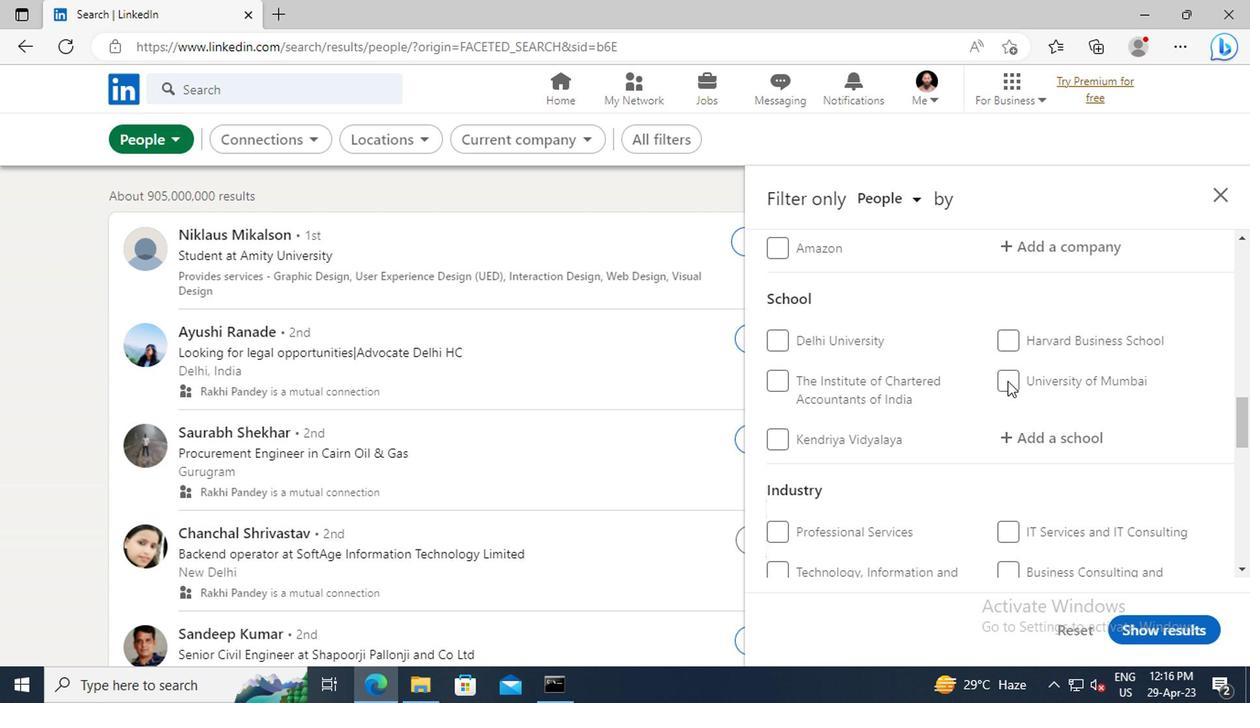 
Action: Mouse scrolled (1000, 381) with delta (0, -1)
Screenshot: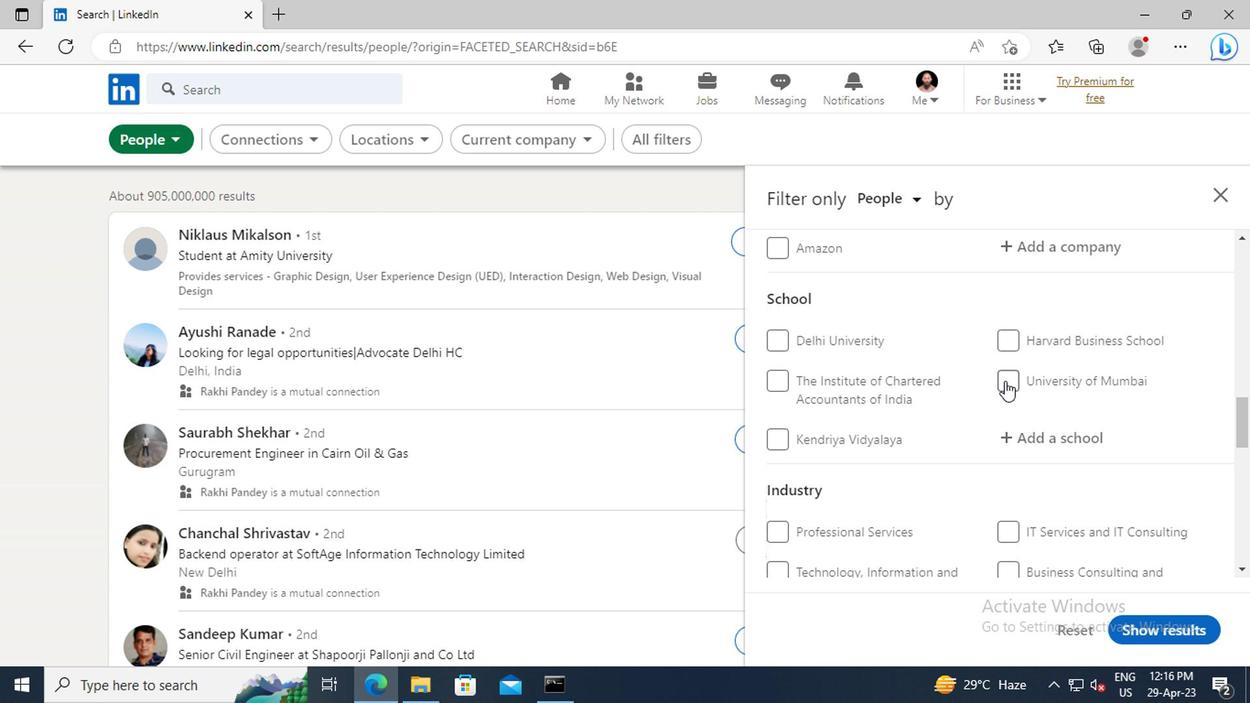 
Action: Mouse moved to (1010, 390)
Screenshot: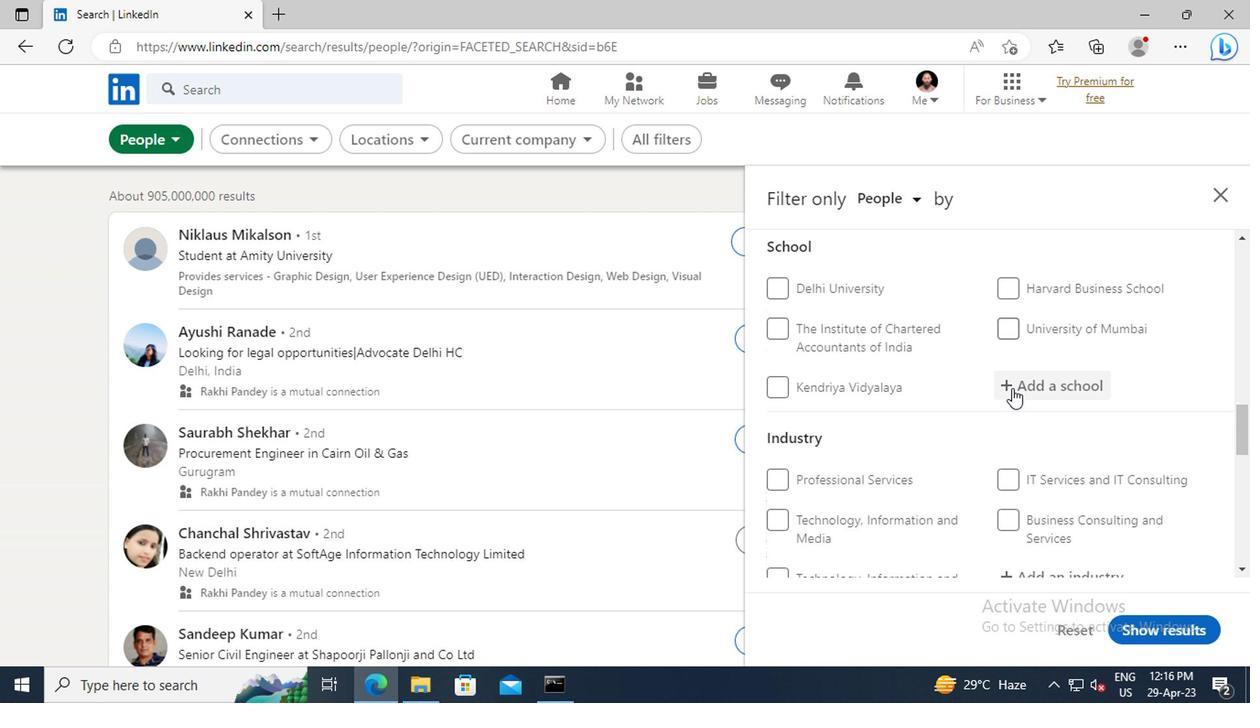
Action: Mouse pressed left at (1010, 390)
Screenshot: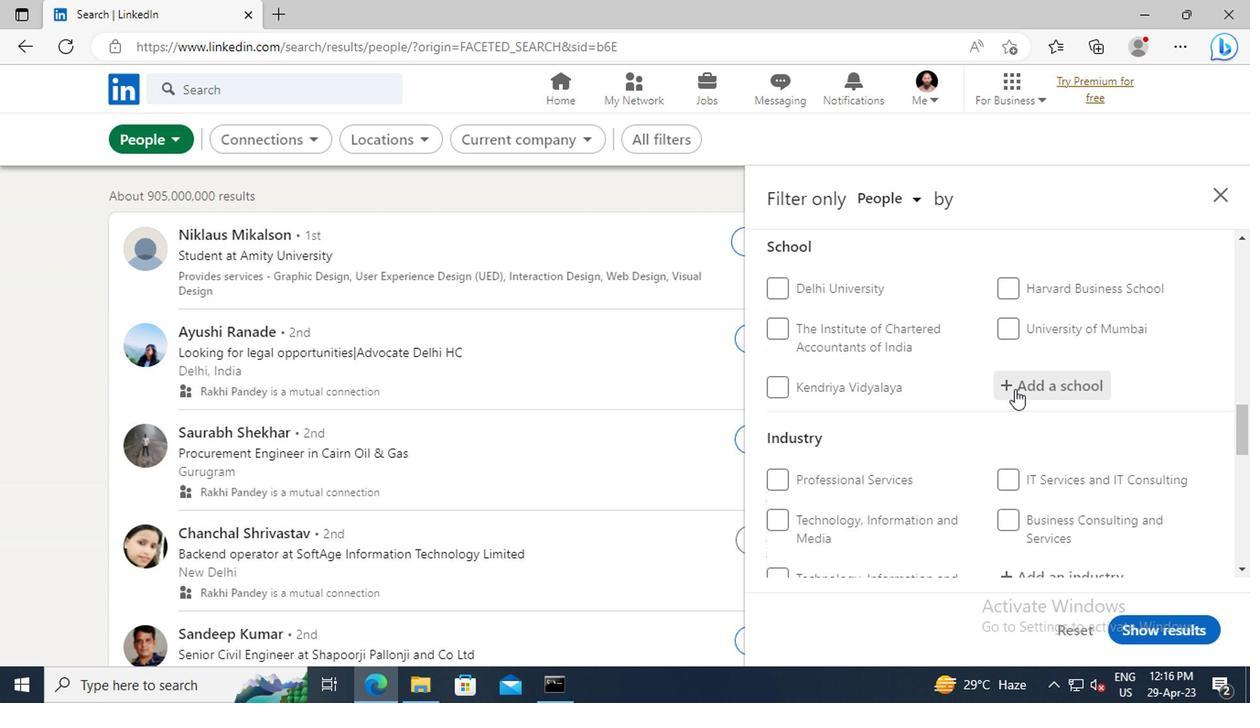 
Action: Key pressed <Key.shift>KAKATIYA<Key.space><Key.shift>UN
Screenshot: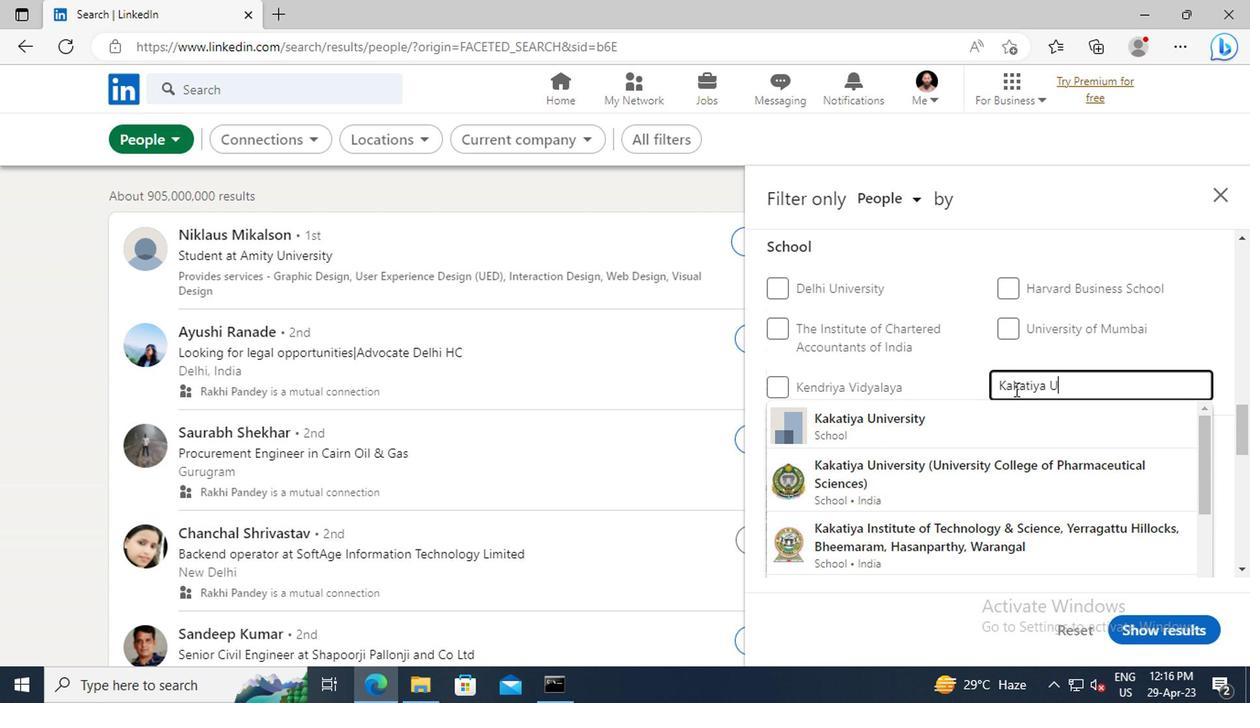 
Action: Mouse moved to (982, 417)
Screenshot: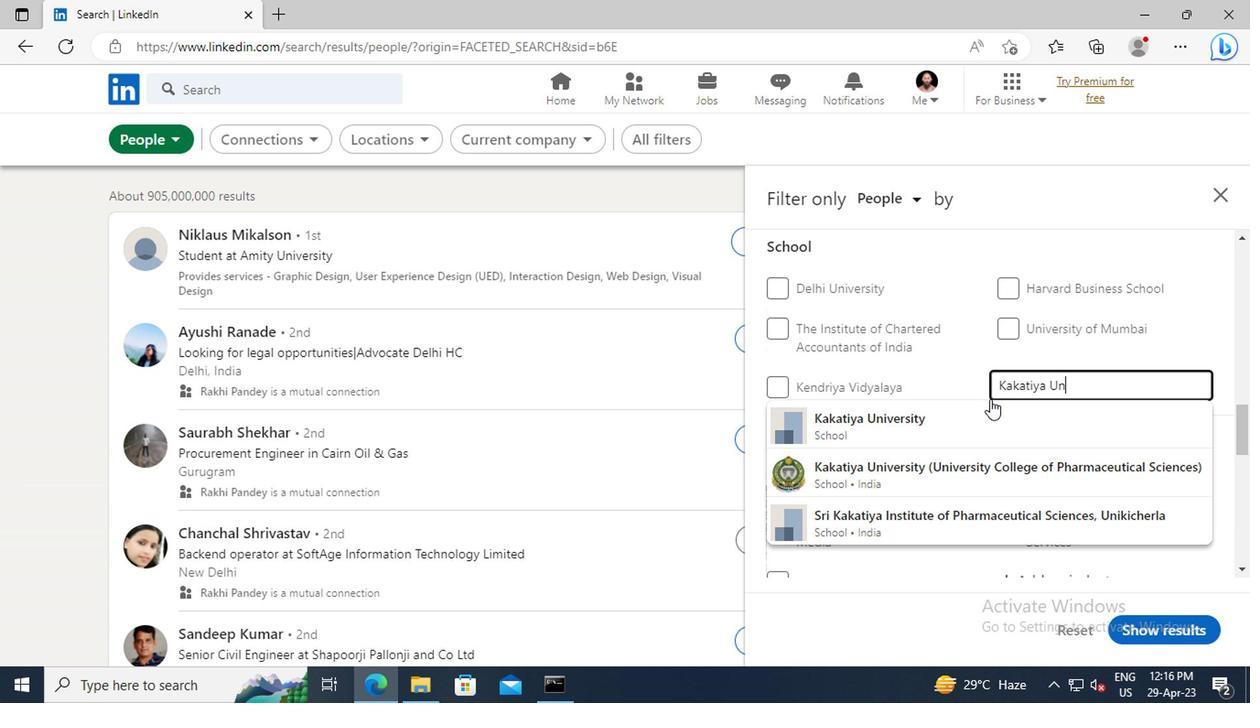 
Action: Mouse pressed left at (982, 417)
Screenshot: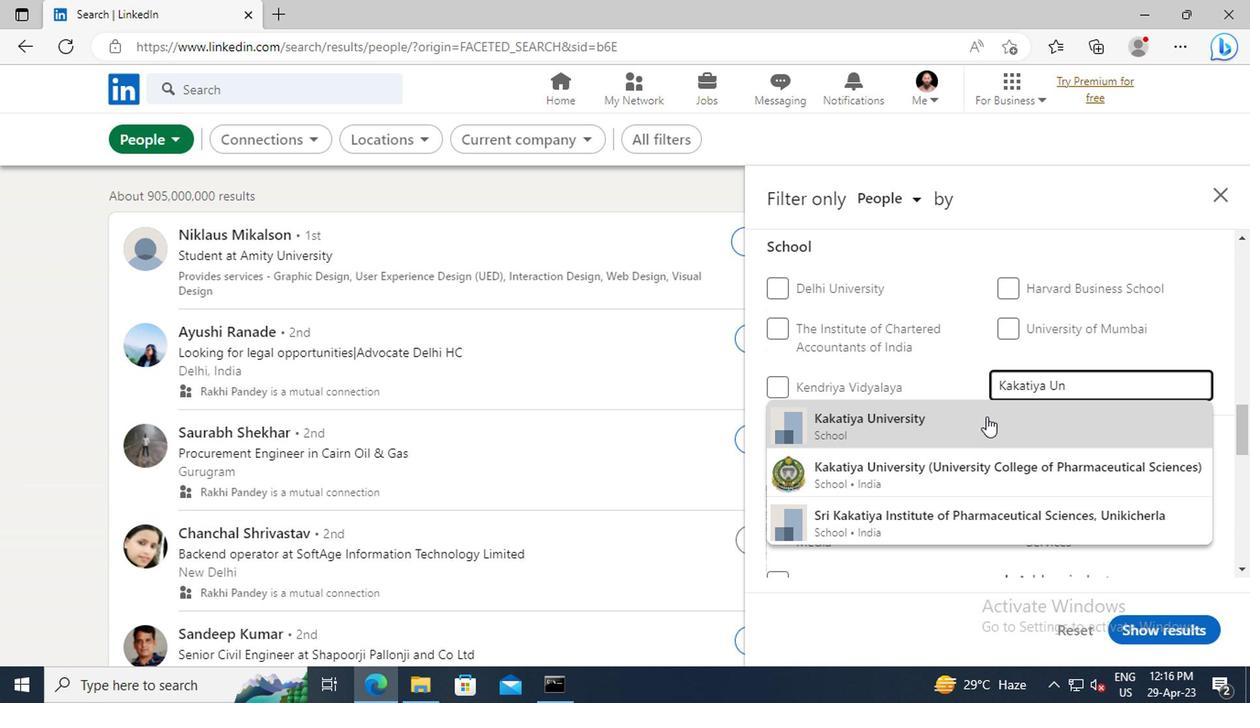 
Action: Mouse moved to (989, 402)
Screenshot: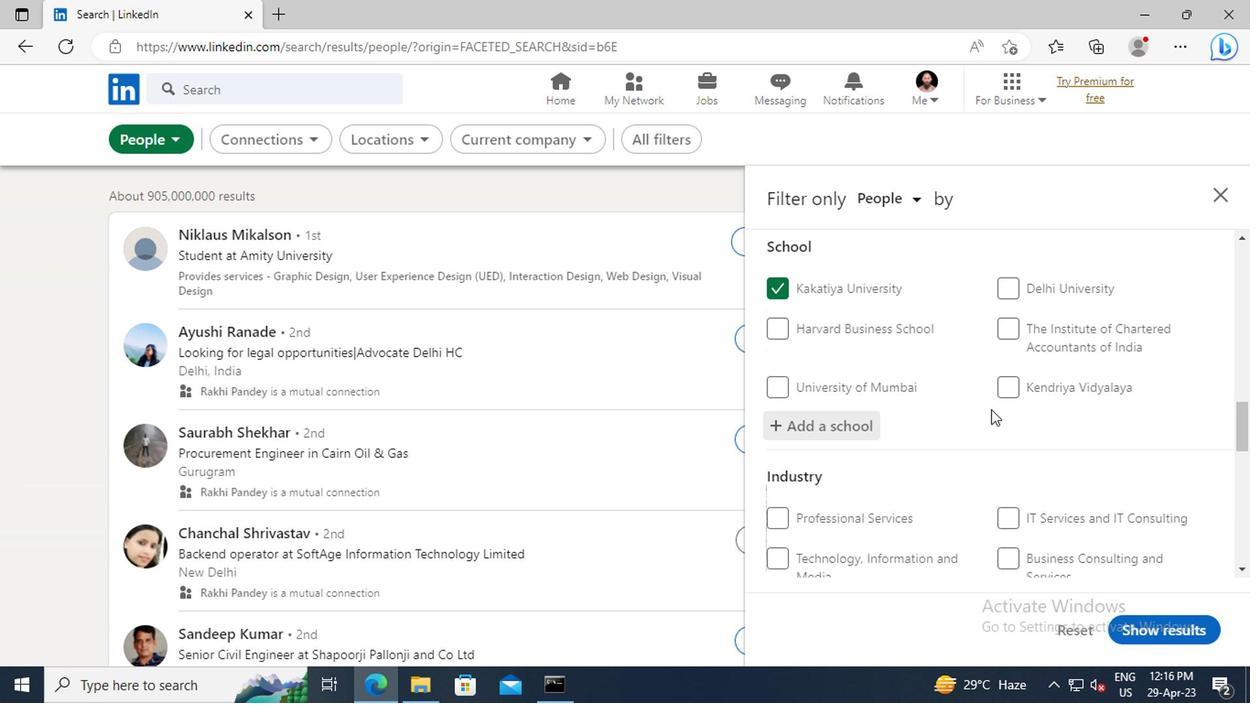 
Action: Mouse scrolled (989, 401) with delta (0, 0)
Screenshot: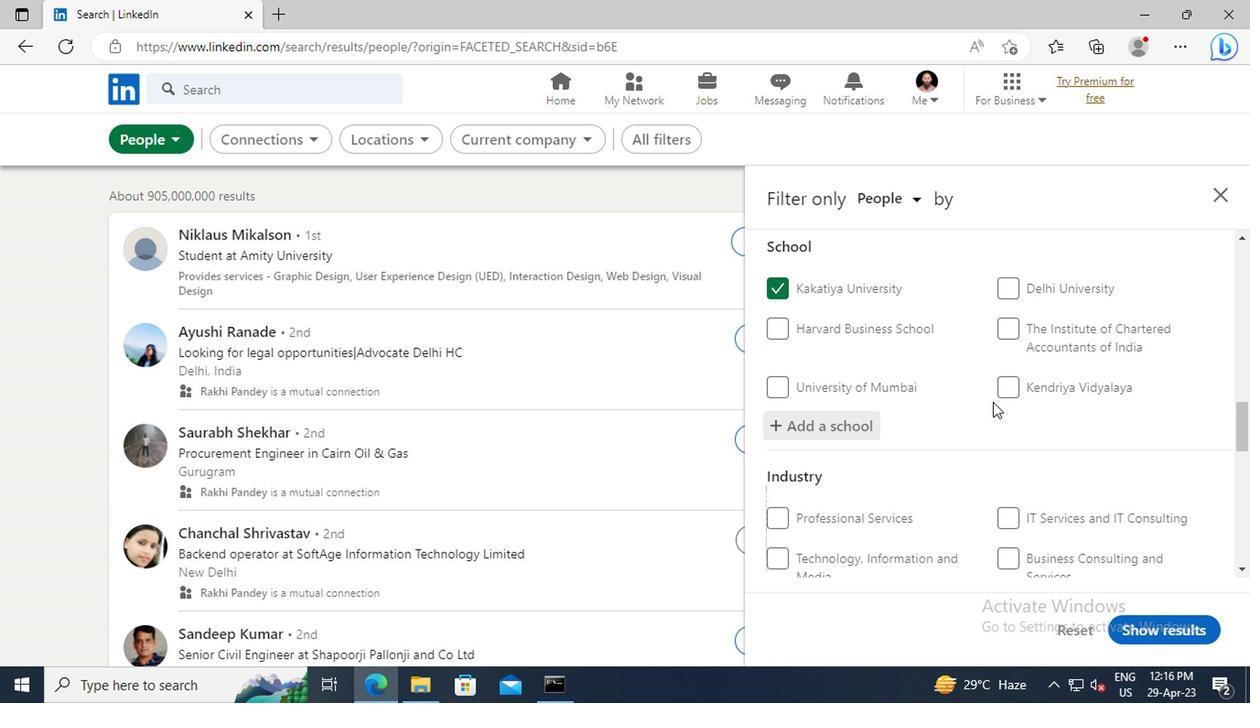 
Action: Mouse moved to (989, 367)
Screenshot: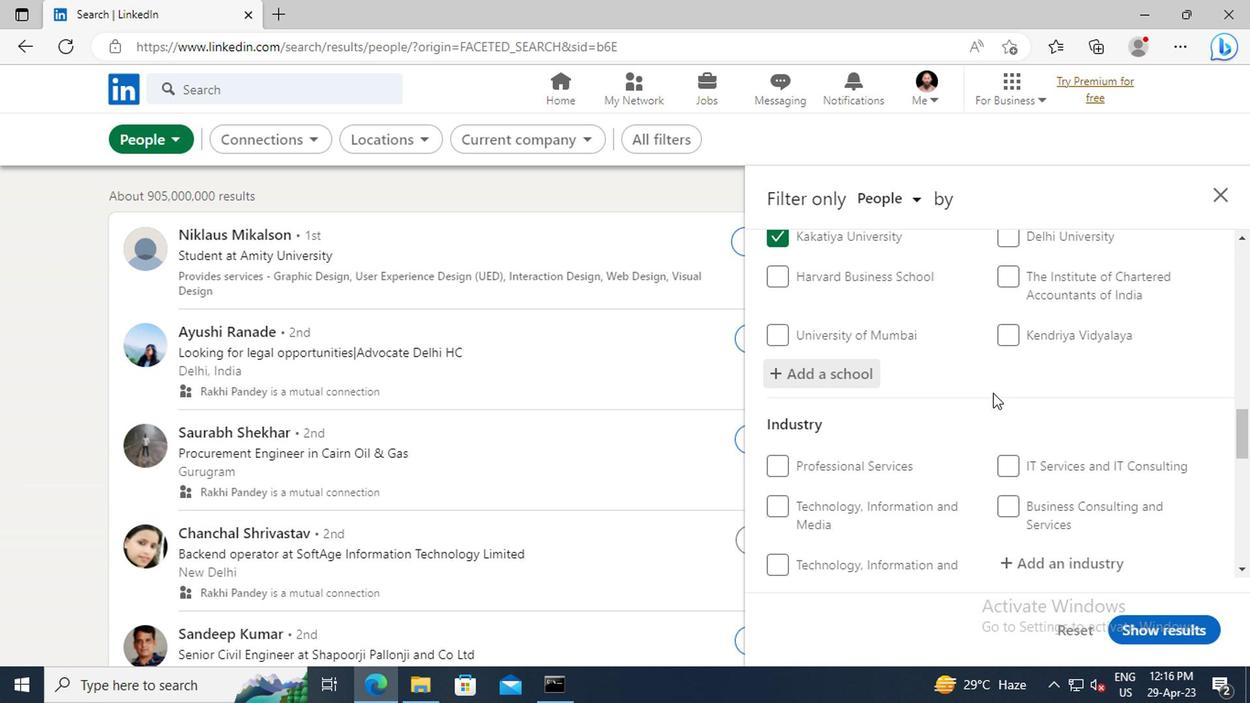
Action: Mouse scrolled (989, 366) with delta (0, -1)
Screenshot: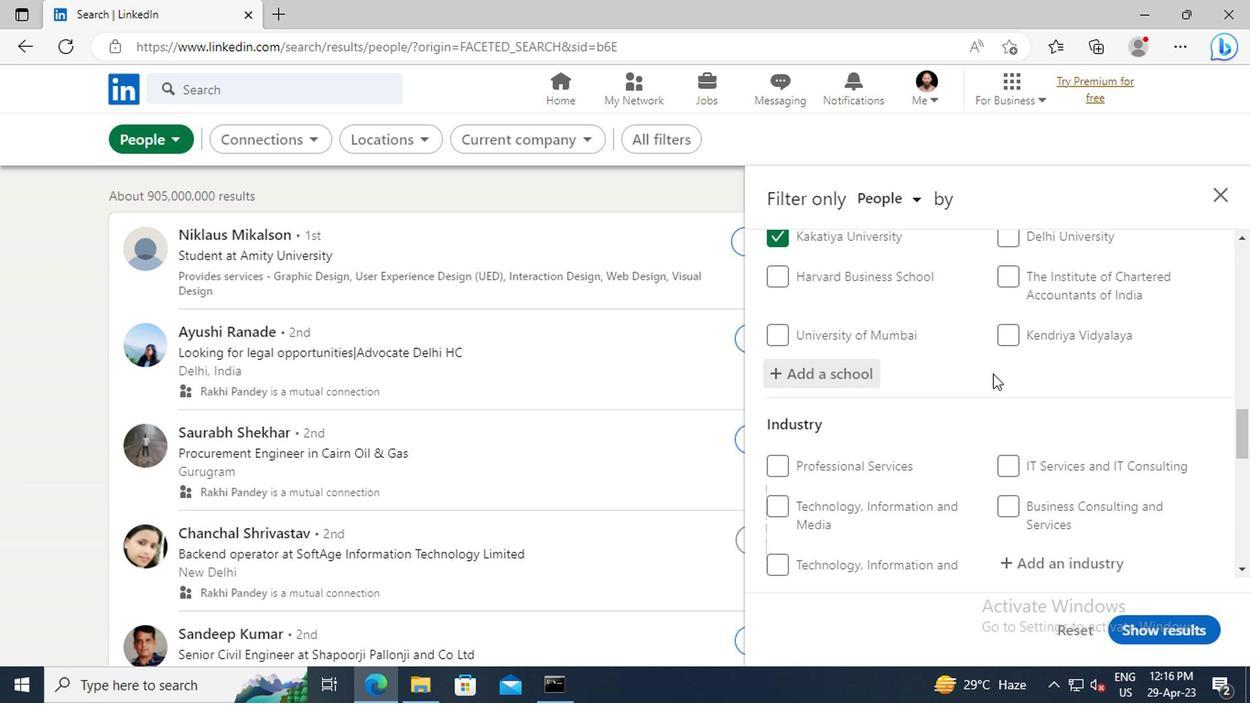 
Action: Mouse scrolled (989, 366) with delta (0, -1)
Screenshot: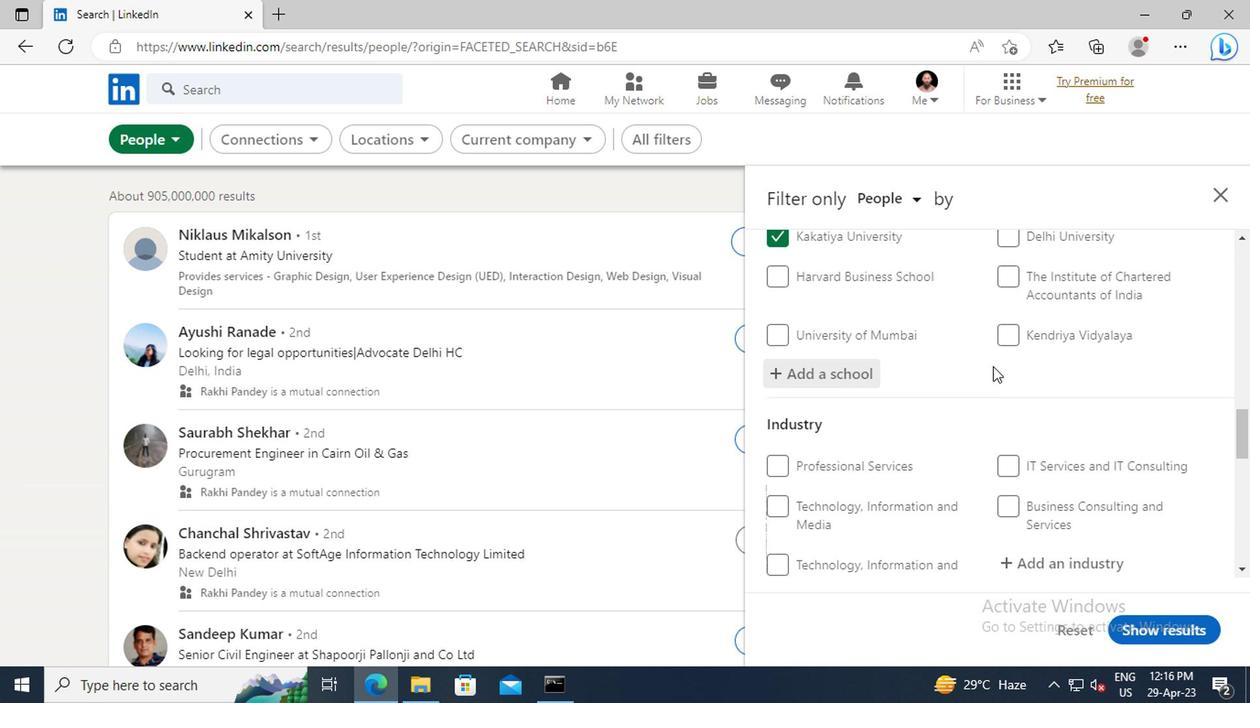 
Action: Mouse scrolled (989, 366) with delta (0, -1)
Screenshot: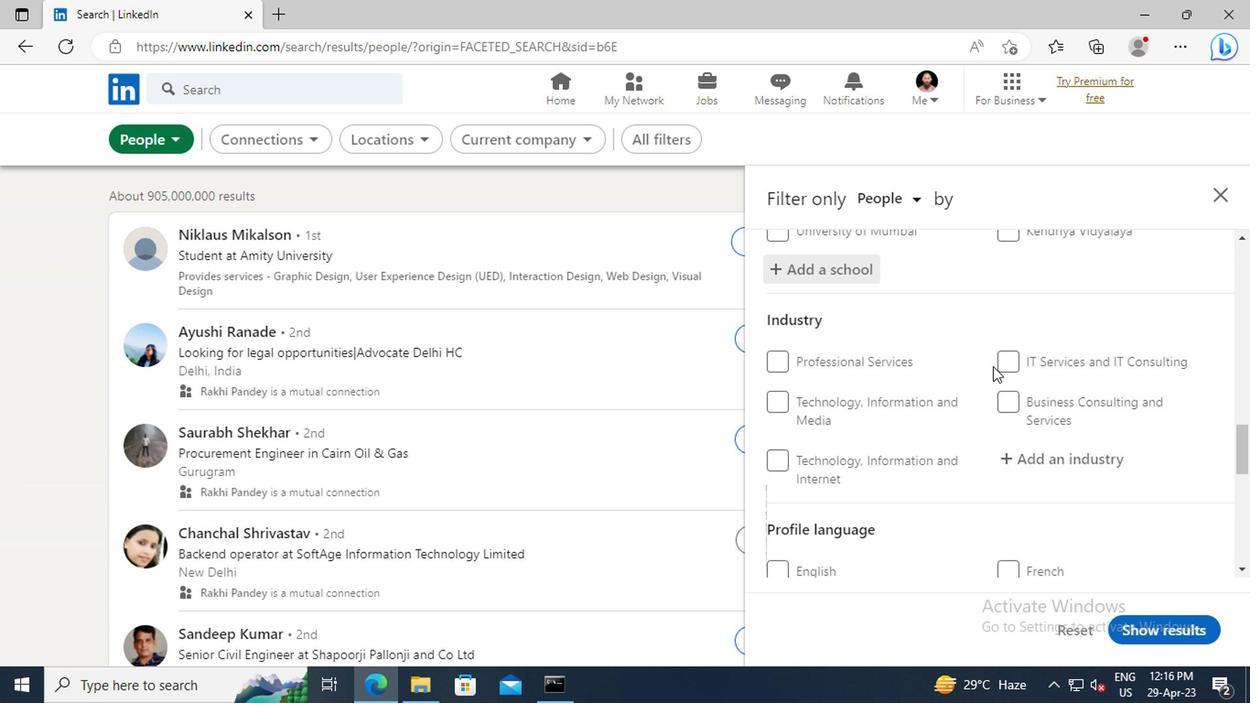 
Action: Mouse moved to (1017, 405)
Screenshot: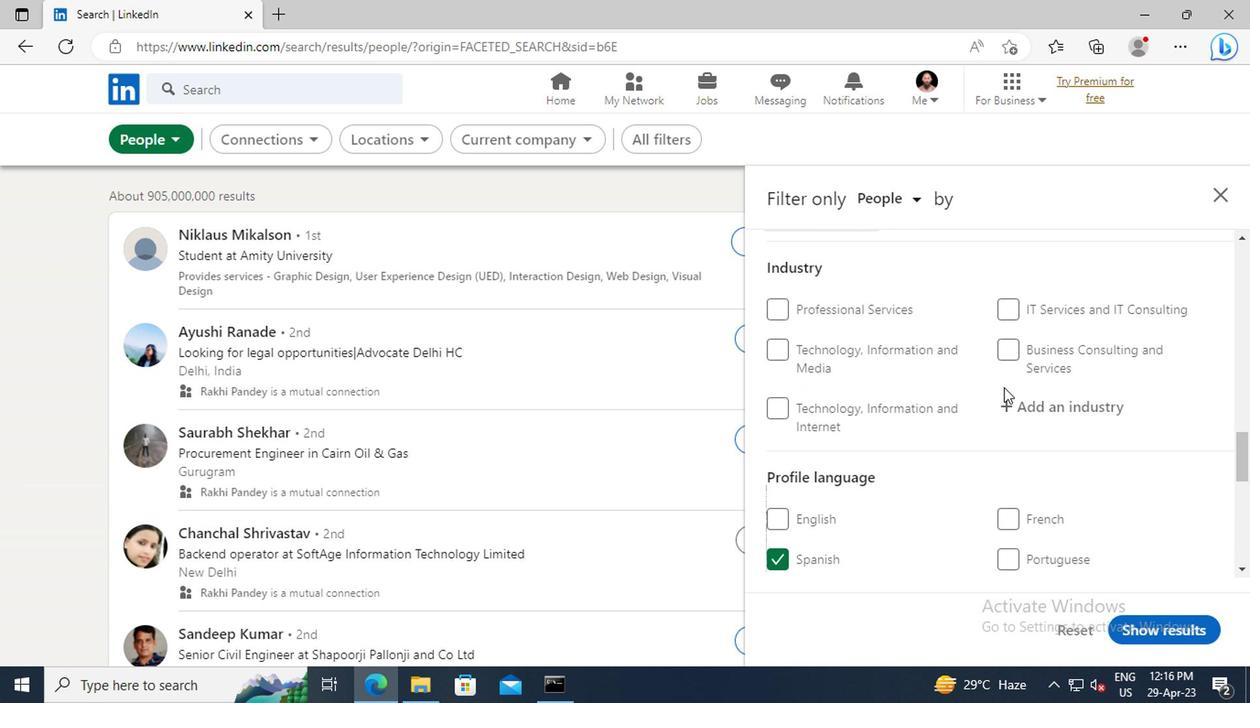 
Action: Mouse pressed left at (1017, 405)
Screenshot: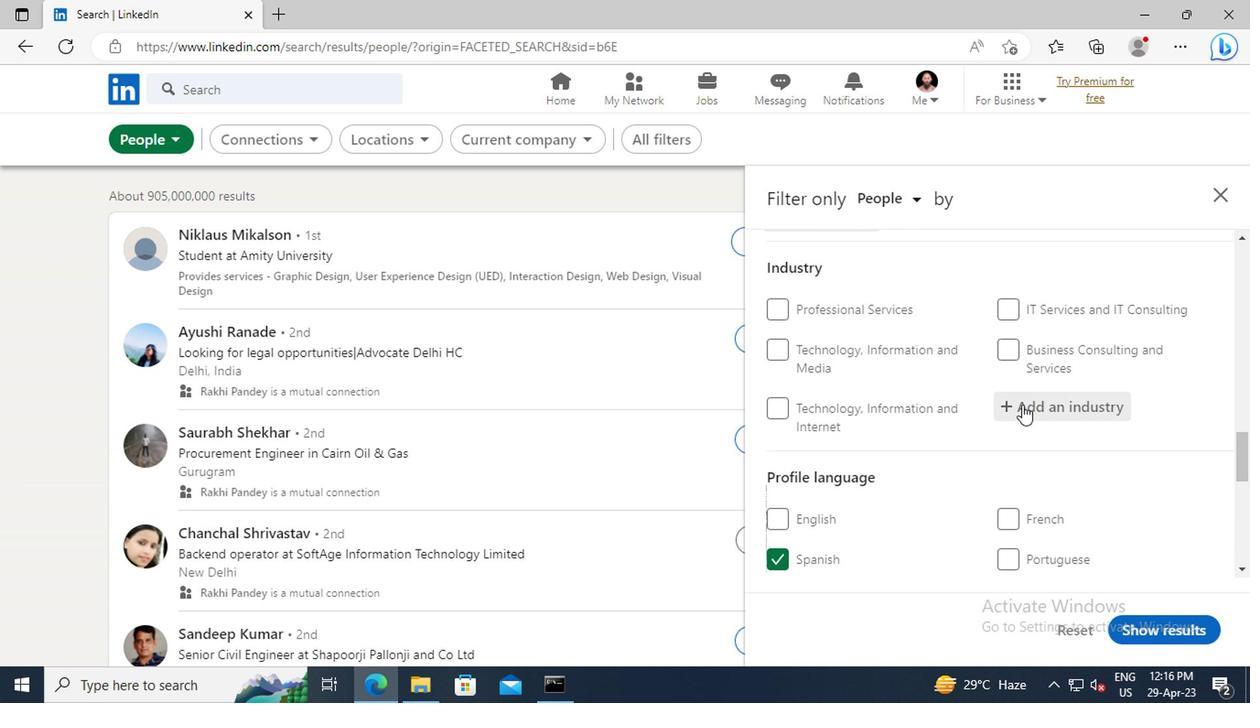 
Action: Key pressed <Key.shift>FOOD<Key.space>AND<Key.space><Key.shift>BE
Screenshot: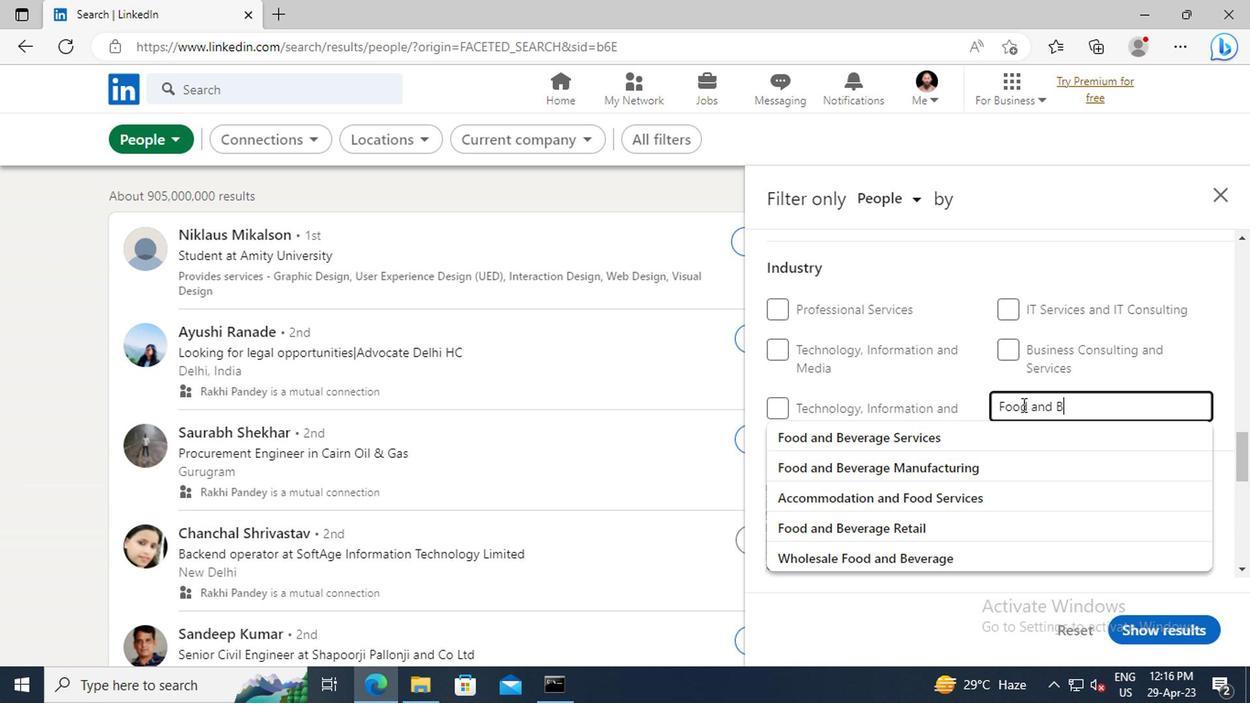 
Action: Mouse moved to (1017, 455)
Screenshot: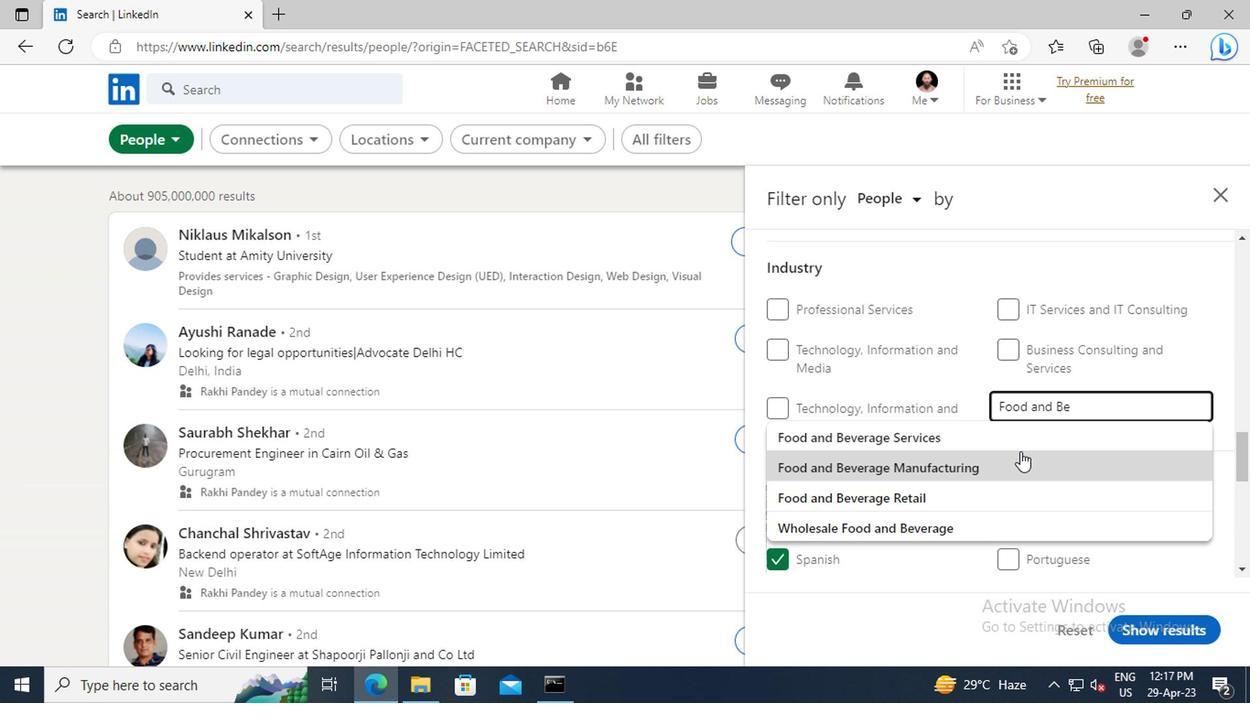 
Action: Mouse pressed left at (1017, 455)
Screenshot: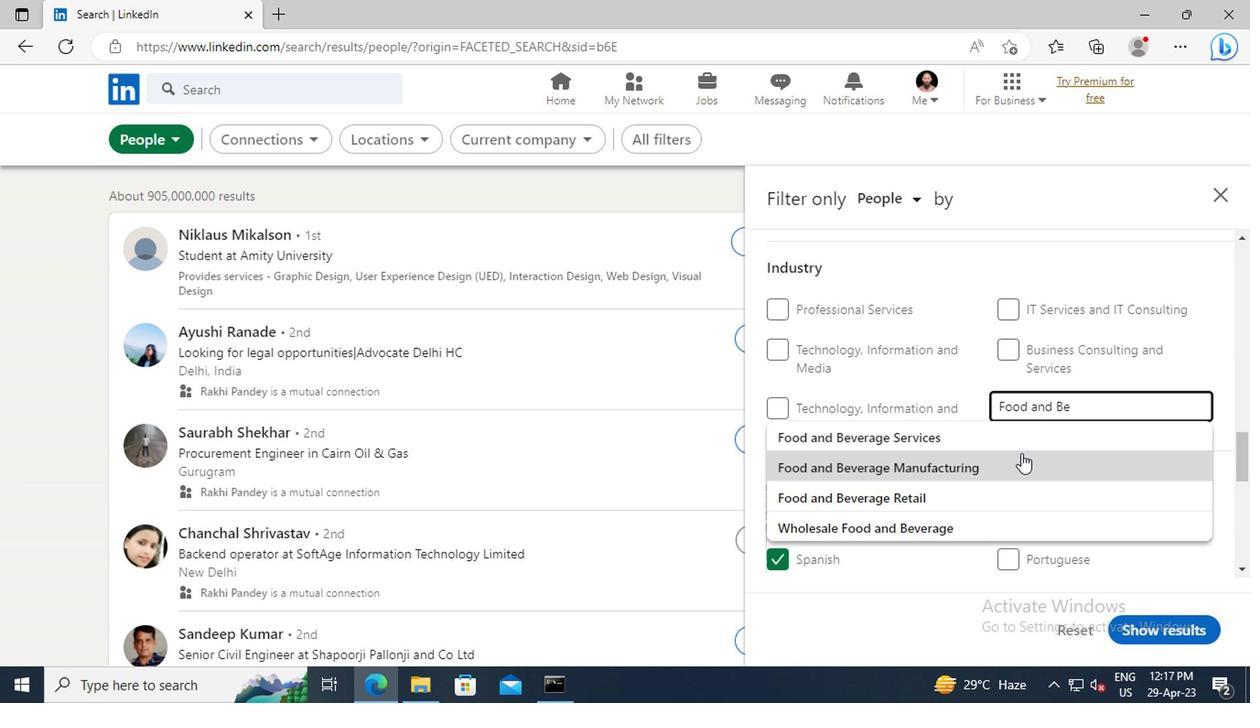 
Action: Mouse moved to (1018, 399)
Screenshot: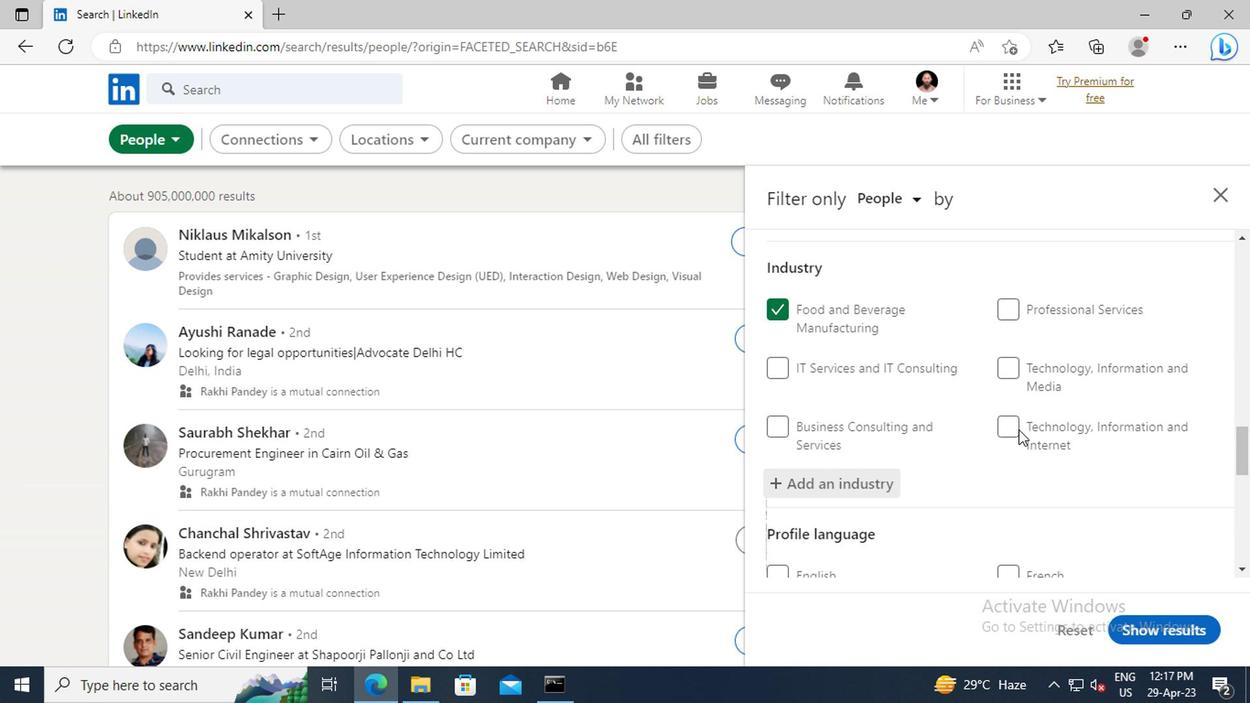 
Action: Mouse scrolled (1018, 398) with delta (0, -1)
Screenshot: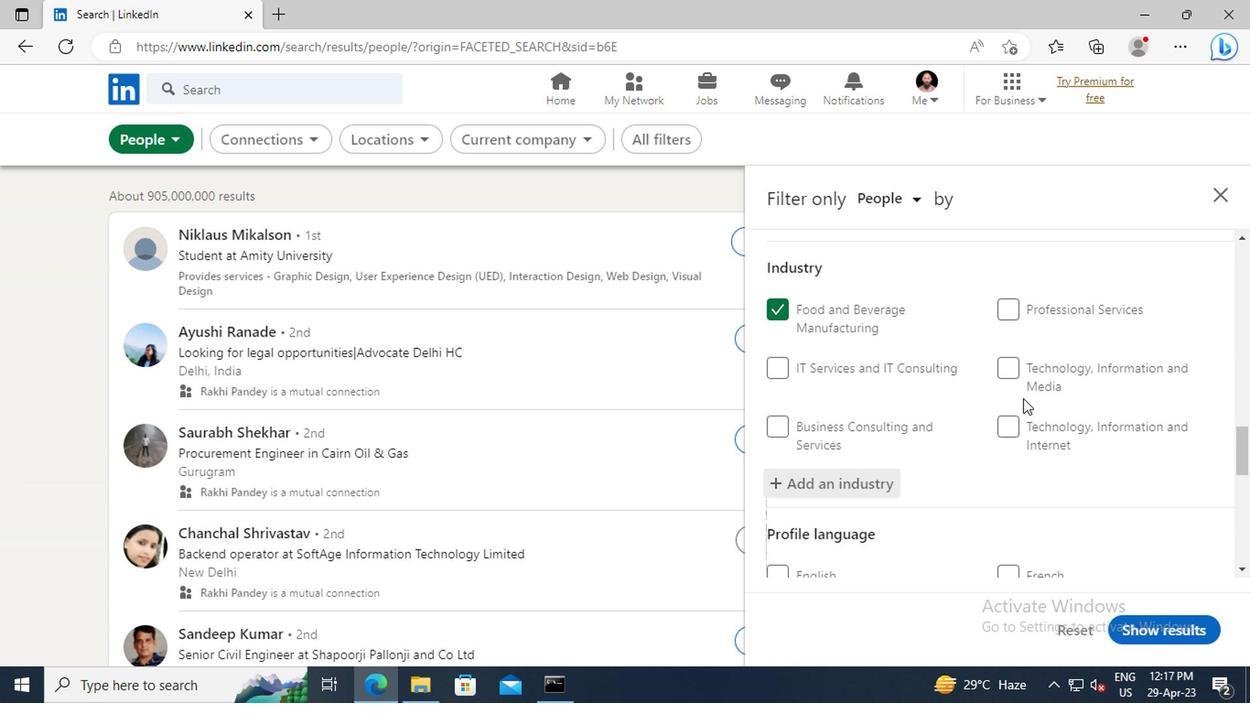 
Action: Mouse moved to (1023, 375)
Screenshot: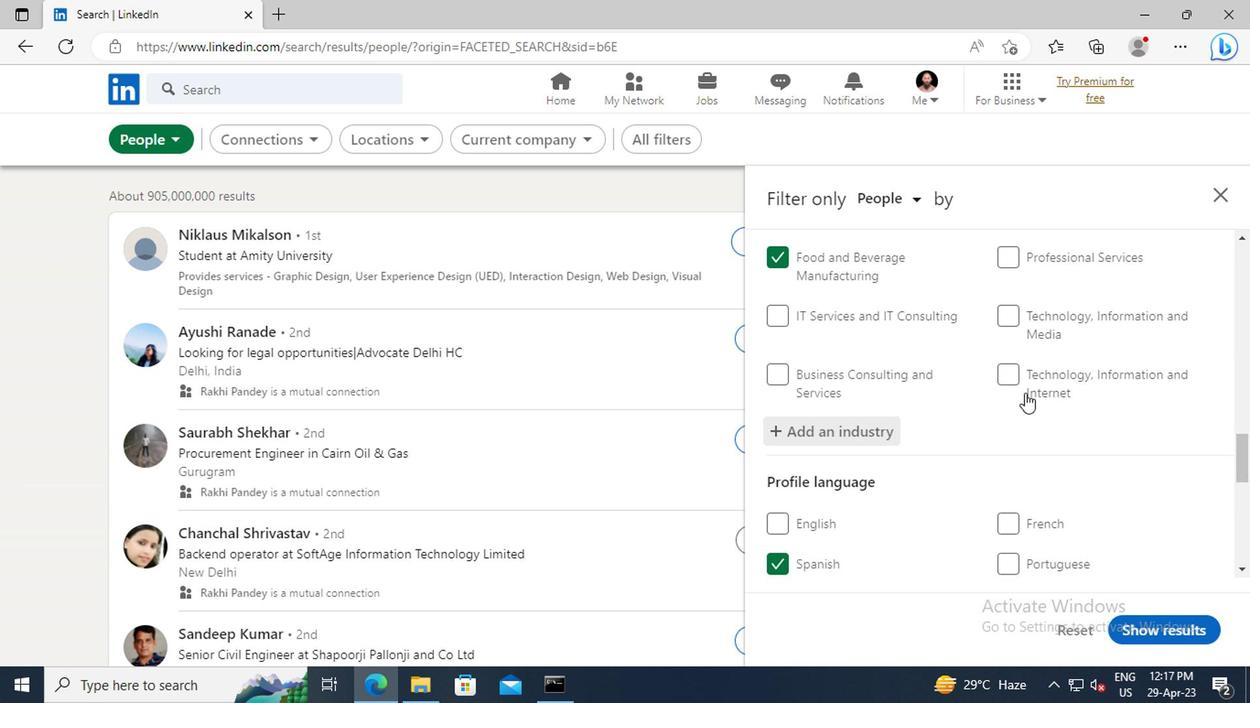 
Action: Mouse scrolled (1023, 374) with delta (0, 0)
Screenshot: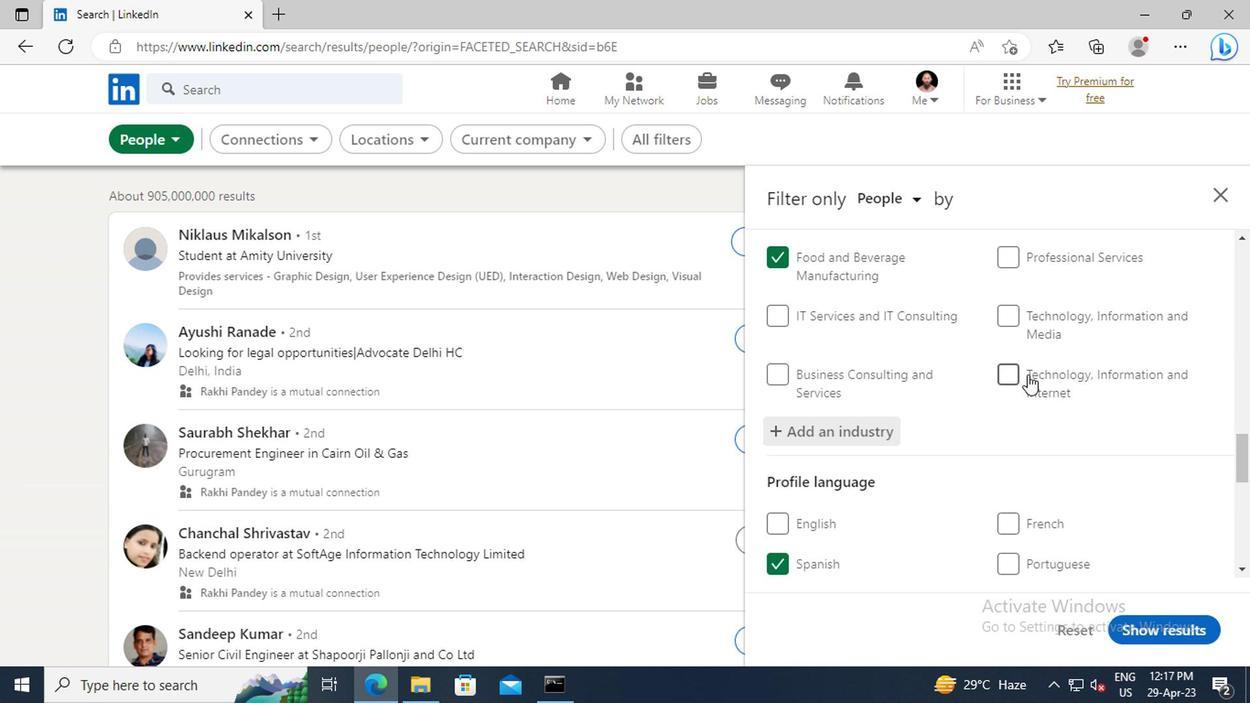 
Action: Mouse moved to (1021, 368)
Screenshot: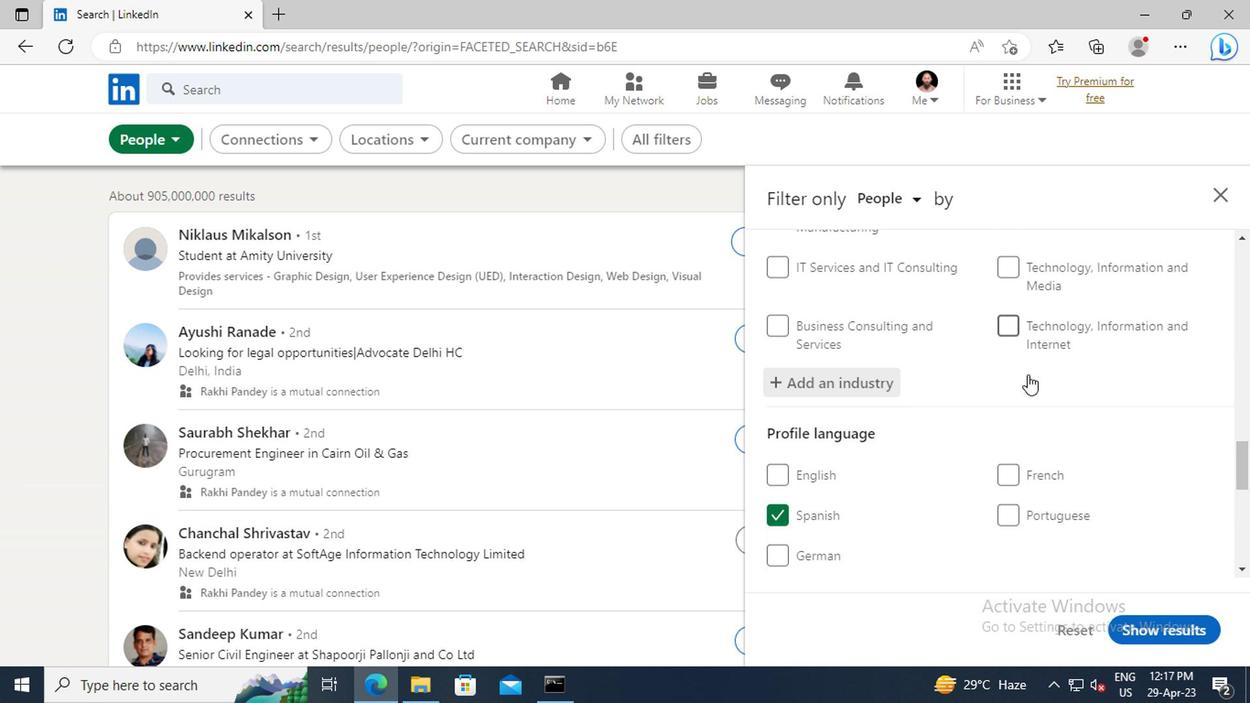 
Action: Mouse scrolled (1021, 367) with delta (0, 0)
Screenshot: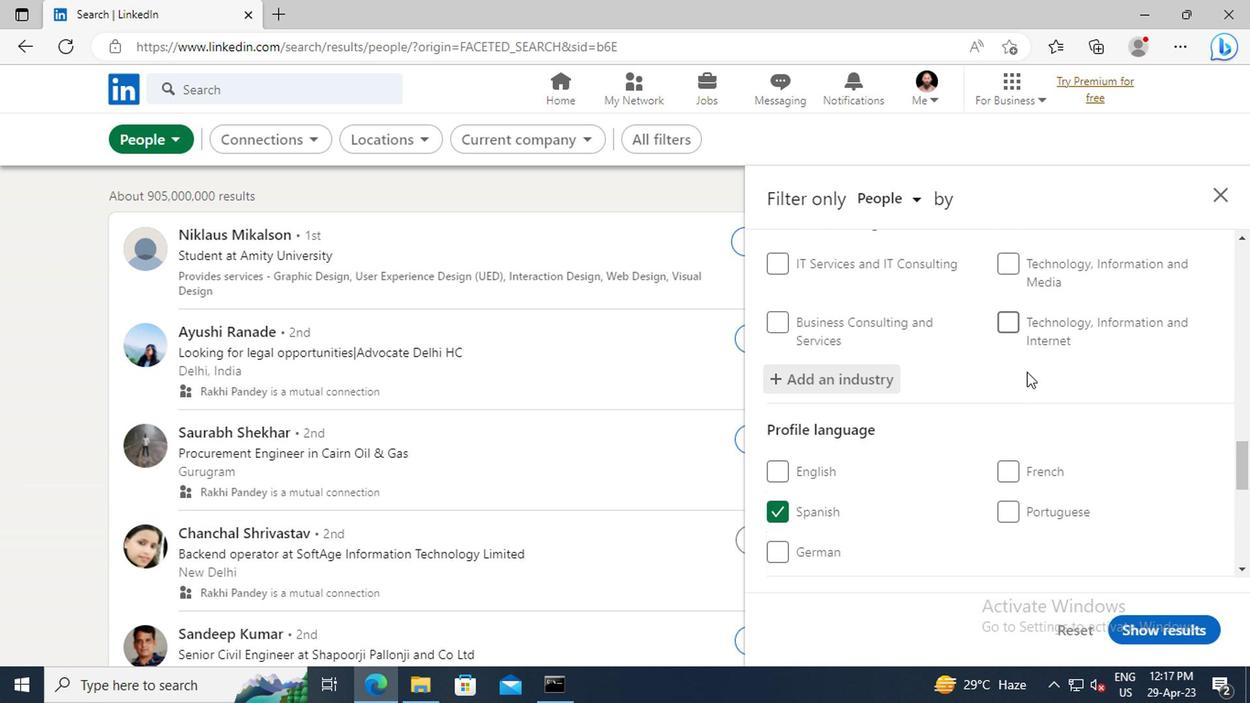 
Action: Mouse scrolled (1021, 367) with delta (0, 0)
Screenshot: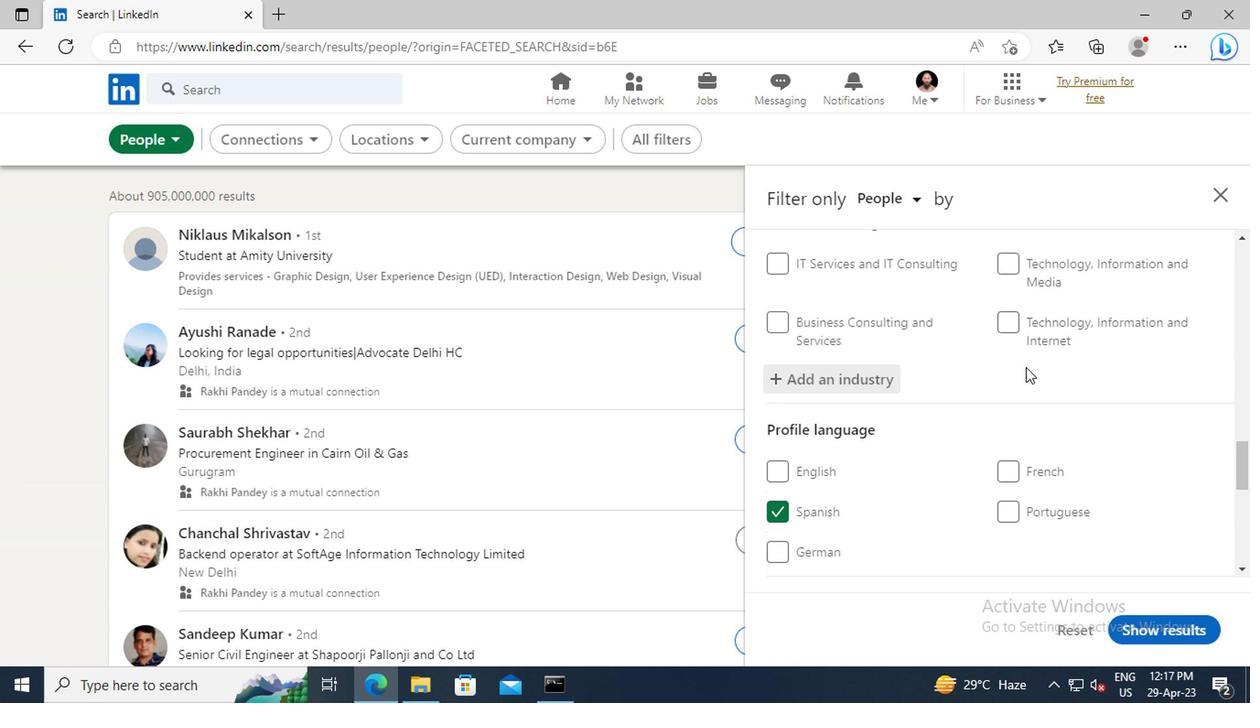 
Action: Mouse scrolled (1021, 367) with delta (0, 0)
Screenshot: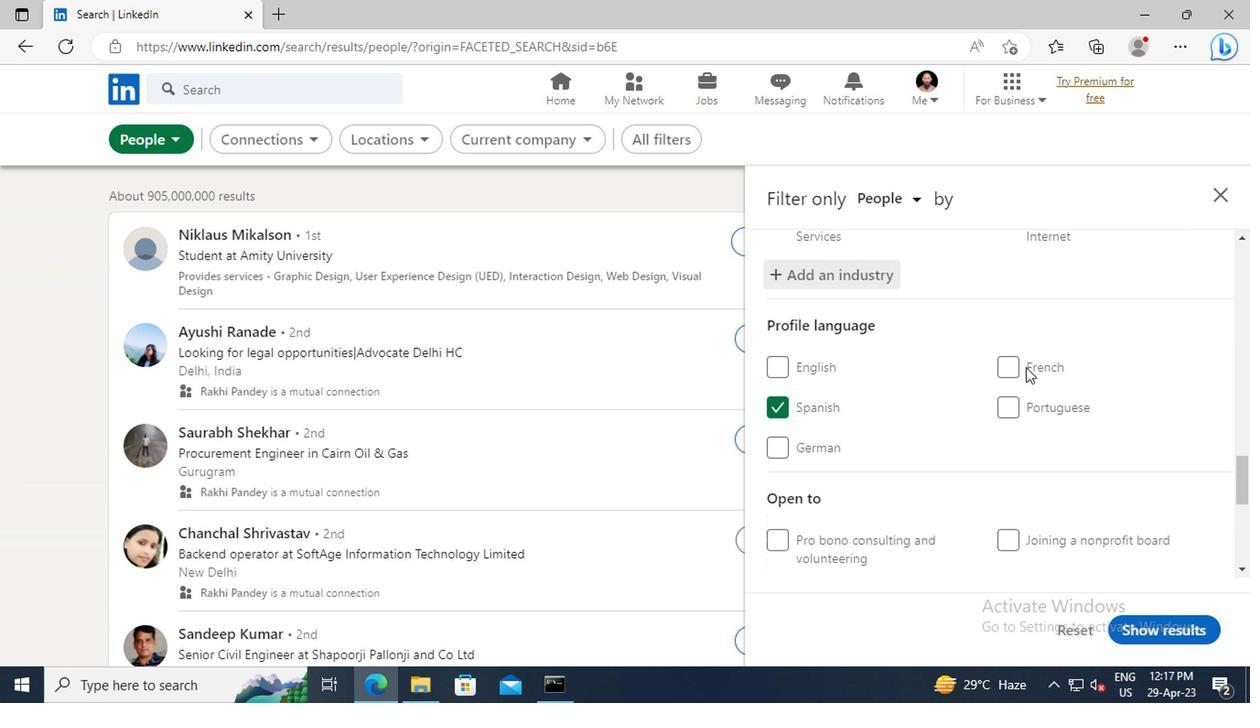 
Action: Mouse scrolled (1021, 367) with delta (0, 0)
Screenshot: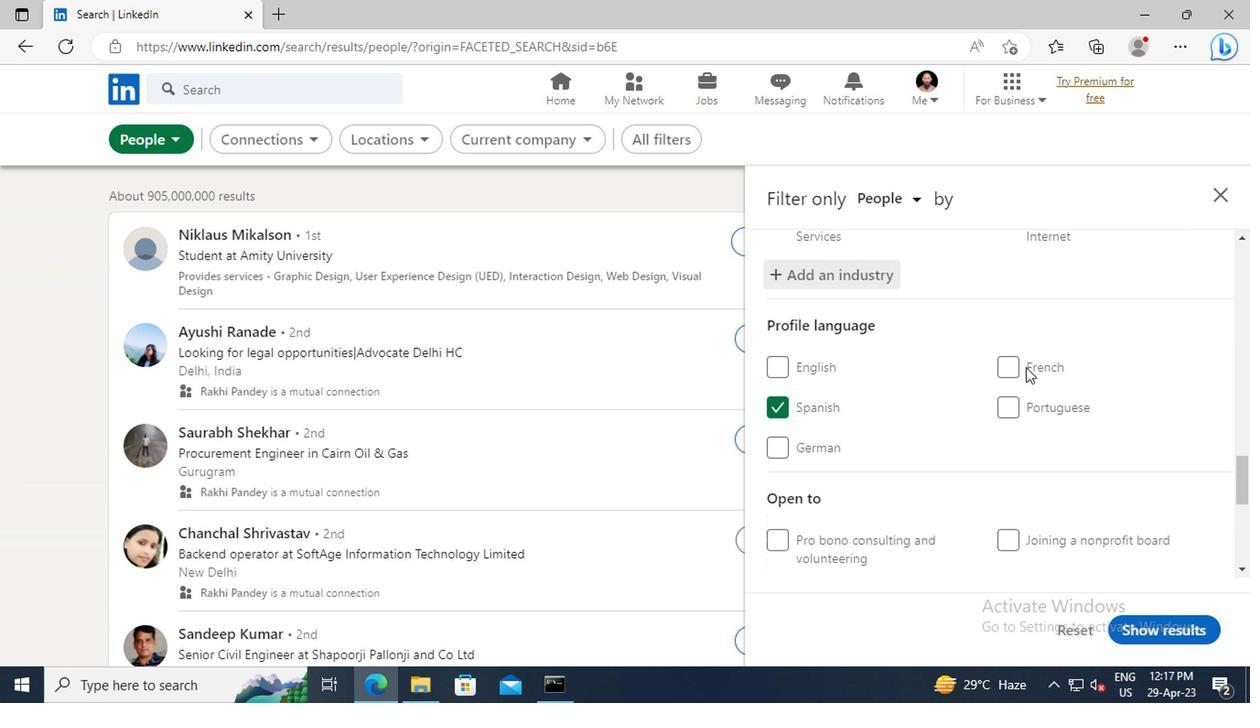 
Action: Mouse scrolled (1021, 367) with delta (0, 0)
Screenshot: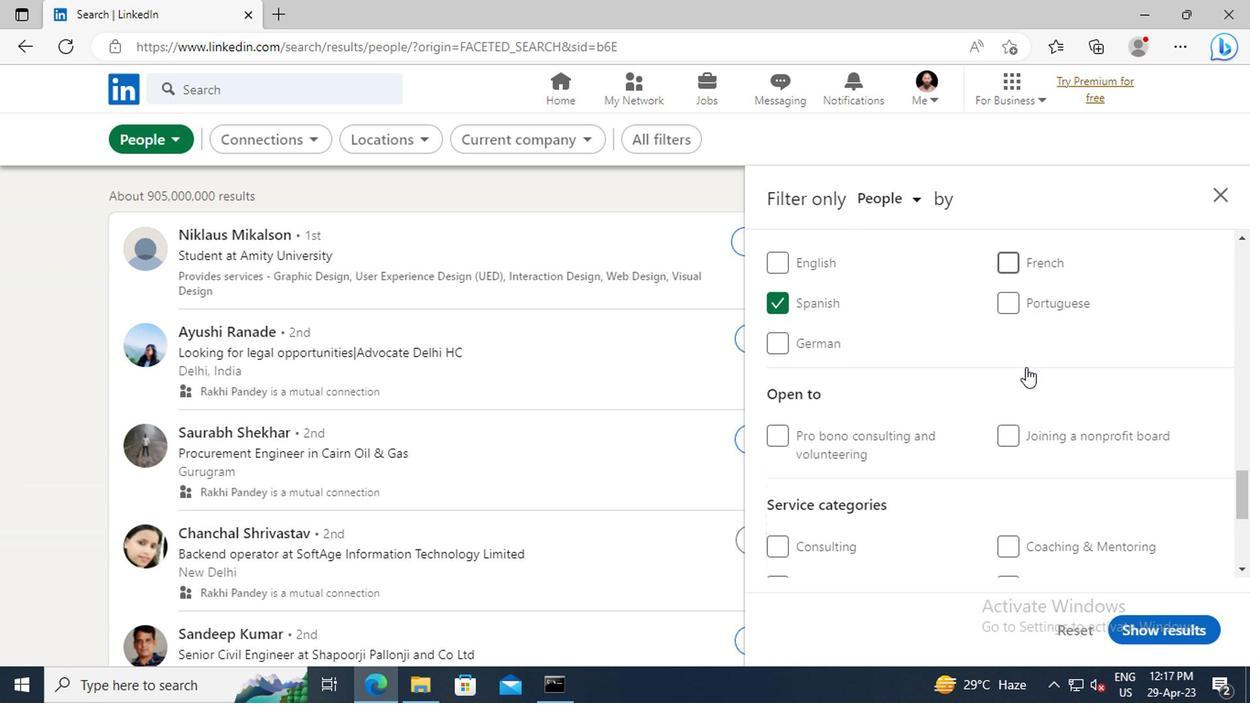
Action: Mouse scrolled (1021, 367) with delta (0, 0)
Screenshot: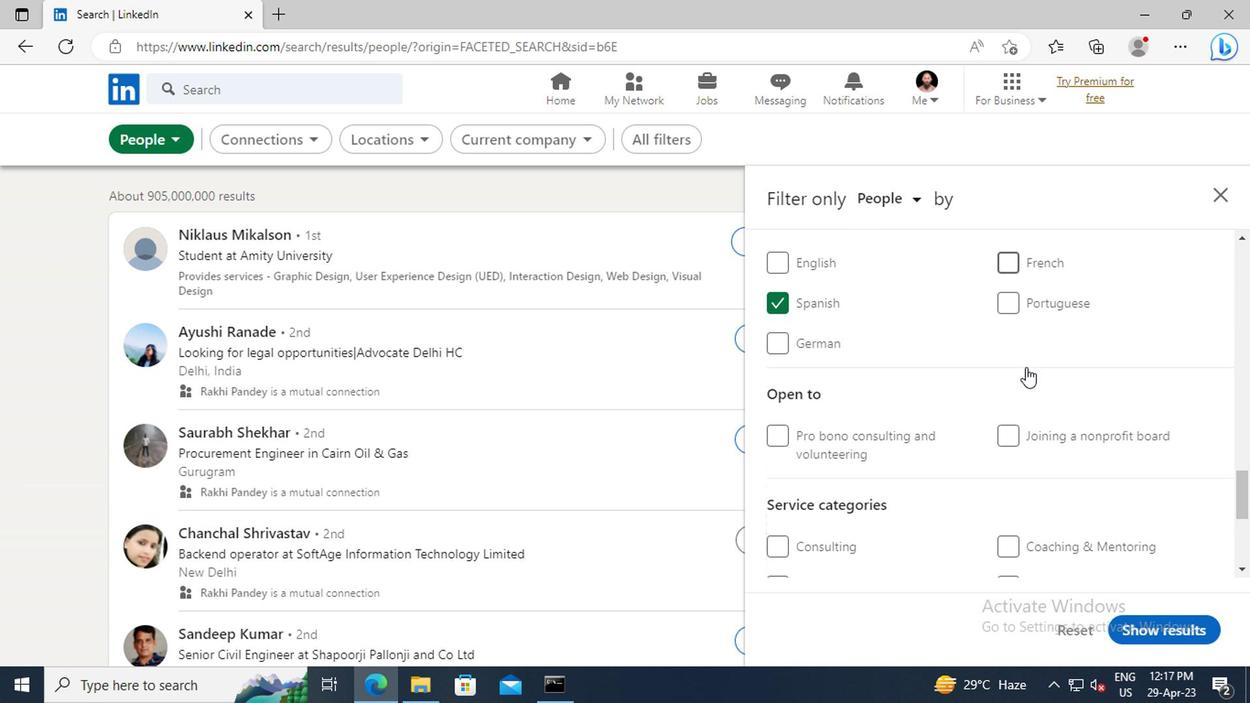 
Action: Mouse scrolled (1021, 367) with delta (0, 0)
Screenshot: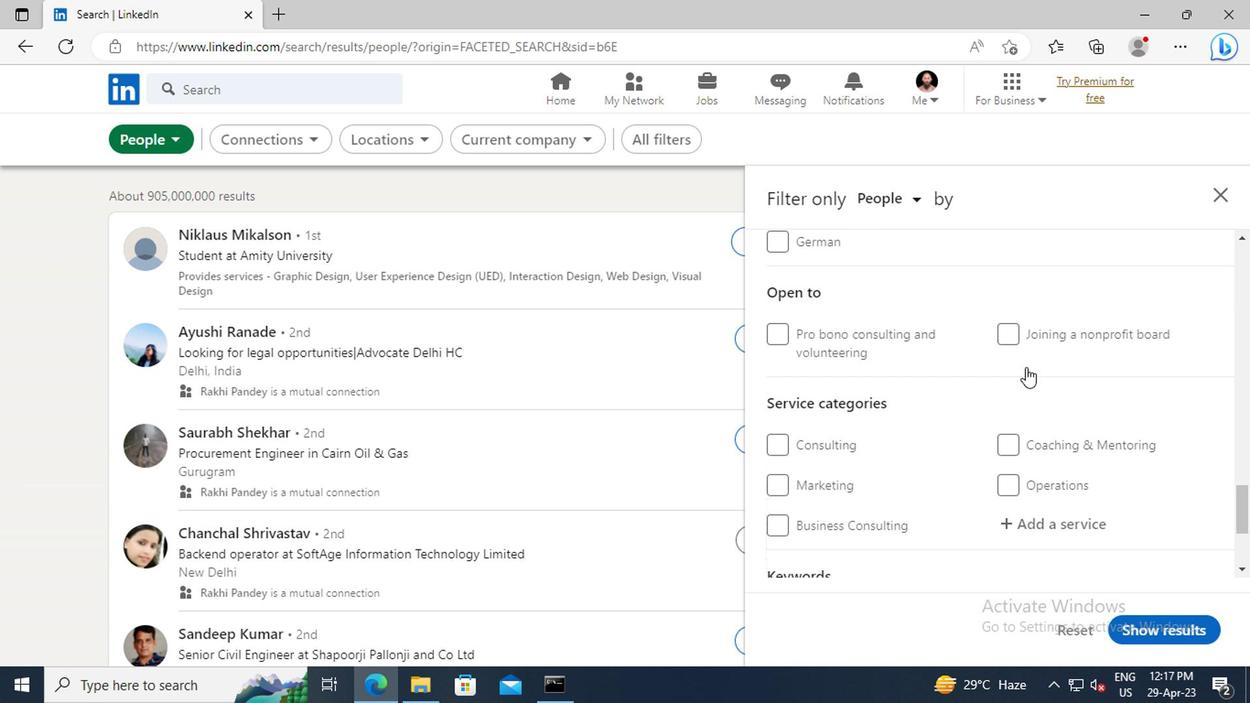 
Action: Mouse moved to (1017, 467)
Screenshot: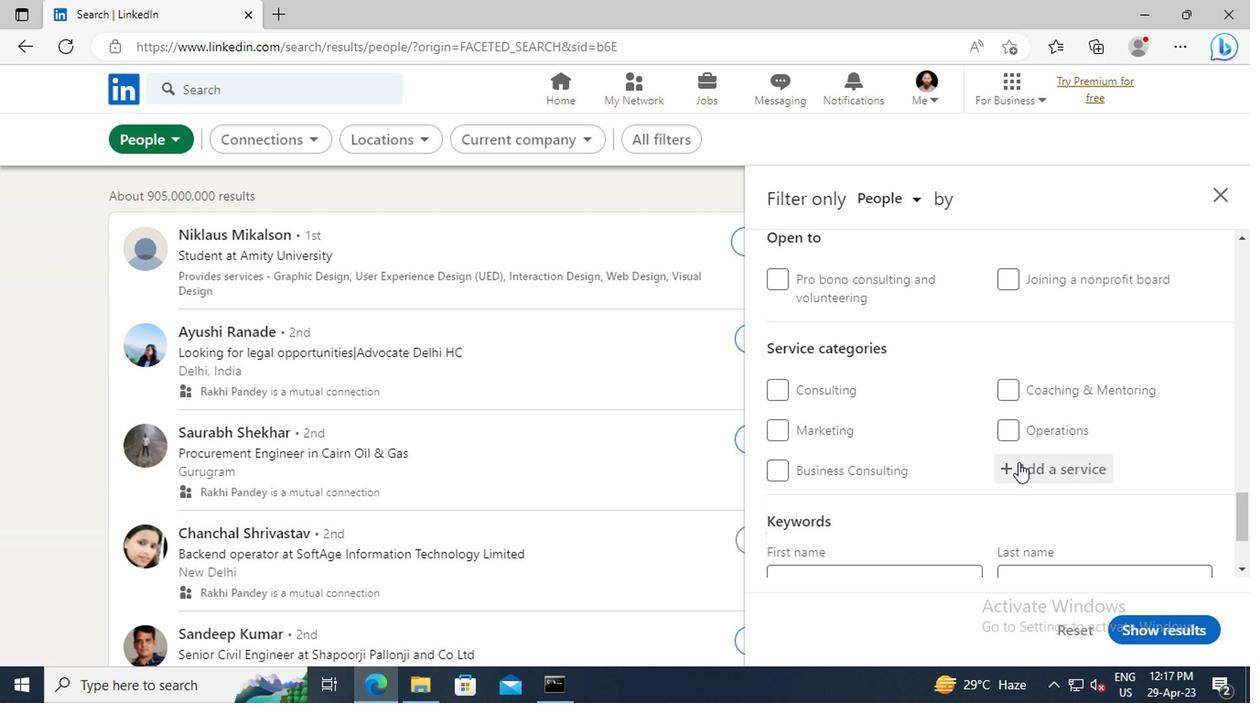 
Action: Mouse pressed left at (1017, 467)
Screenshot: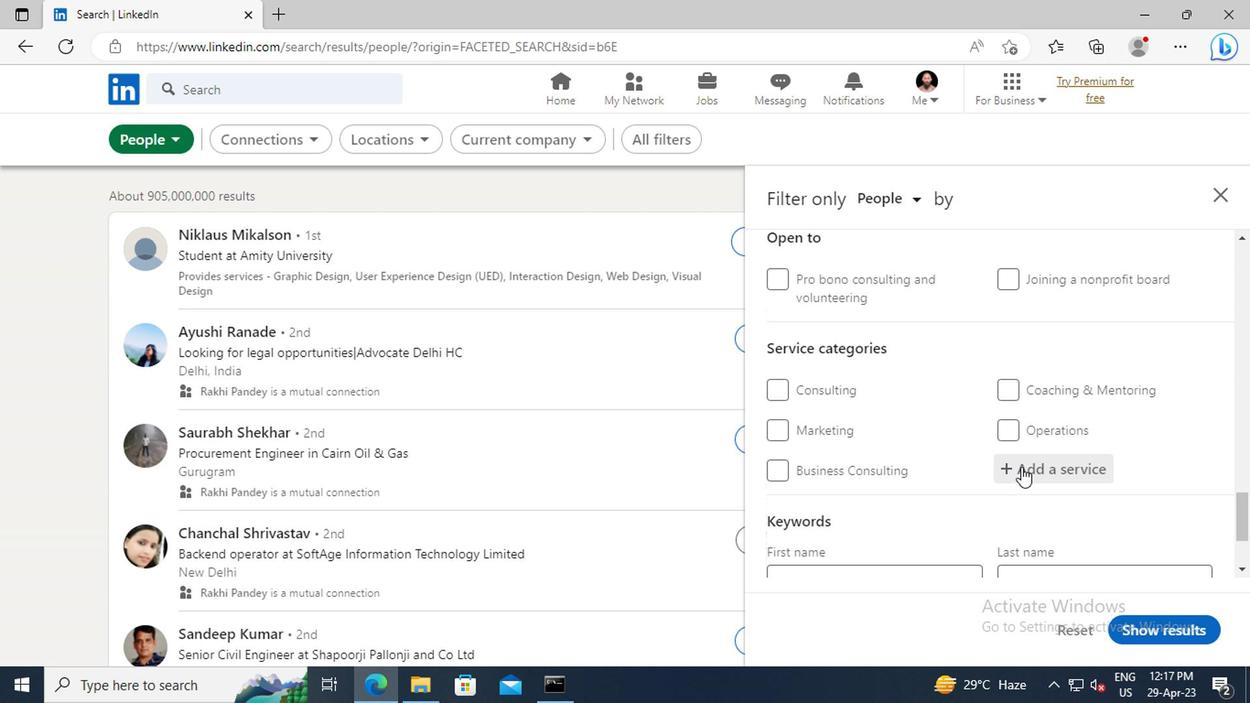 
Action: Key pressed <Key.shift>COMPUTER<Key.space><Key.shift><Key.shift><Key.shift><Key.shift><Key.shift><Key.shift>RE
Screenshot: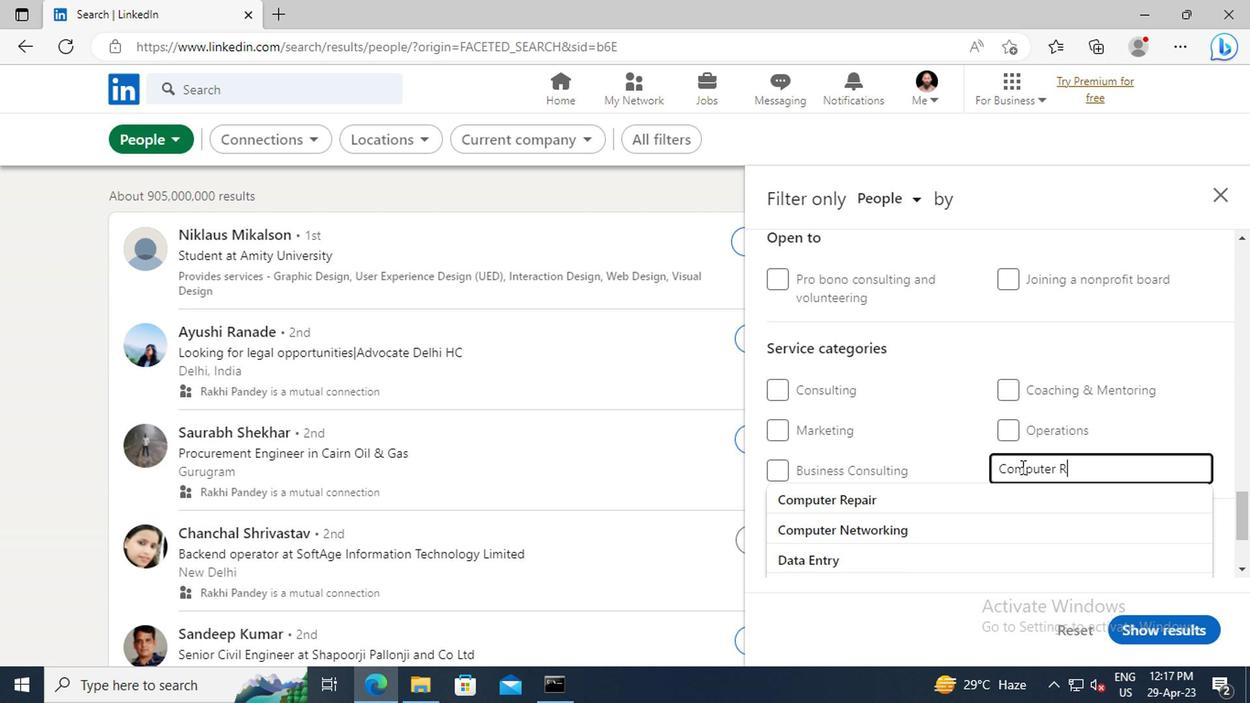 
Action: Mouse moved to (981, 491)
Screenshot: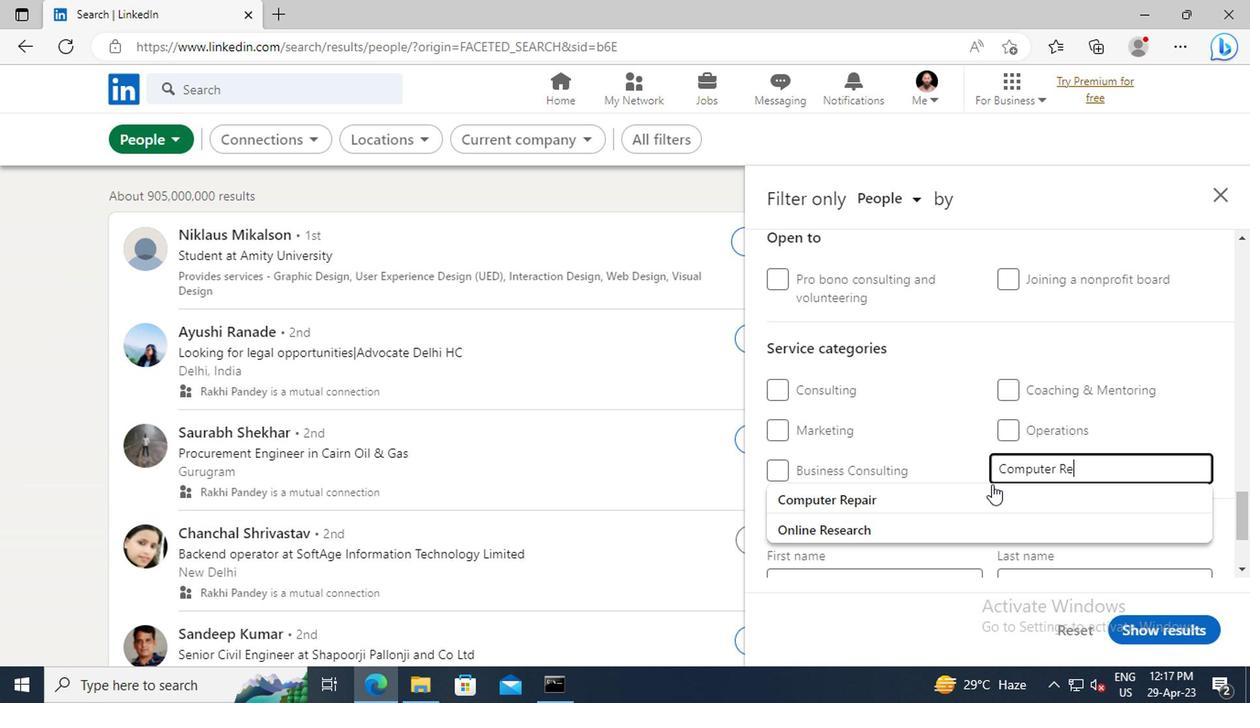 
Action: Mouse pressed left at (981, 491)
Screenshot: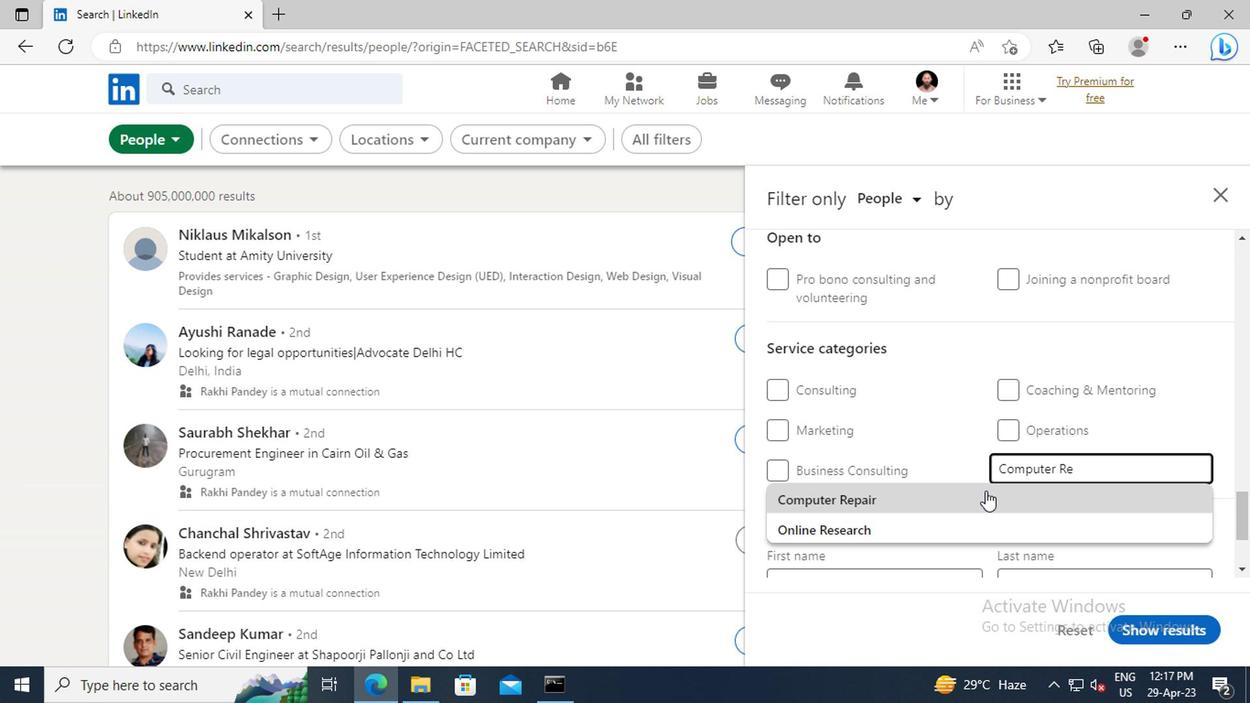 
Action: Mouse scrolled (981, 491) with delta (0, 0)
Screenshot: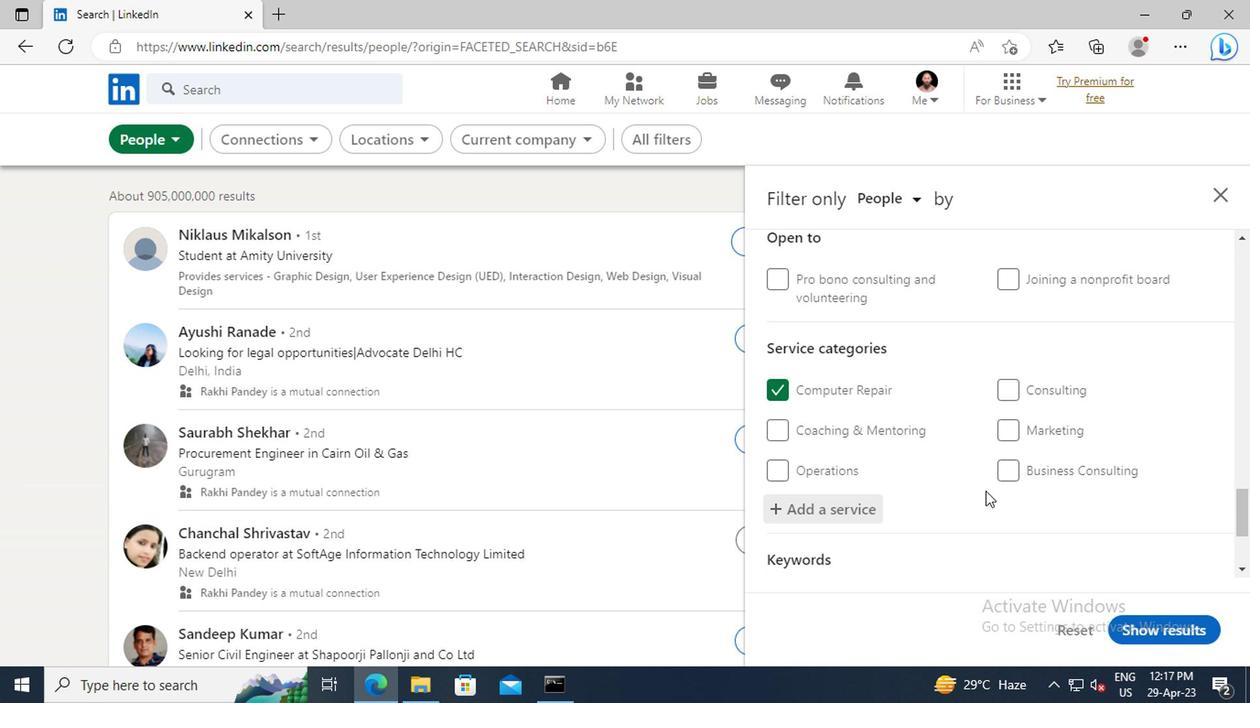
Action: Mouse scrolled (981, 491) with delta (0, 0)
Screenshot: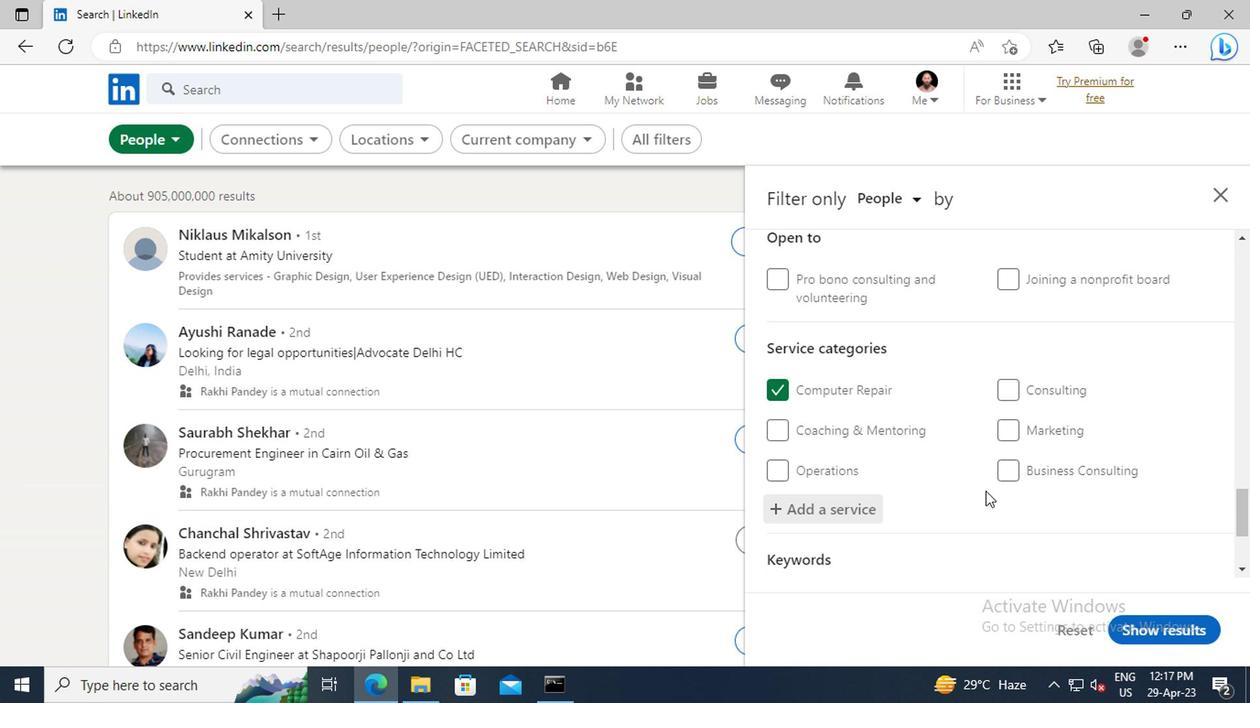 
Action: Mouse scrolled (981, 491) with delta (0, 0)
Screenshot: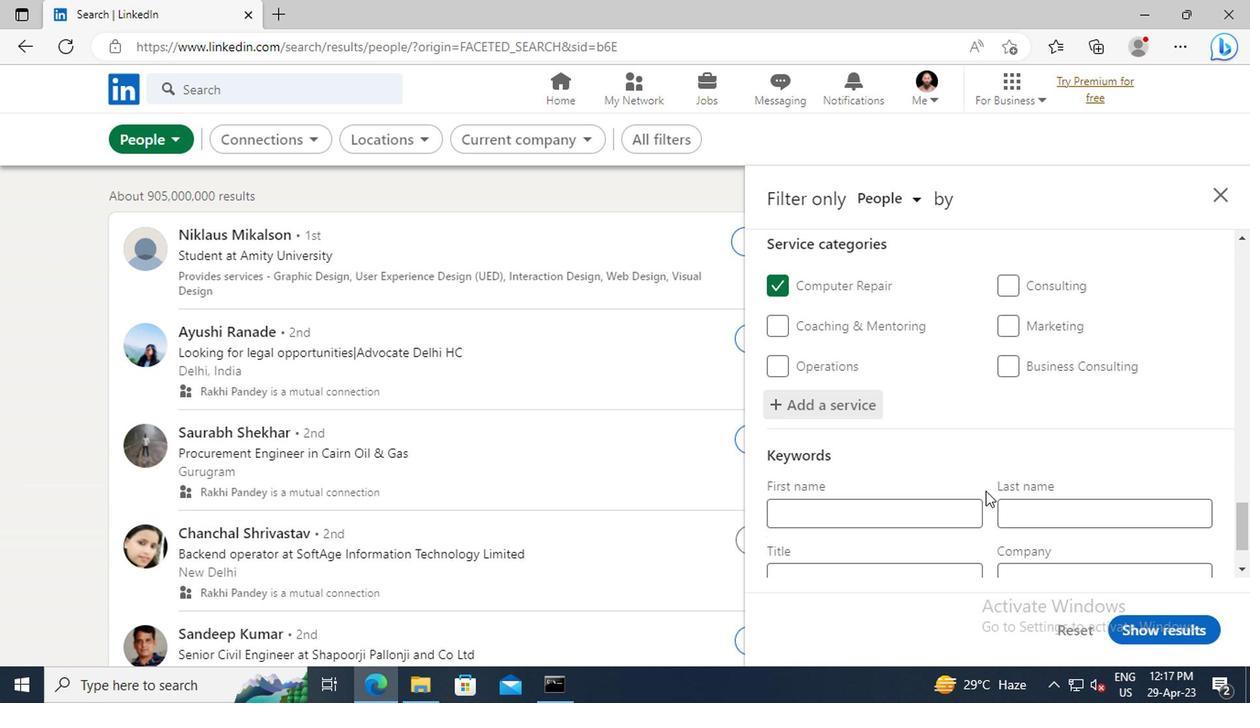 
Action: Mouse scrolled (981, 491) with delta (0, 0)
Screenshot: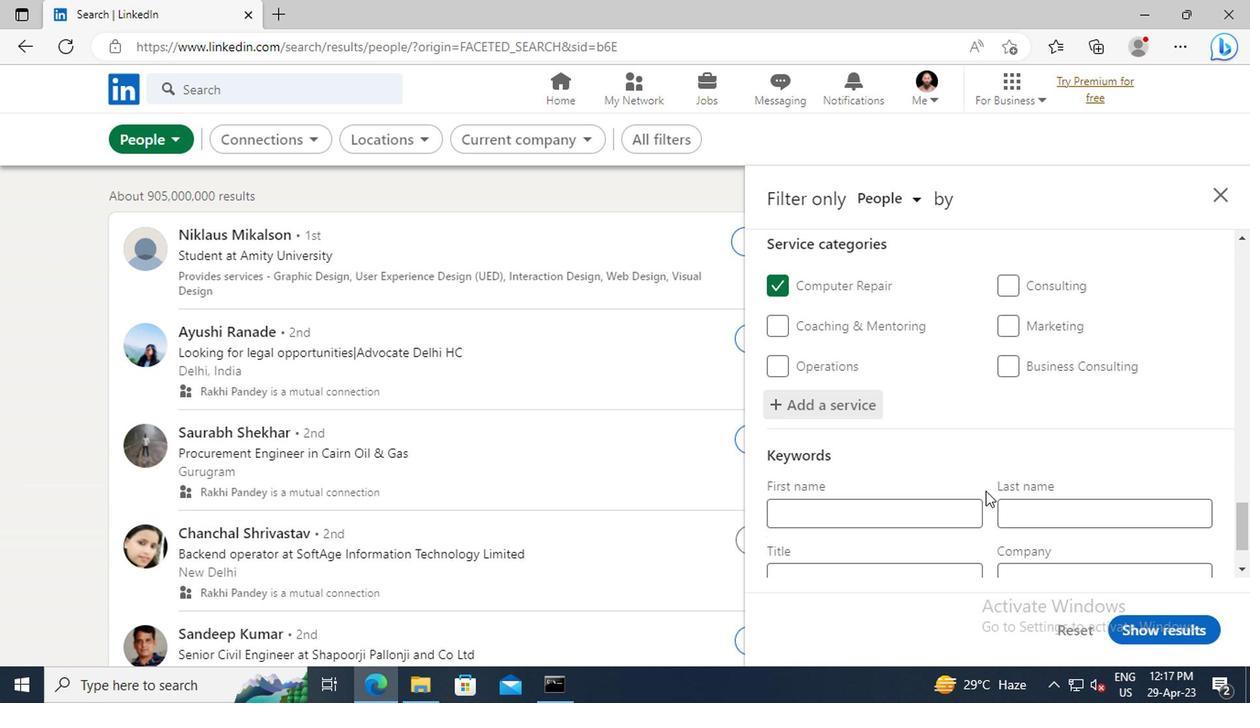 
Action: Mouse scrolled (981, 491) with delta (0, 0)
Screenshot: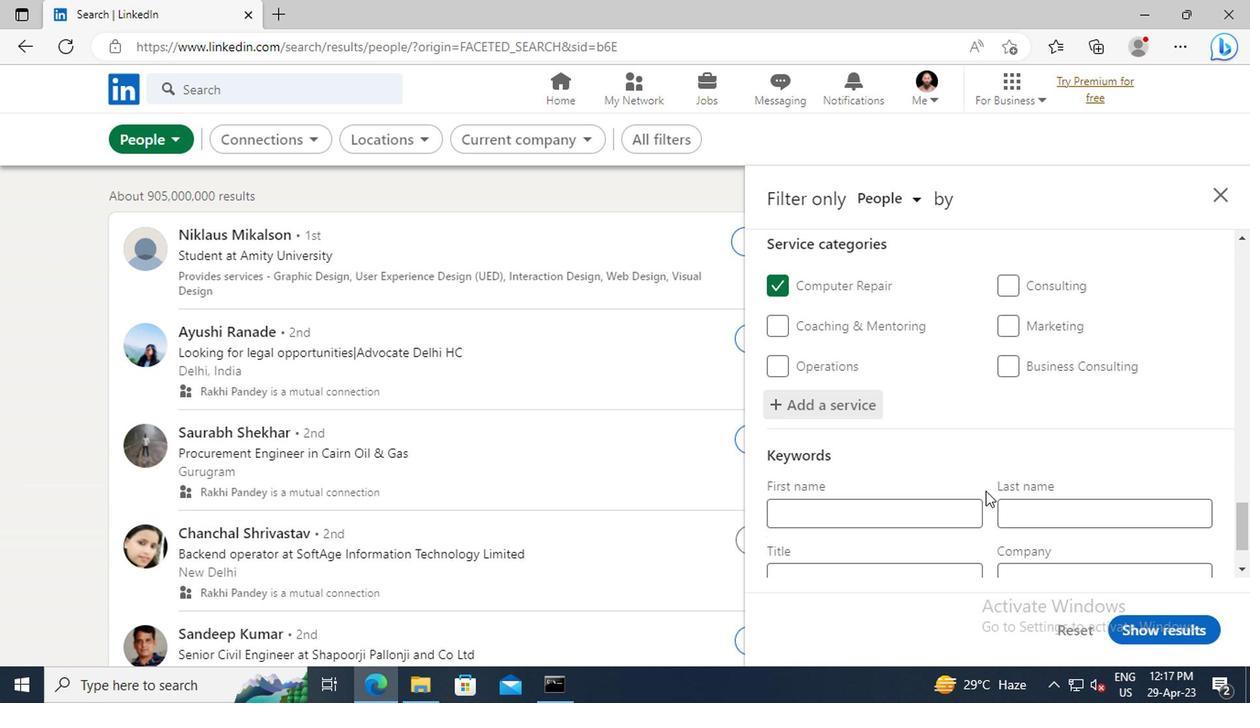 
Action: Mouse moved to (856, 499)
Screenshot: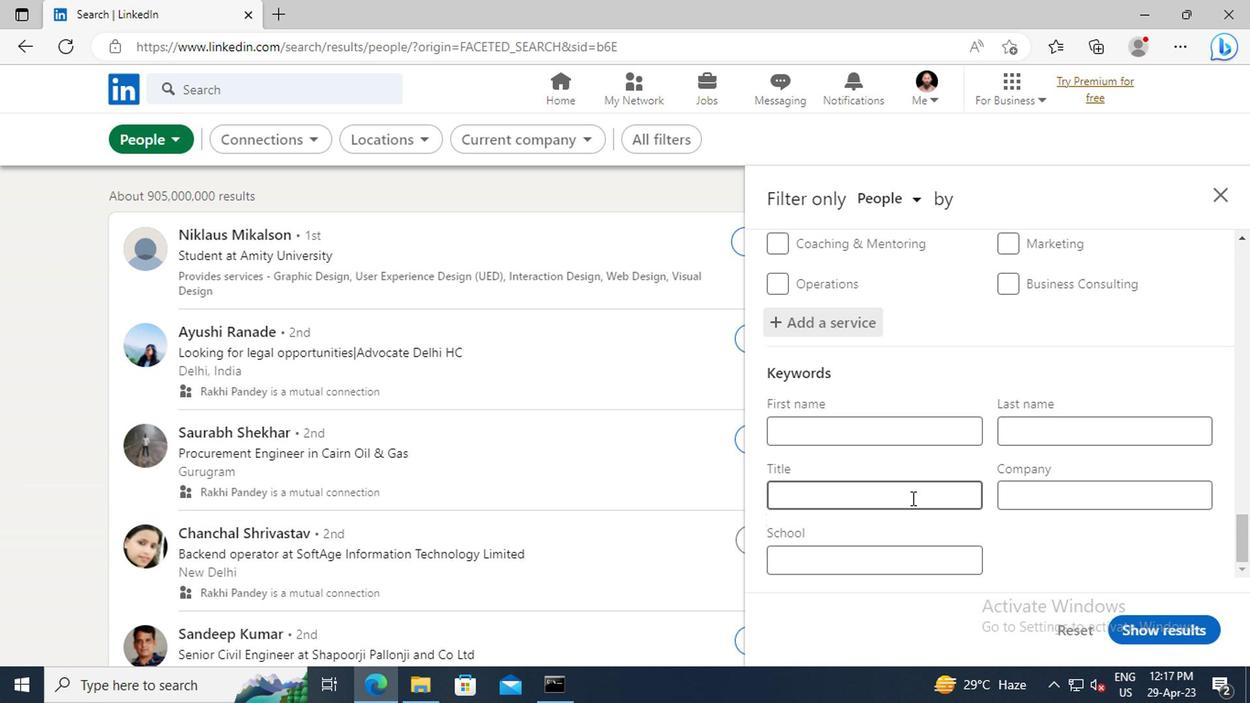 
Action: Mouse pressed left at (856, 499)
Screenshot: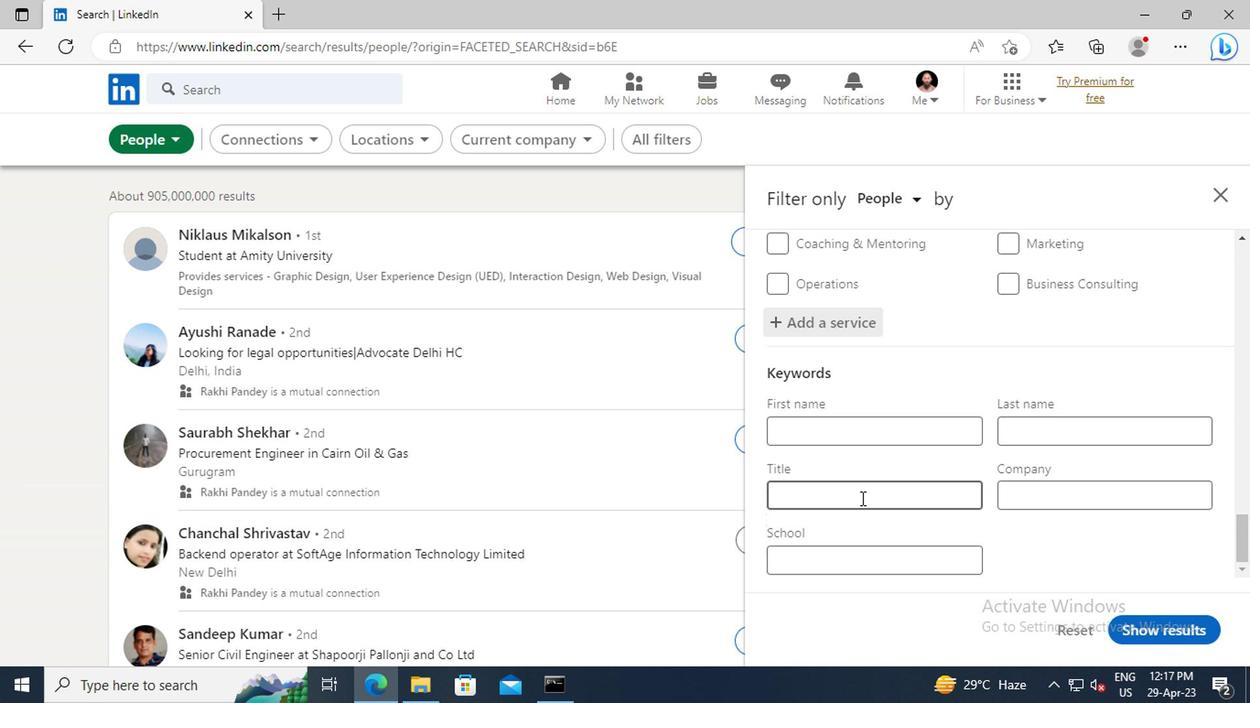 
Action: Key pressed <Key.shift>SUPERVISOR<Key.enter>
Screenshot: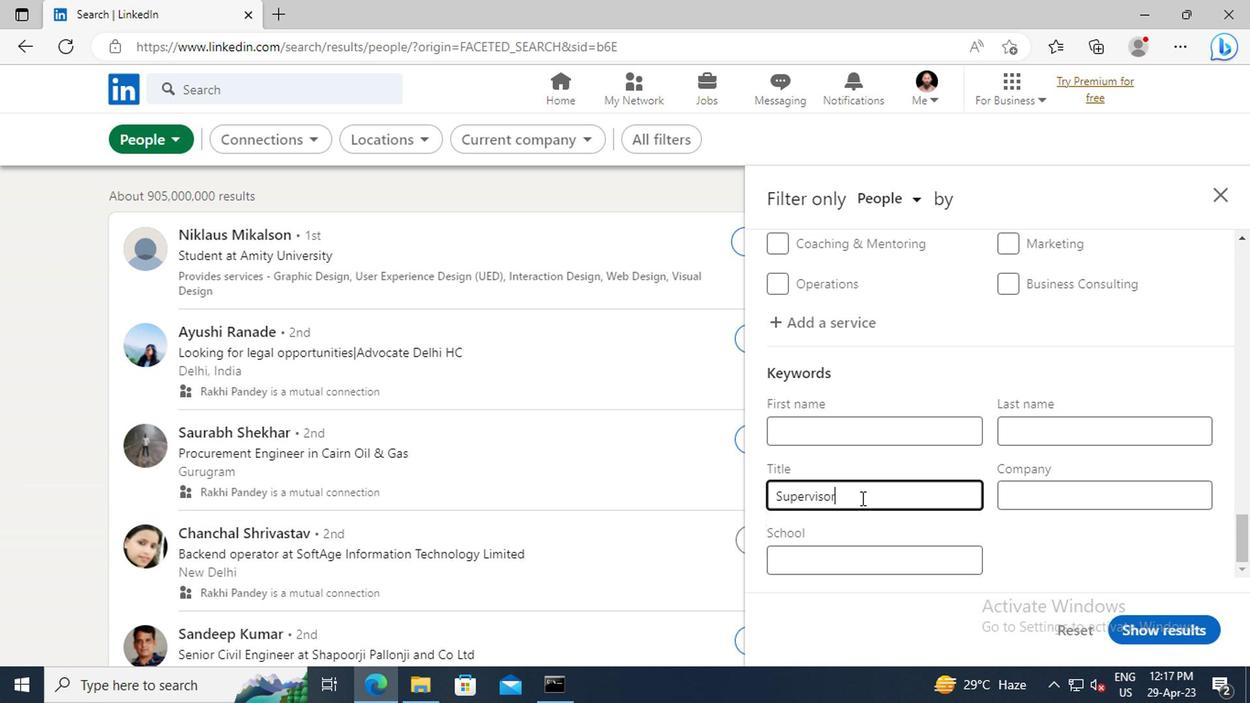 
Action: Mouse moved to (1134, 626)
Screenshot: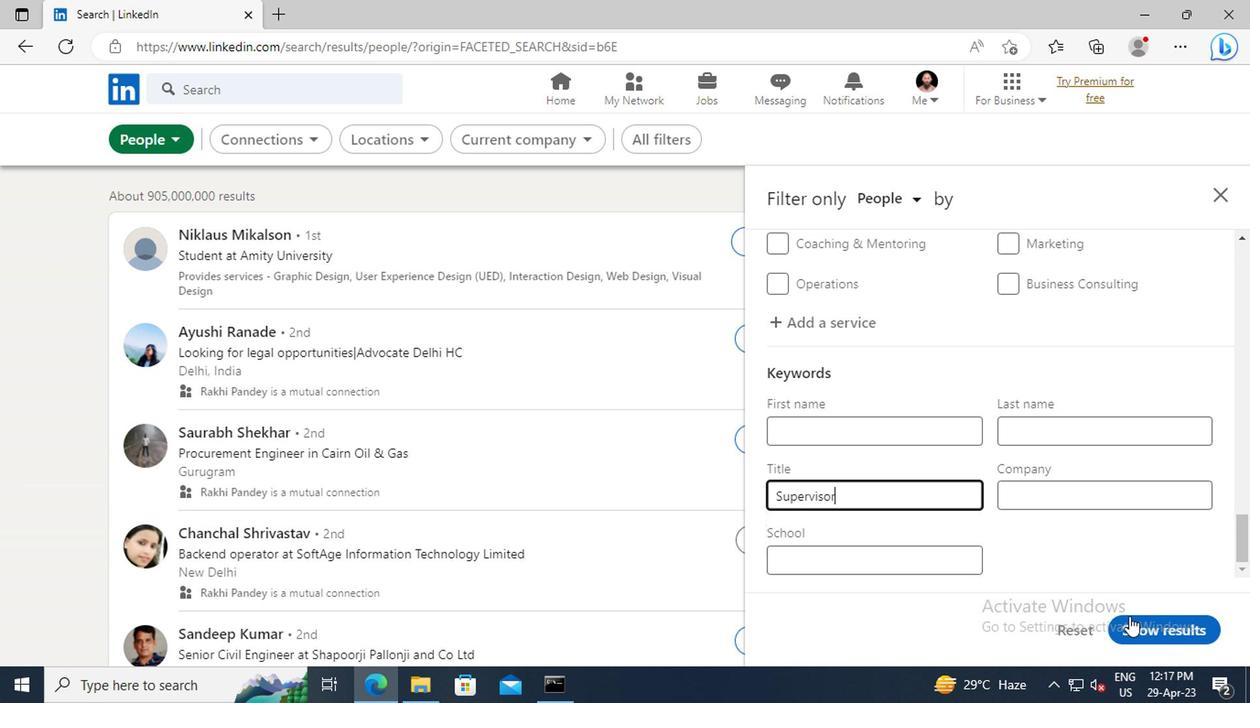 
Action: Mouse pressed left at (1134, 626)
Screenshot: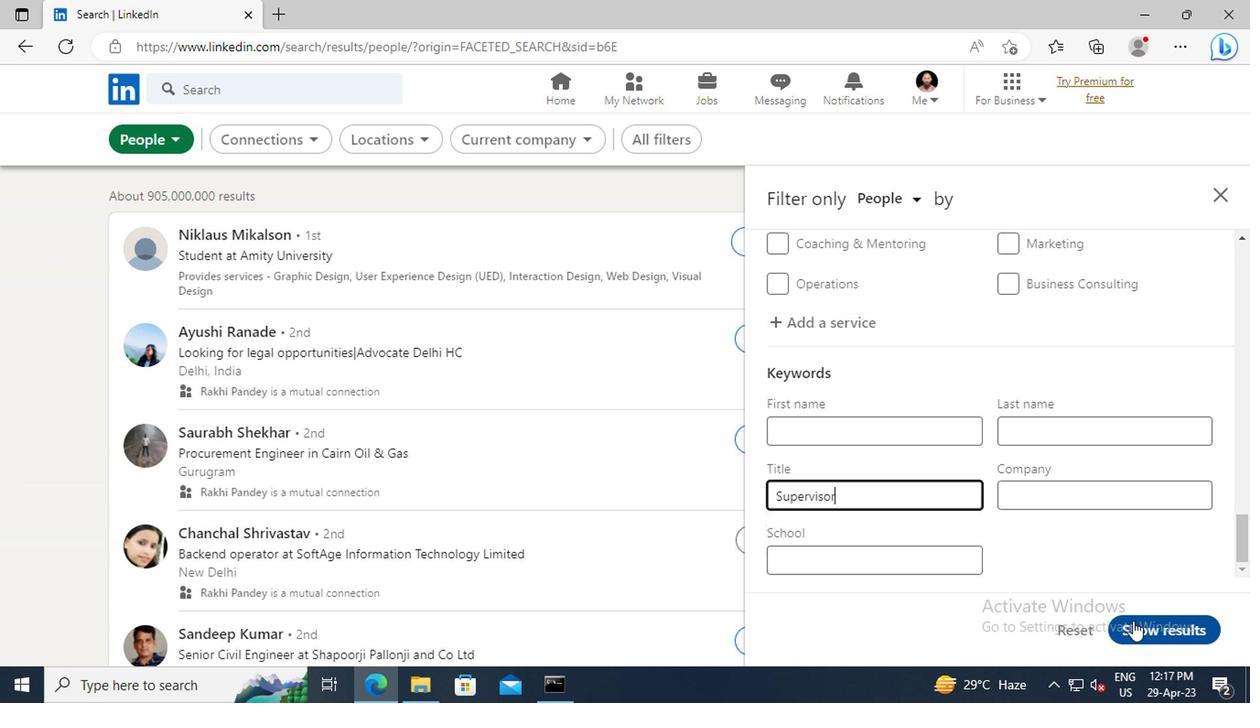 
